 Task: Search one way flight ticket for 4 adults, 1 infant in seat and 1 infant on lap in premium economy from Mobile: Mobile Regional Airport to Springfield: Abraham Lincoln Capital Airport on 5-2-2023. Choice of flights is Delta. Number of bags: 3 checked bags. Price is upto 40000. Outbound departure time preference is 6:30. Look for best flights.
Action: Mouse moved to (228, 395)
Screenshot: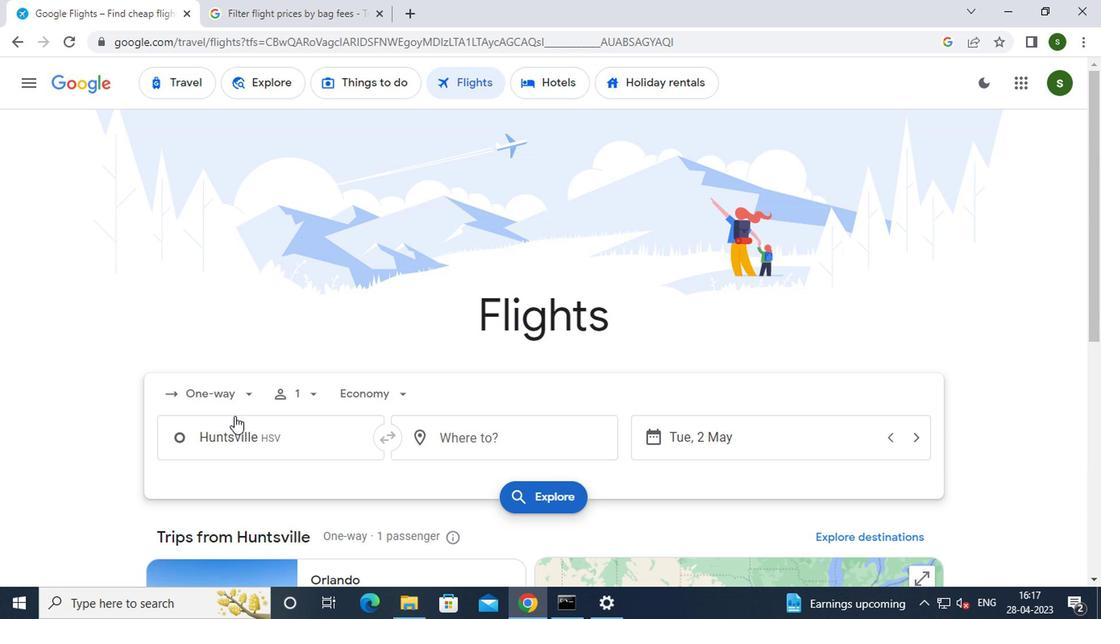 
Action: Mouse pressed left at (228, 395)
Screenshot: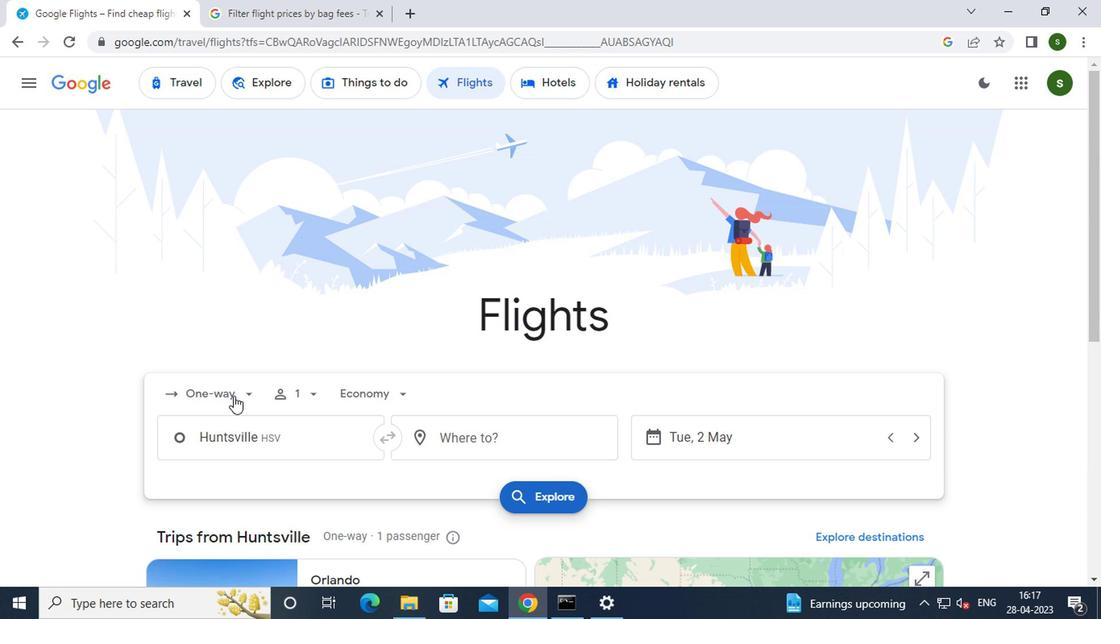 
Action: Mouse moved to (238, 467)
Screenshot: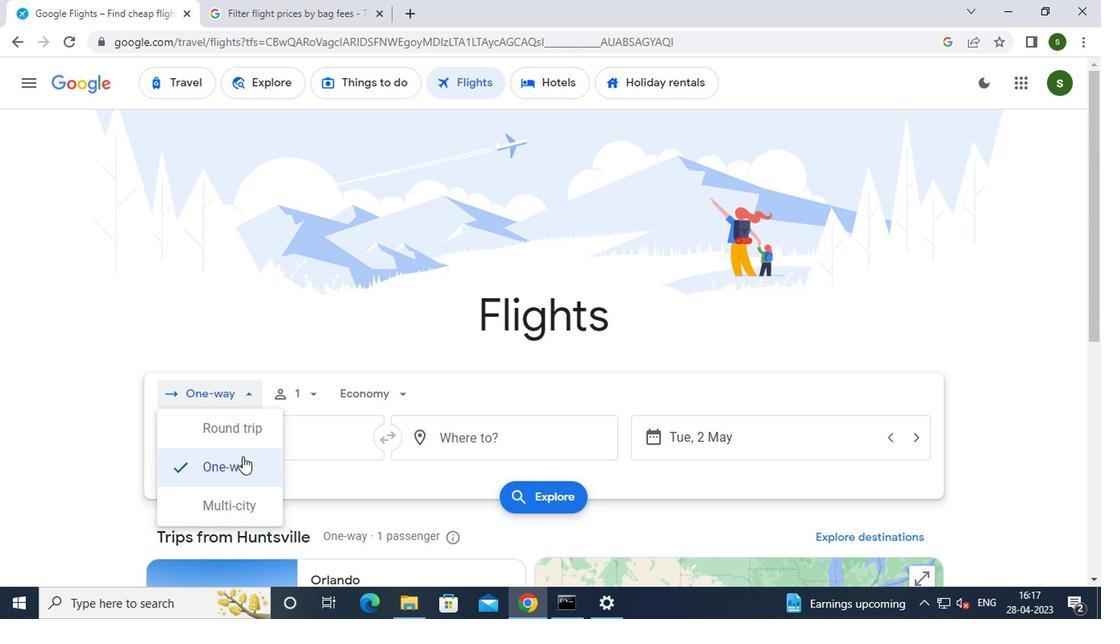 
Action: Mouse pressed left at (238, 467)
Screenshot: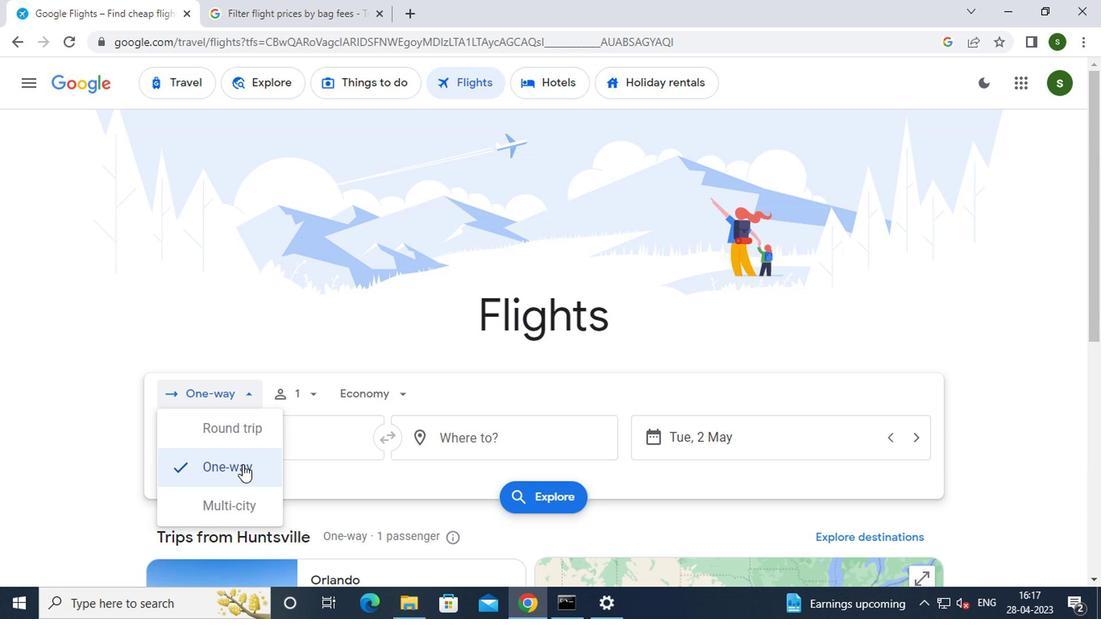 
Action: Mouse moved to (318, 398)
Screenshot: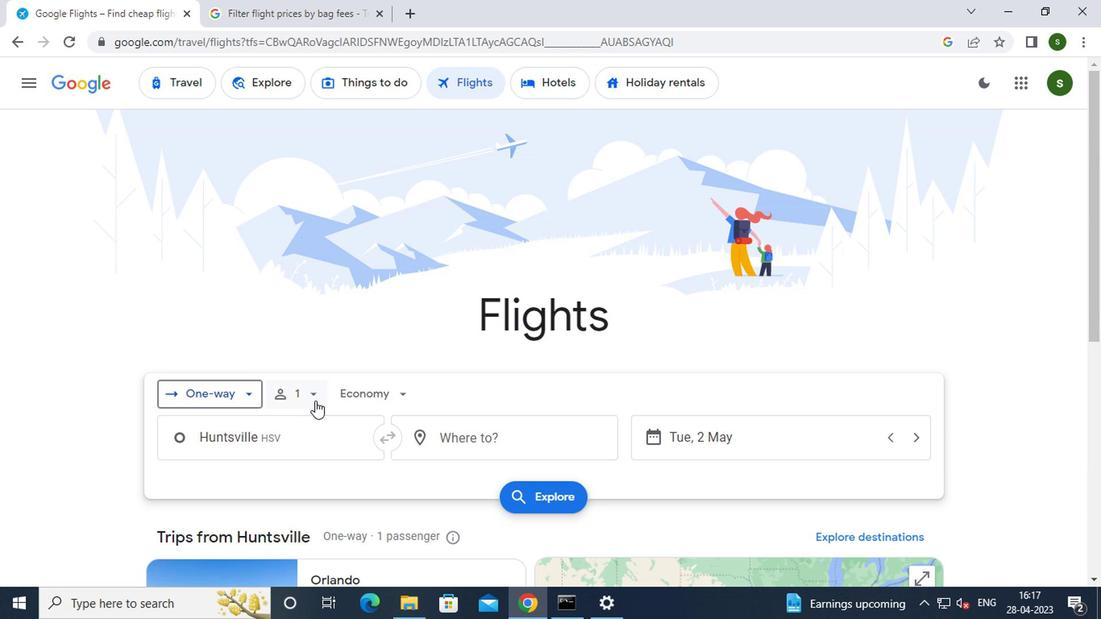 
Action: Mouse pressed left at (318, 398)
Screenshot: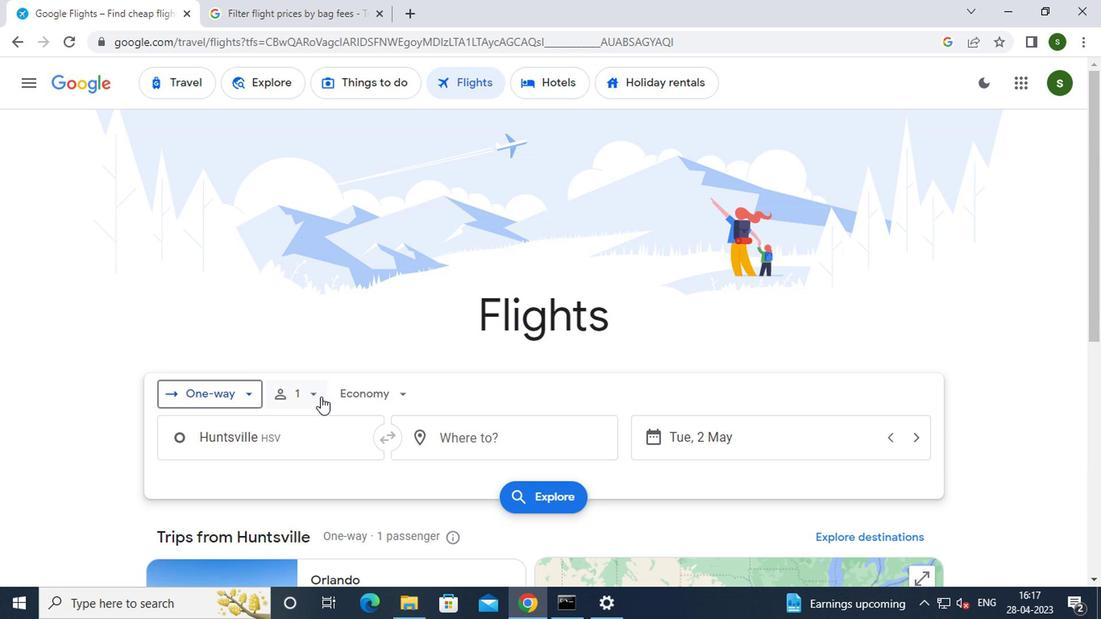 
Action: Mouse moved to (419, 425)
Screenshot: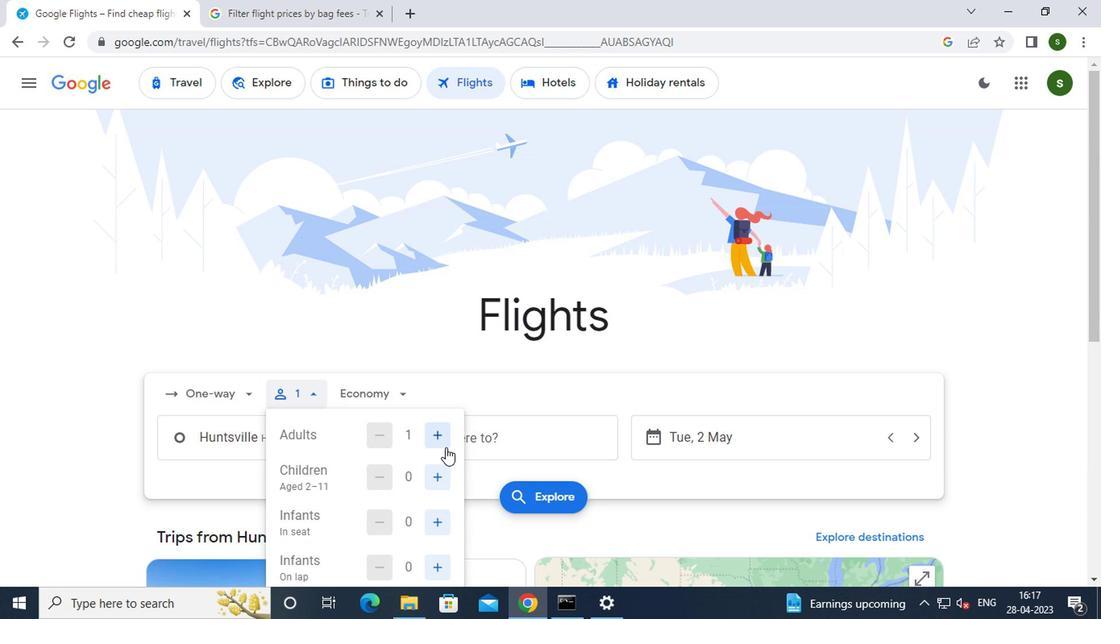 
Action: Mouse pressed left at (419, 425)
Screenshot: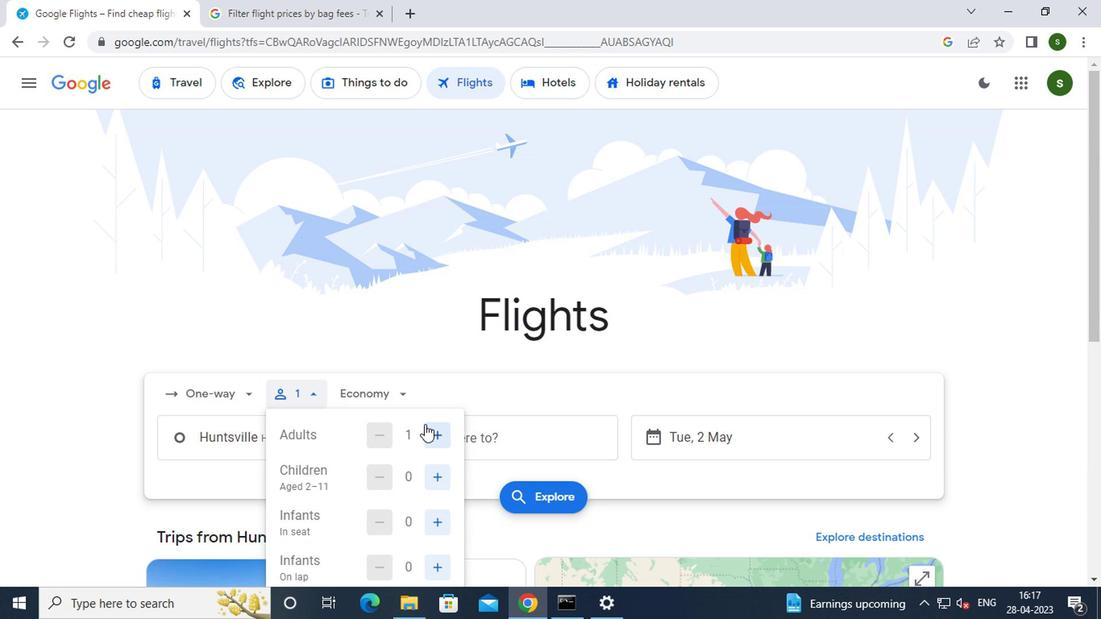 
Action: Mouse moved to (428, 428)
Screenshot: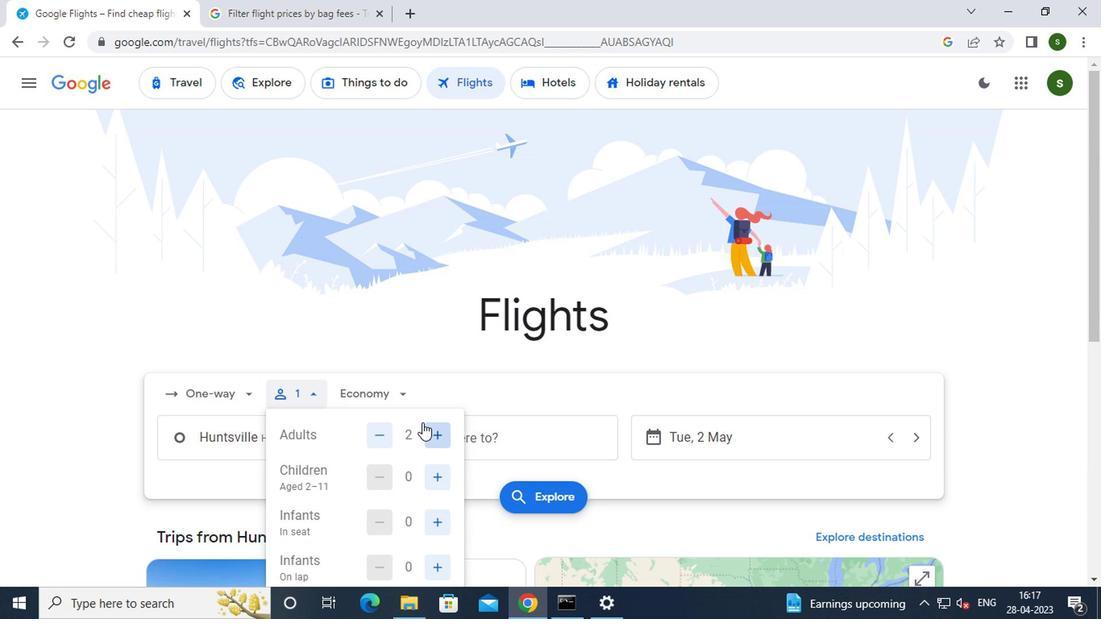 
Action: Mouse pressed left at (428, 428)
Screenshot: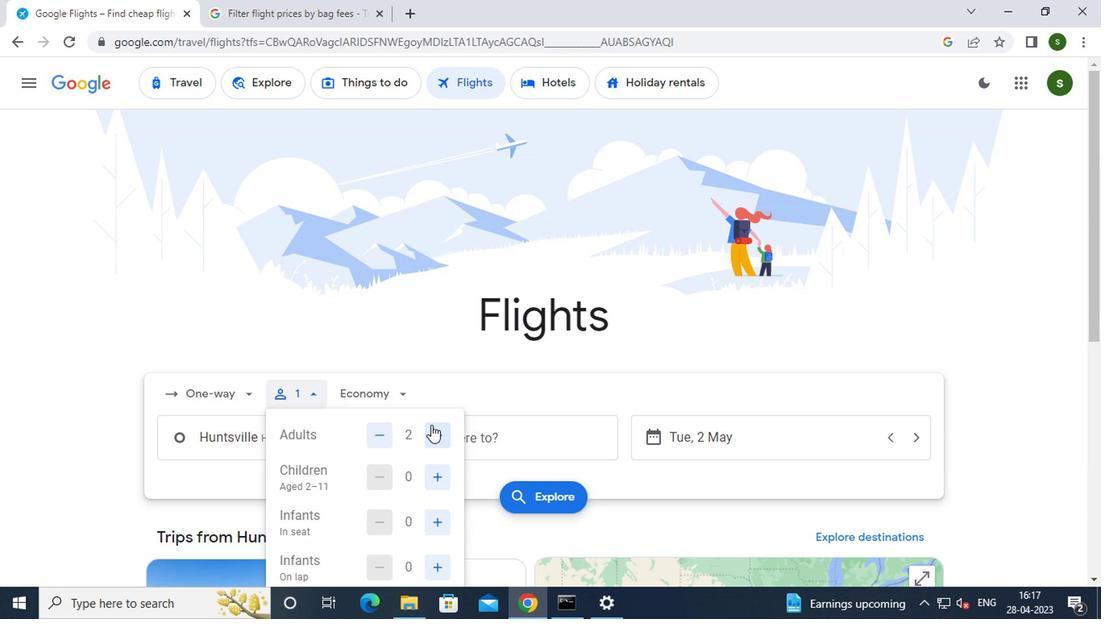 
Action: Mouse pressed left at (428, 428)
Screenshot: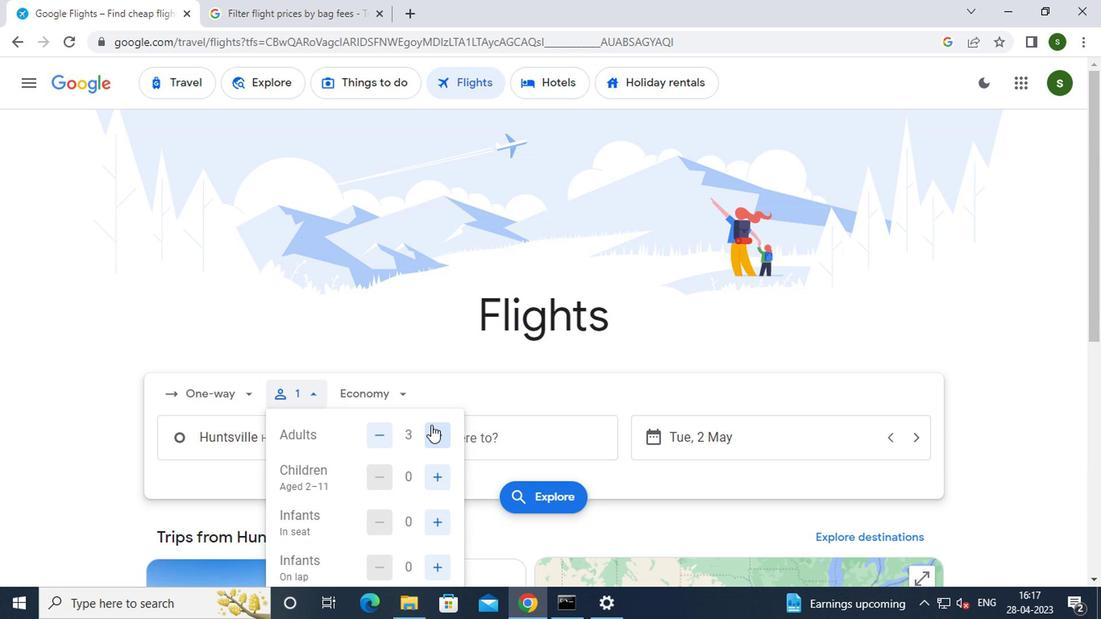 
Action: Mouse moved to (432, 517)
Screenshot: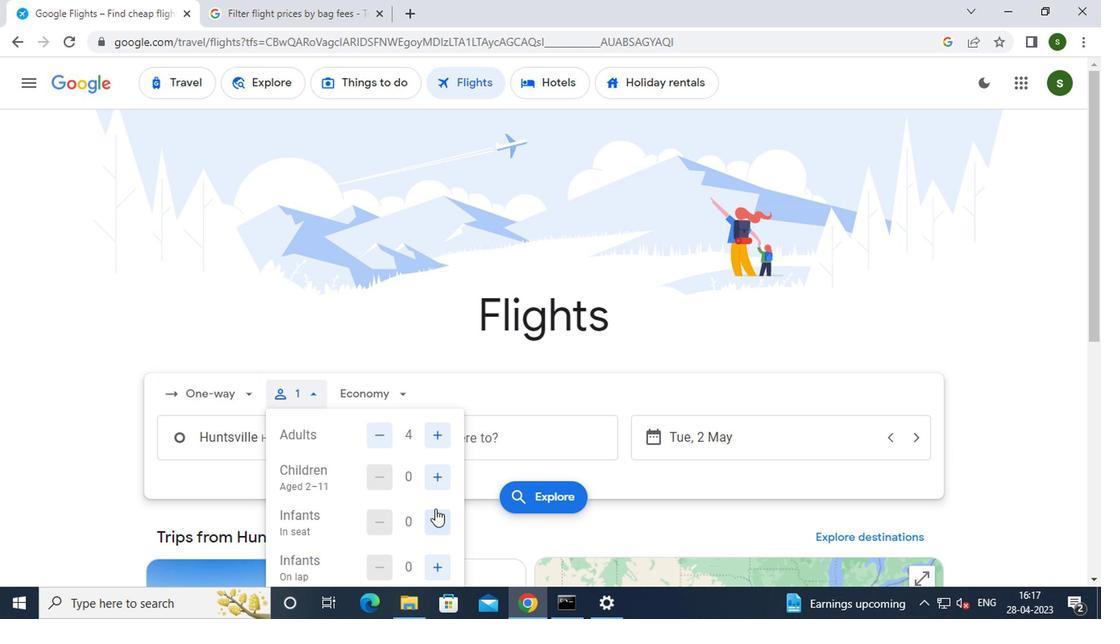 
Action: Mouse pressed left at (432, 517)
Screenshot: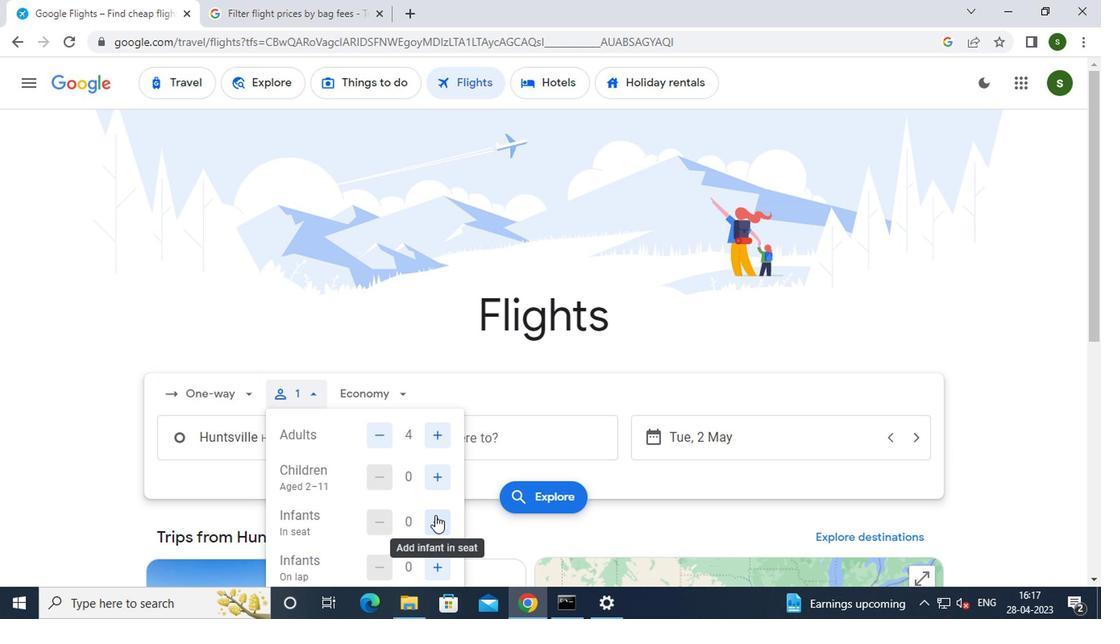 
Action: Mouse moved to (436, 567)
Screenshot: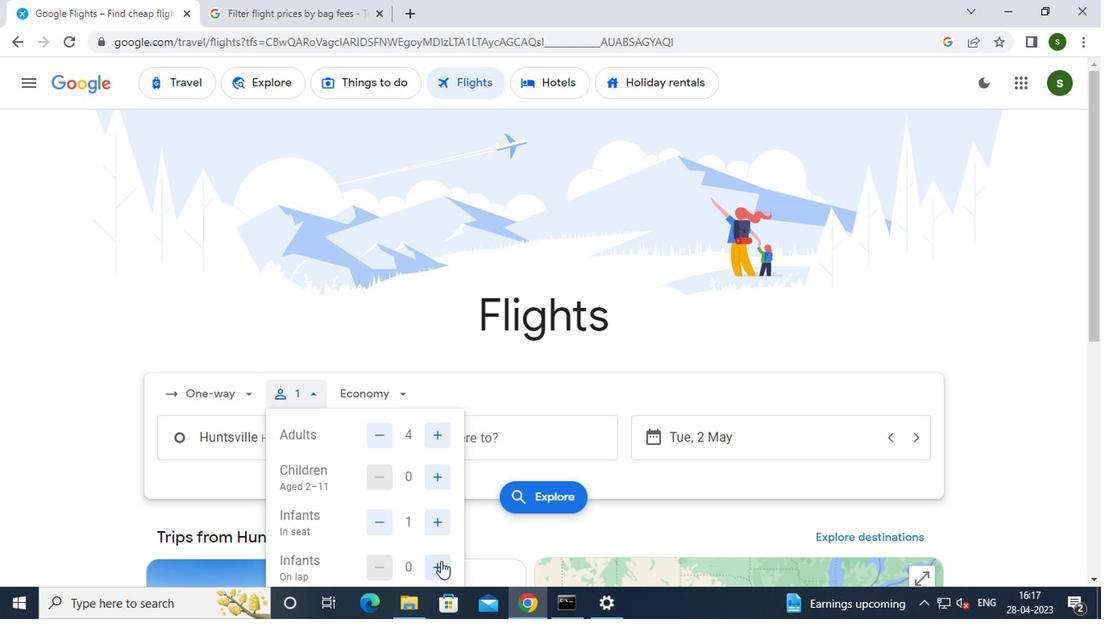 
Action: Mouse pressed left at (436, 567)
Screenshot: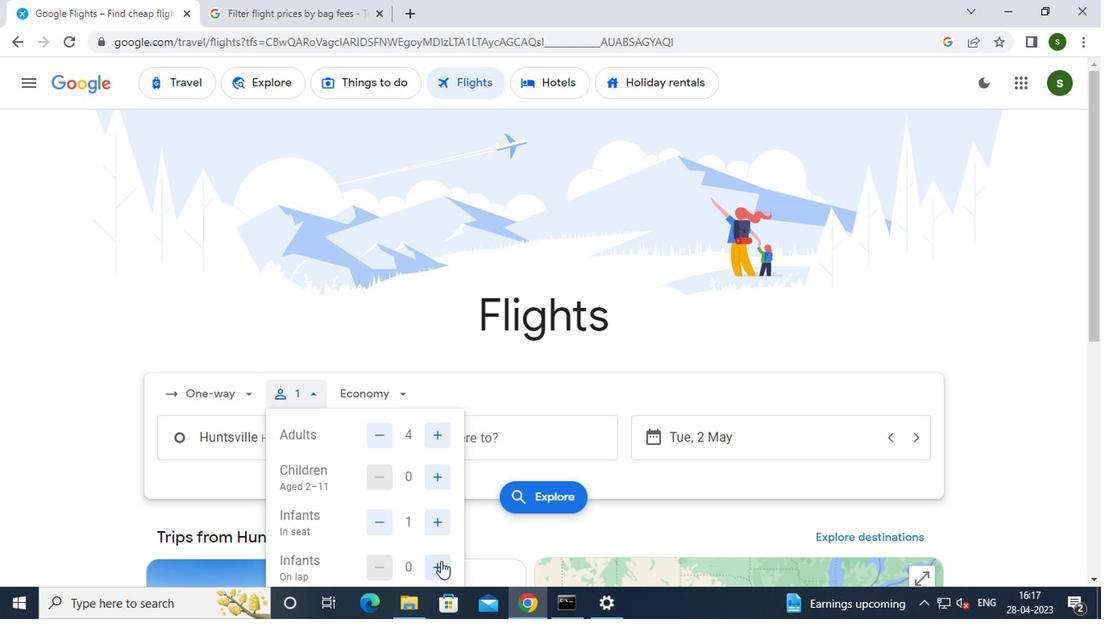 
Action: Mouse moved to (396, 398)
Screenshot: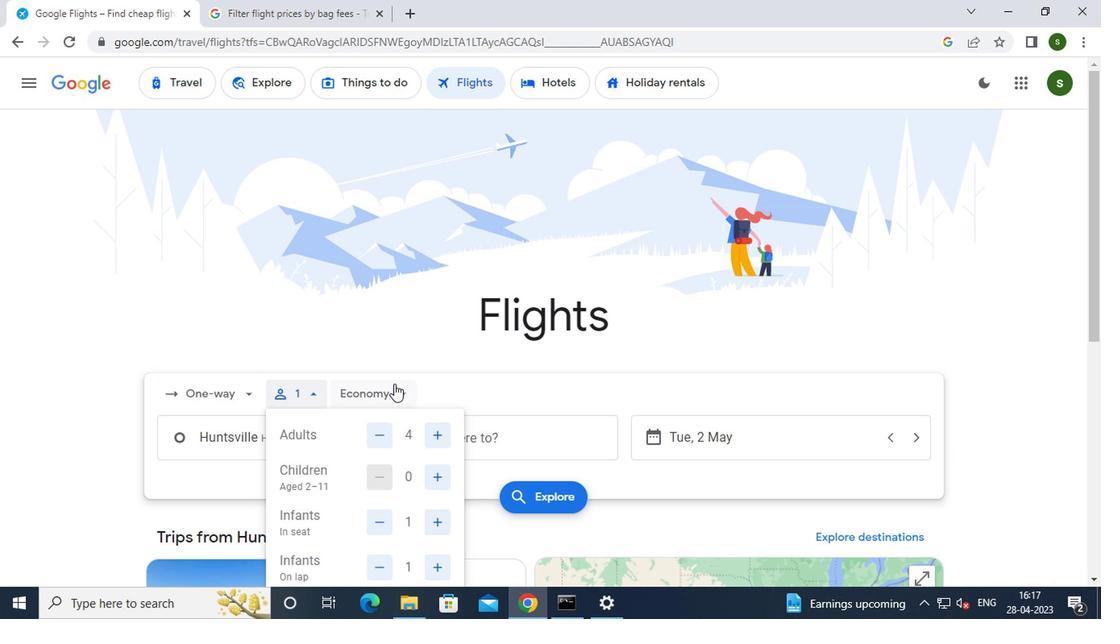 
Action: Mouse pressed left at (396, 398)
Screenshot: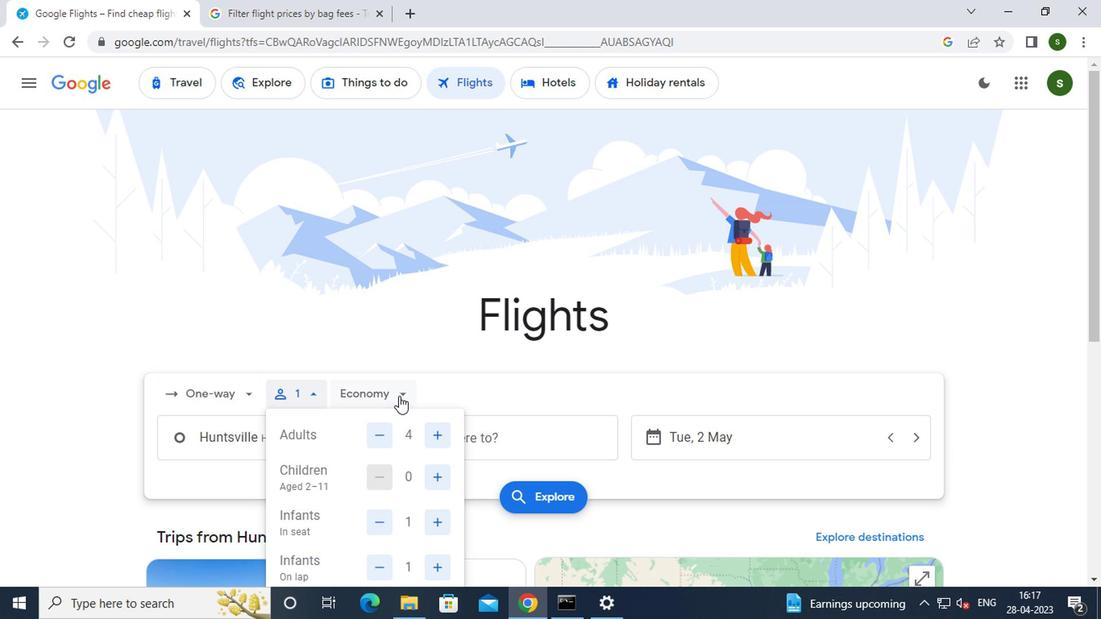 
Action: Mouse moved to (422, 473)
Screenshot: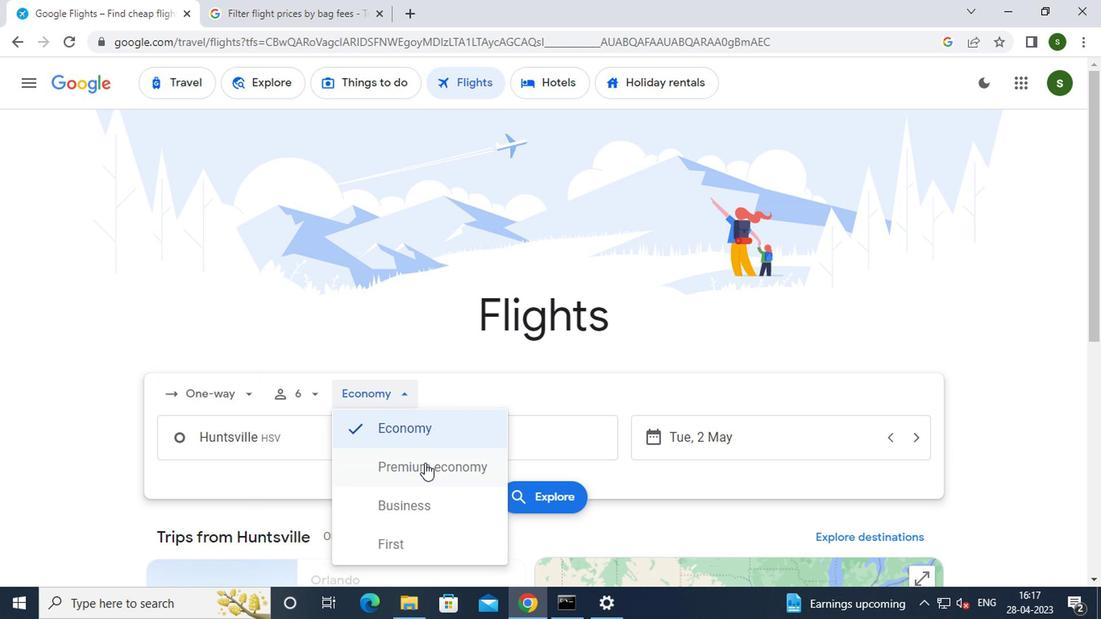 
Action: Mouse pressed left at (422, 473)
Screenshot: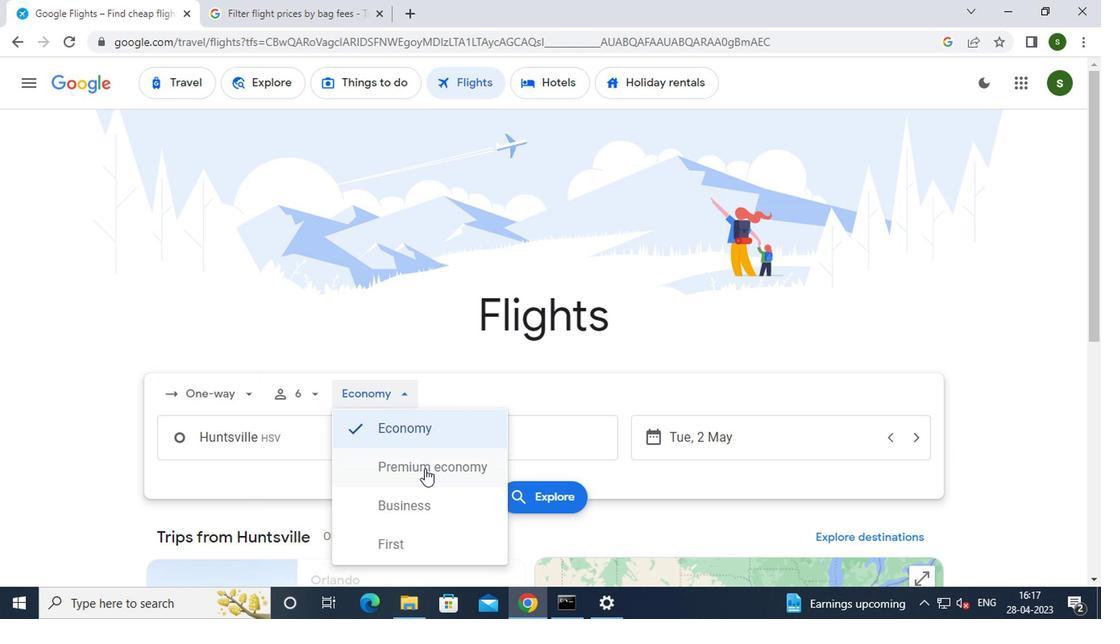 
Action: Mouse moved to (293, 444)
Screenshot: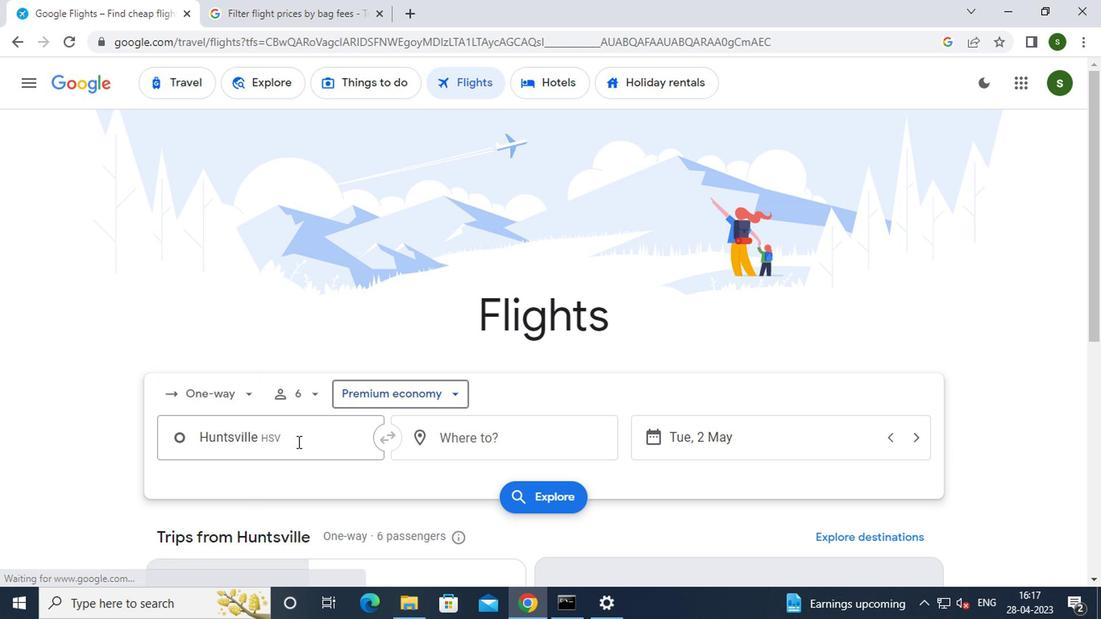 
Action: Mouse pressed left at (293, 444)
Screenshot: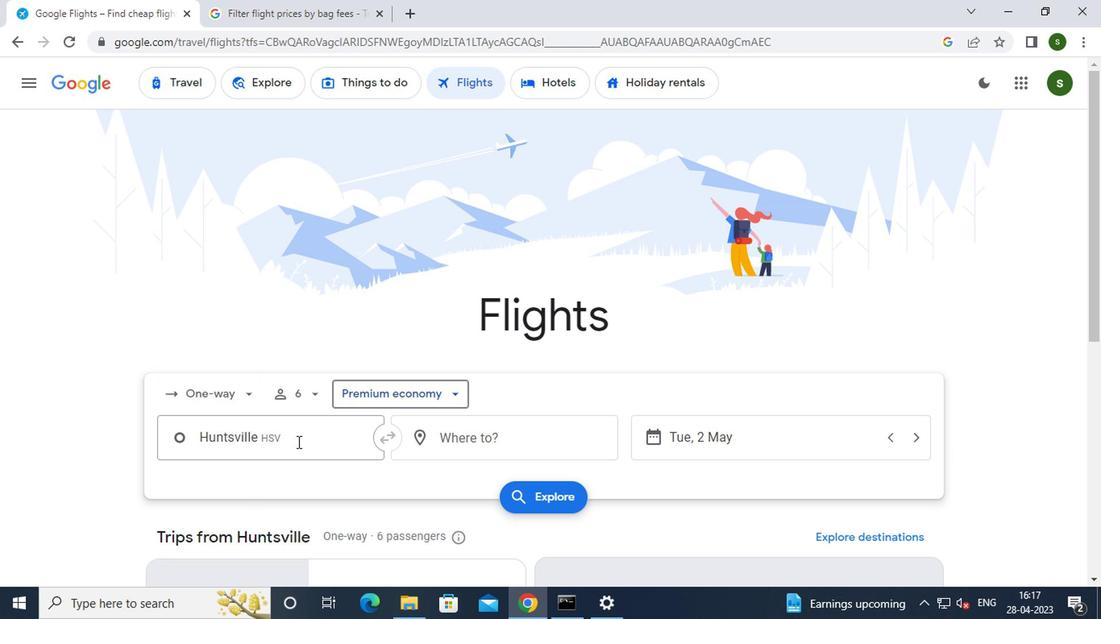 
Action: Key pressed m<Key.caps_lock>obile
Screenshot: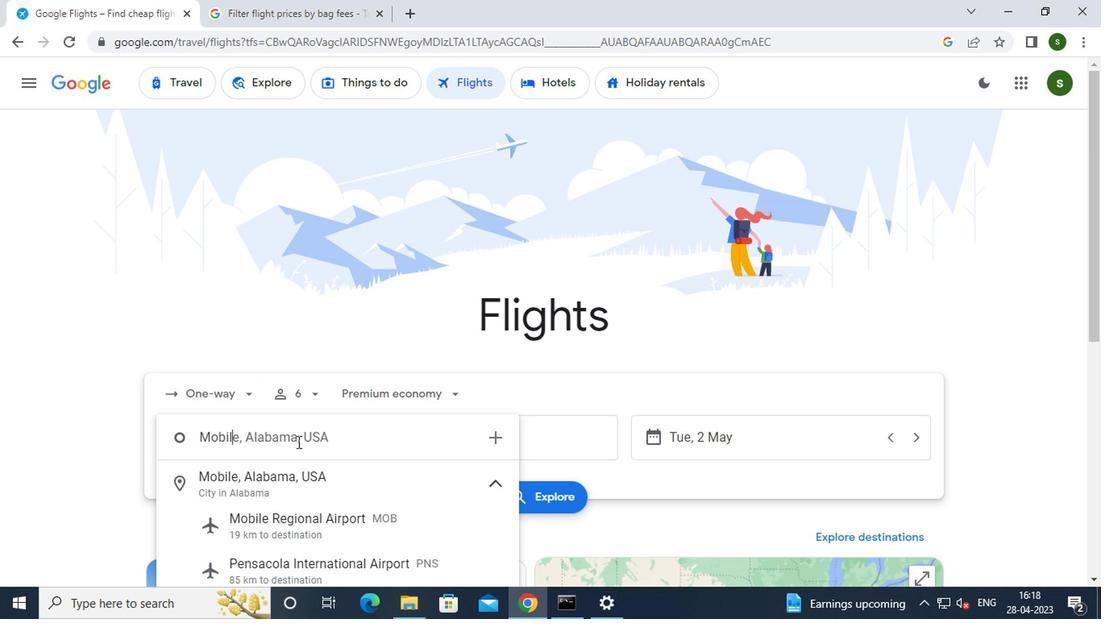 
Action: Mouse moved to (344, 531)
Screenshot: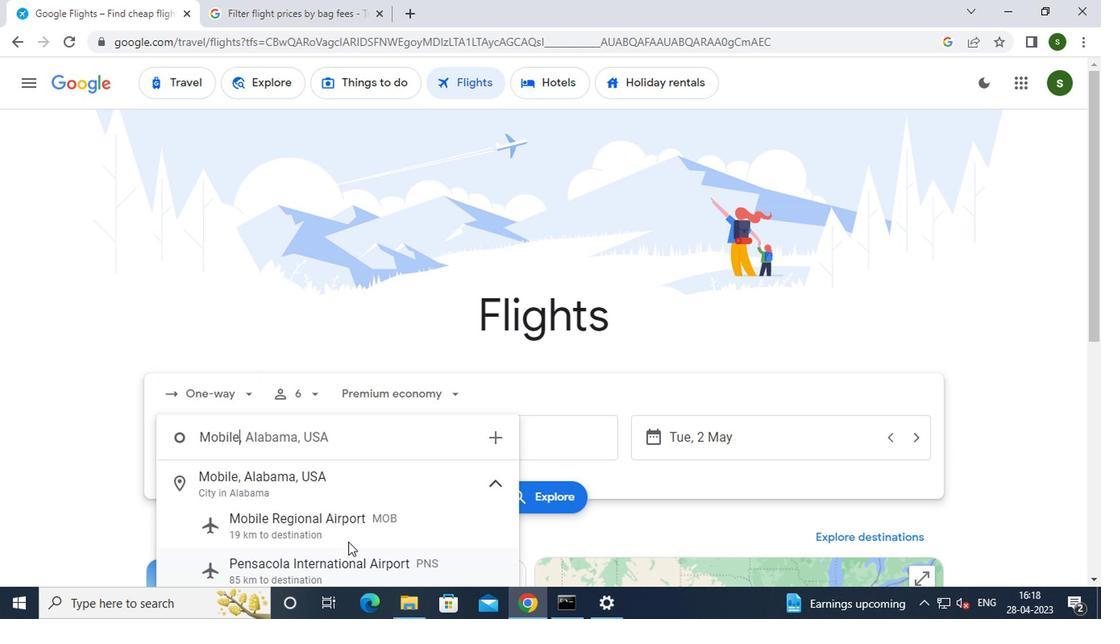 
Action: Mouse pressed left at (344, 531)
Screenshot: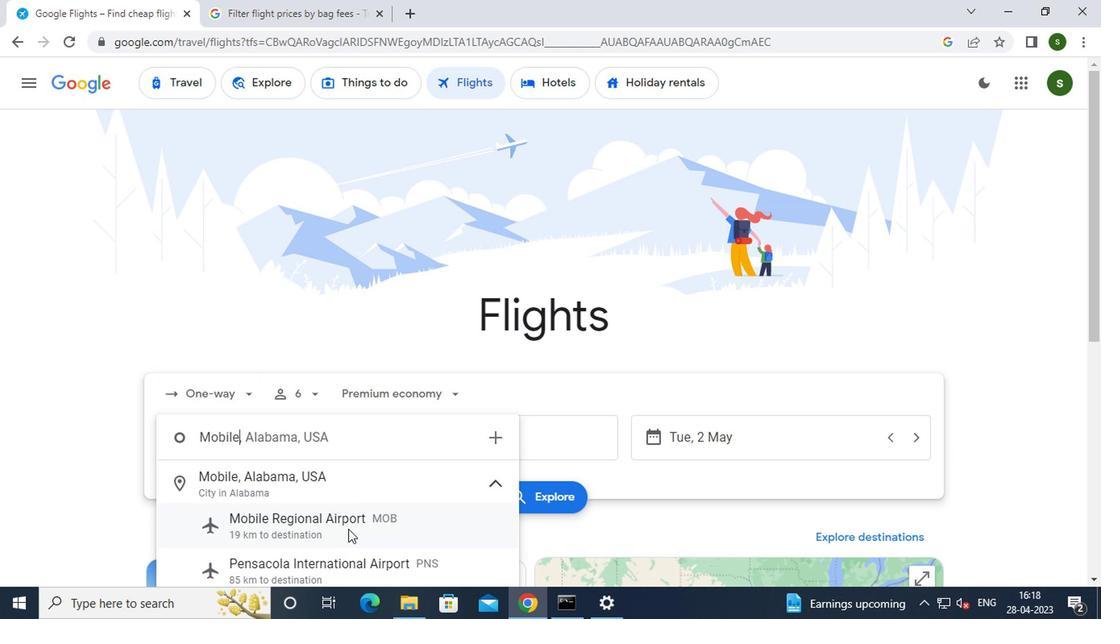 
Action: Mouse moved to (491, 444)
Screenshot: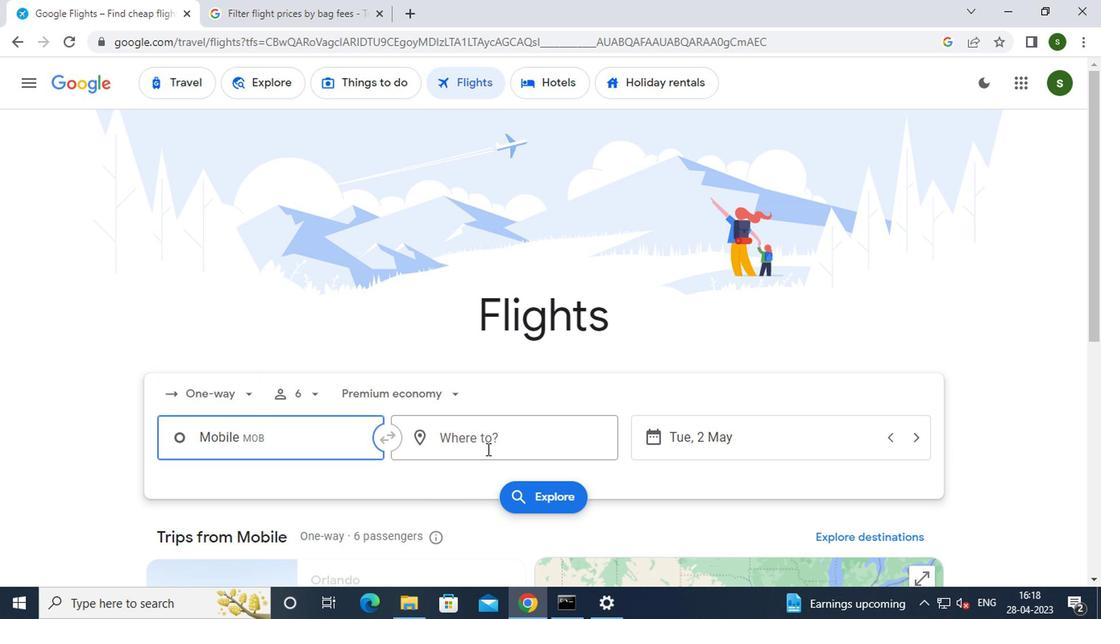 
Action: Mouse pressed left at (491, 444)
Screenshot: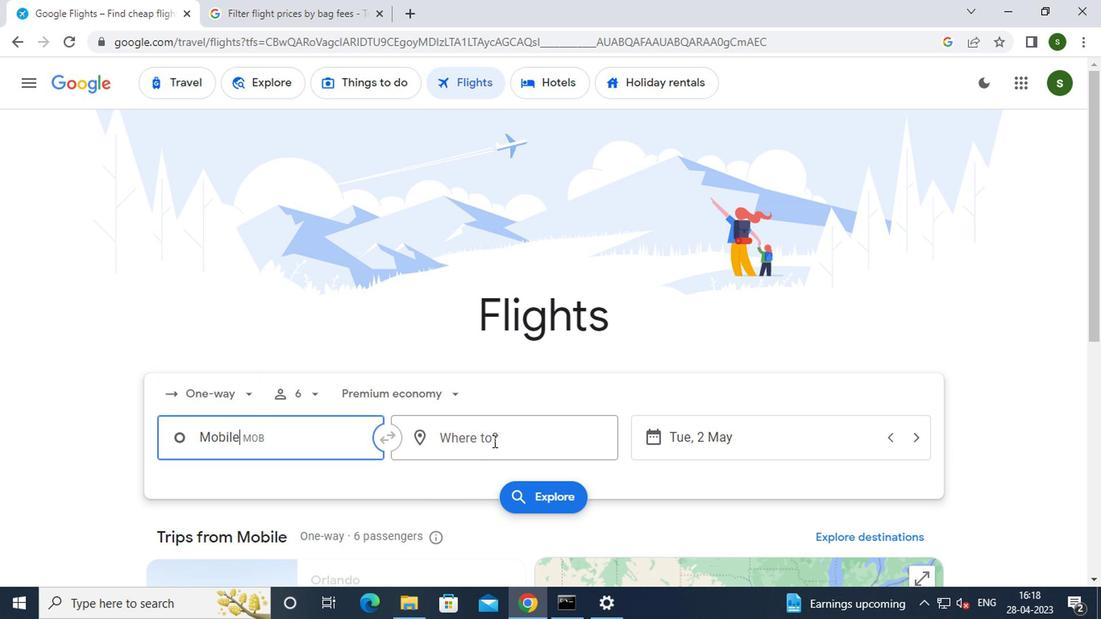 
Action: Key pressed <Key.caps_lock>s<Key.caps_lock>pringfield
Screenshot: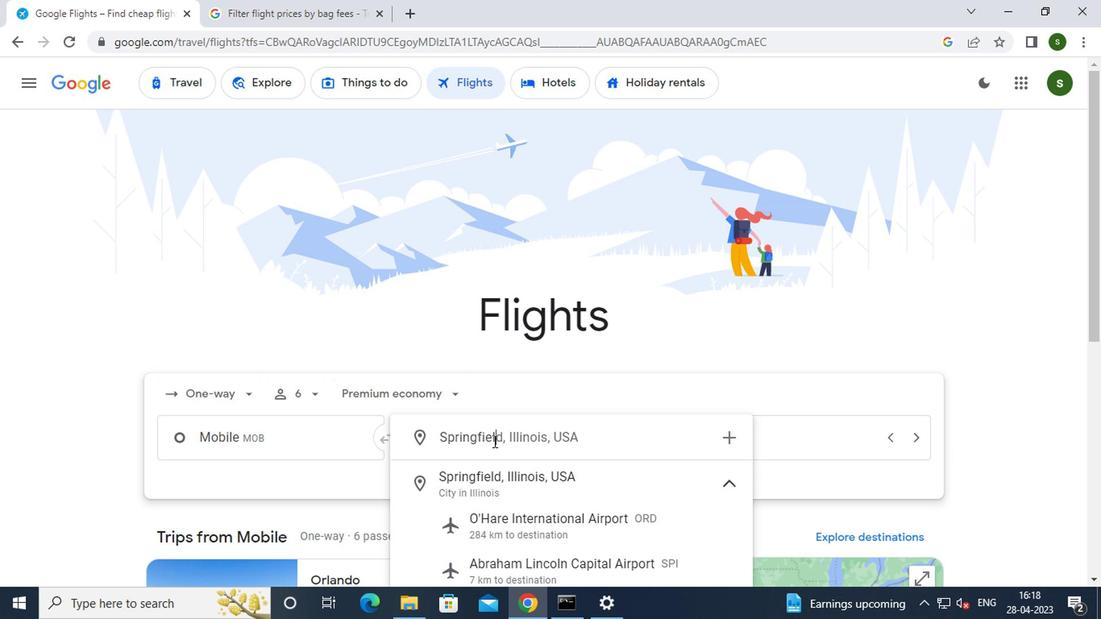 
Action: Mouse moved to (541, 561)
Screenshot: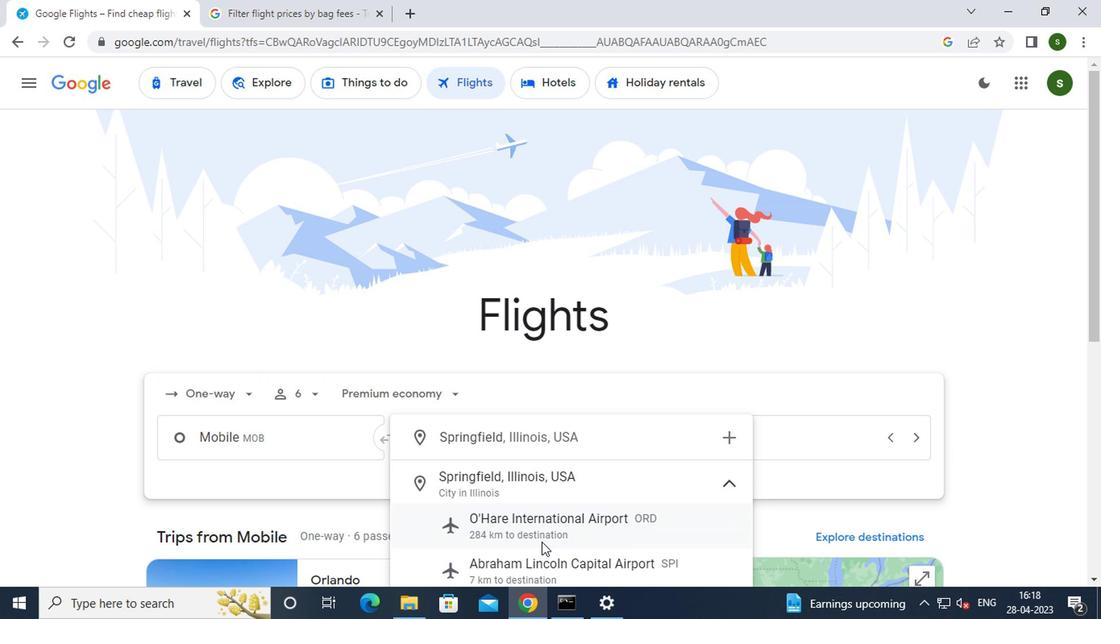 
Action: Mouse pressed left at (541, 561)
Screenshot: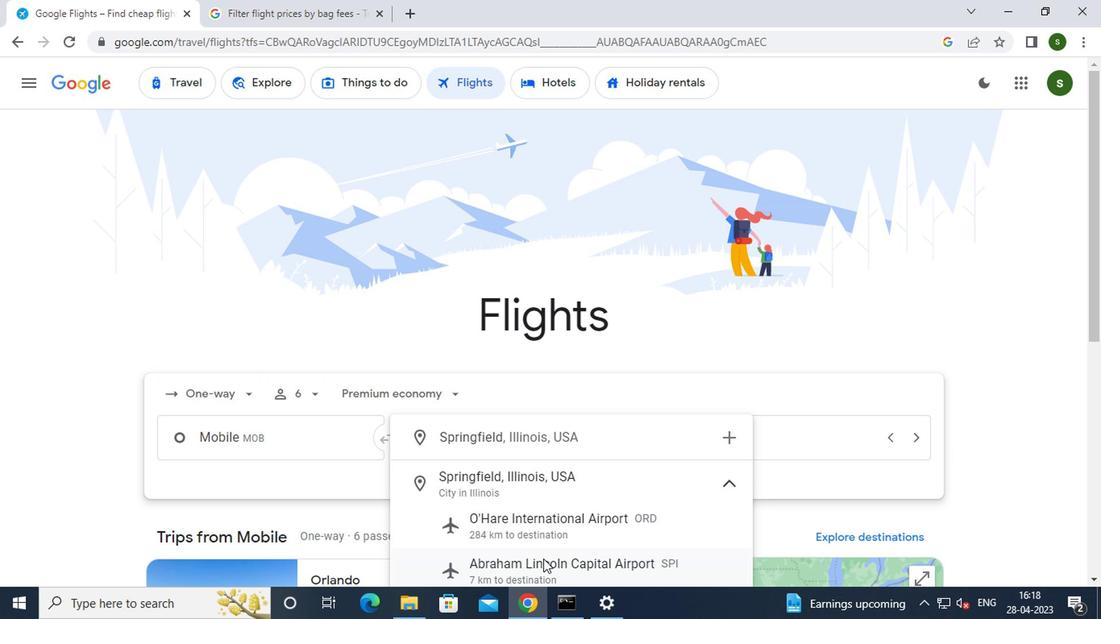 
Action: Mouse moved to (751, 444)
Screenshot: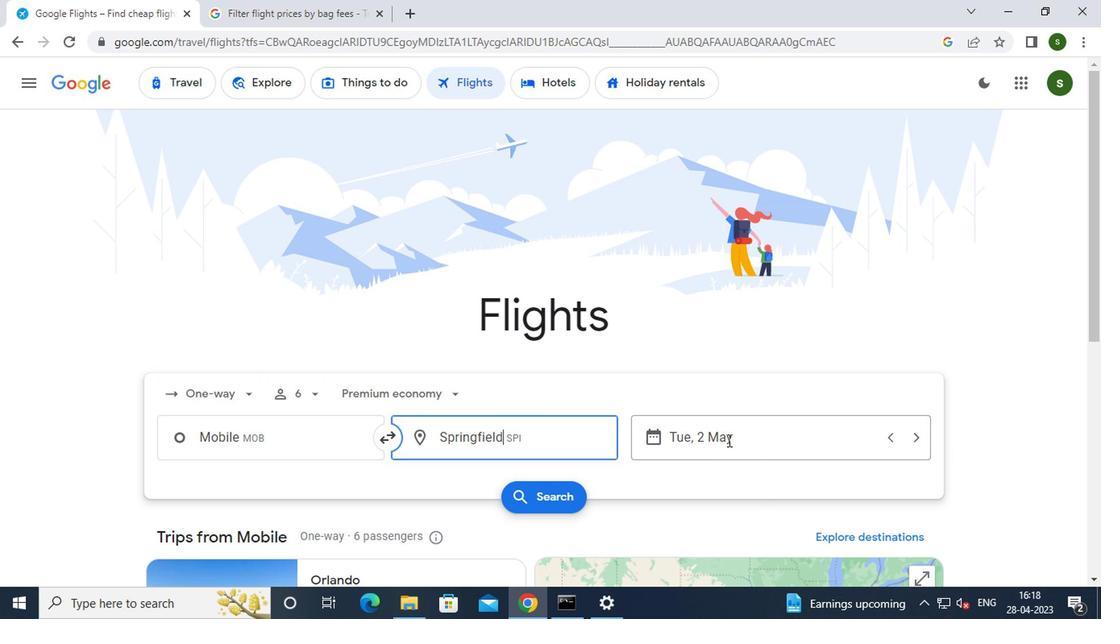 
Action: Mouse pressed left at (751, 444)
Screenshot: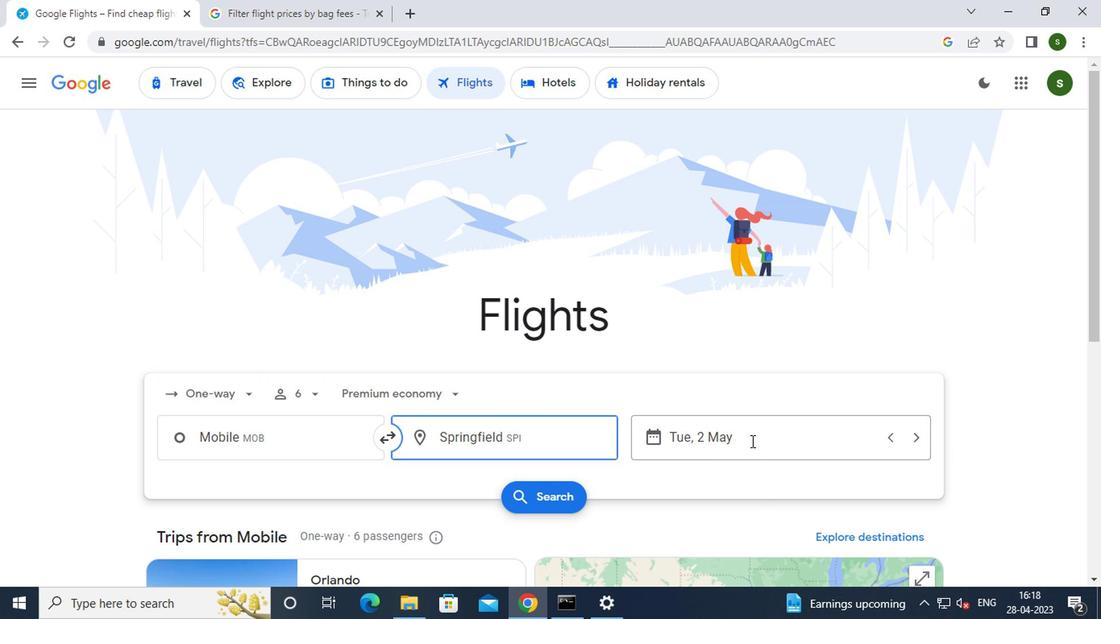 
Action: Mouse moved to (753, 301)
Screenshot: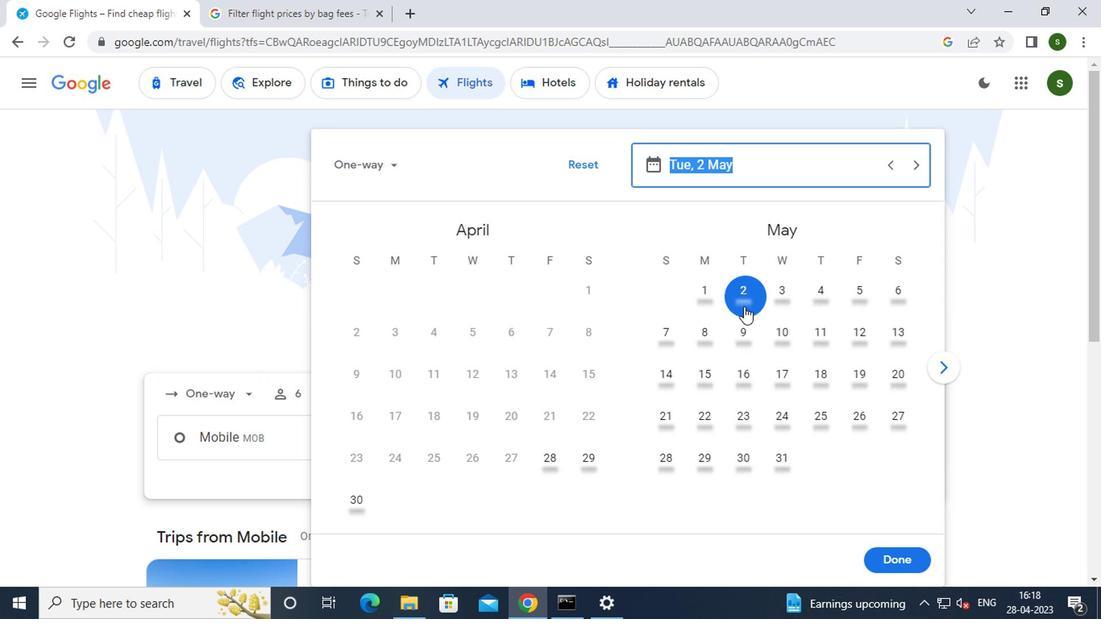 
Action: Mouse pressed left at (753, 301)
Screenshot: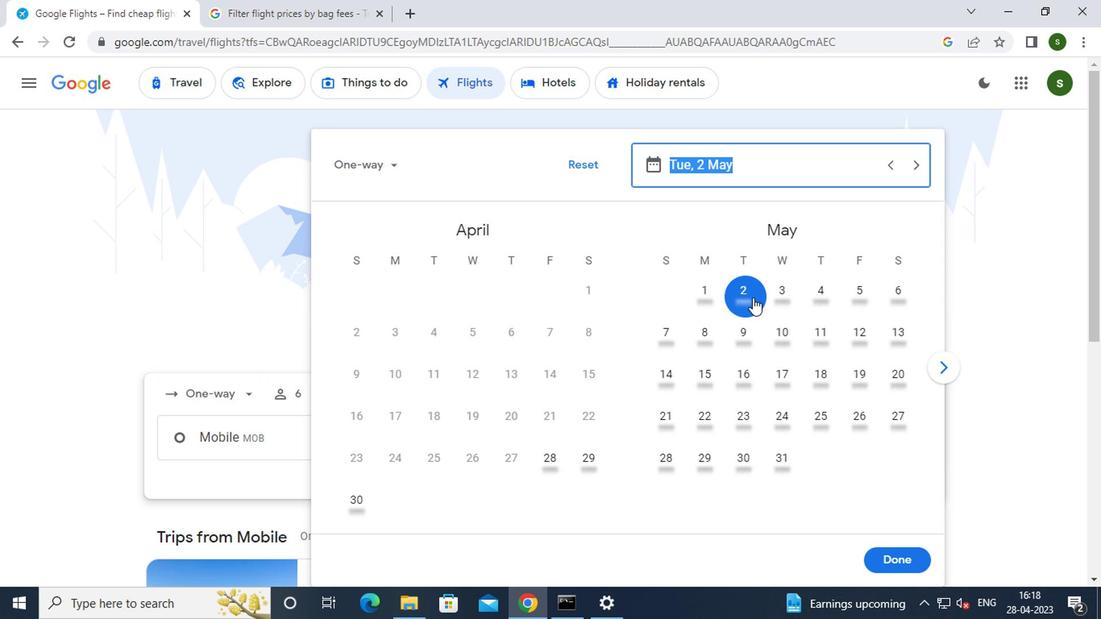 
Action: Mouse moved to (899, 565)
Screenshot: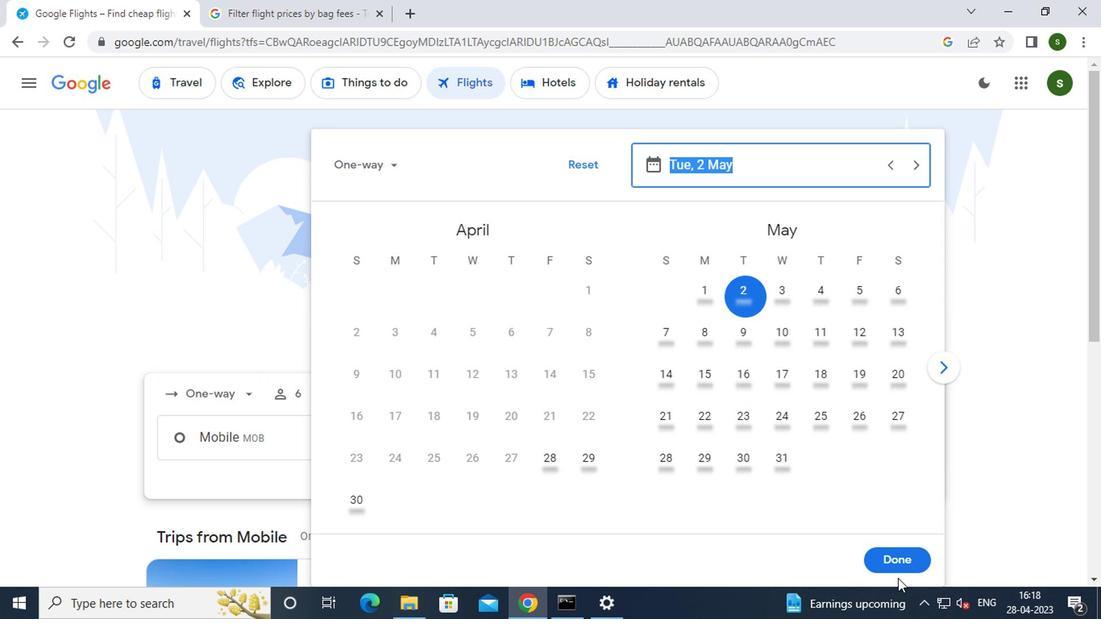
Action: Mouse pressed left at (899, 565)
Screenshot: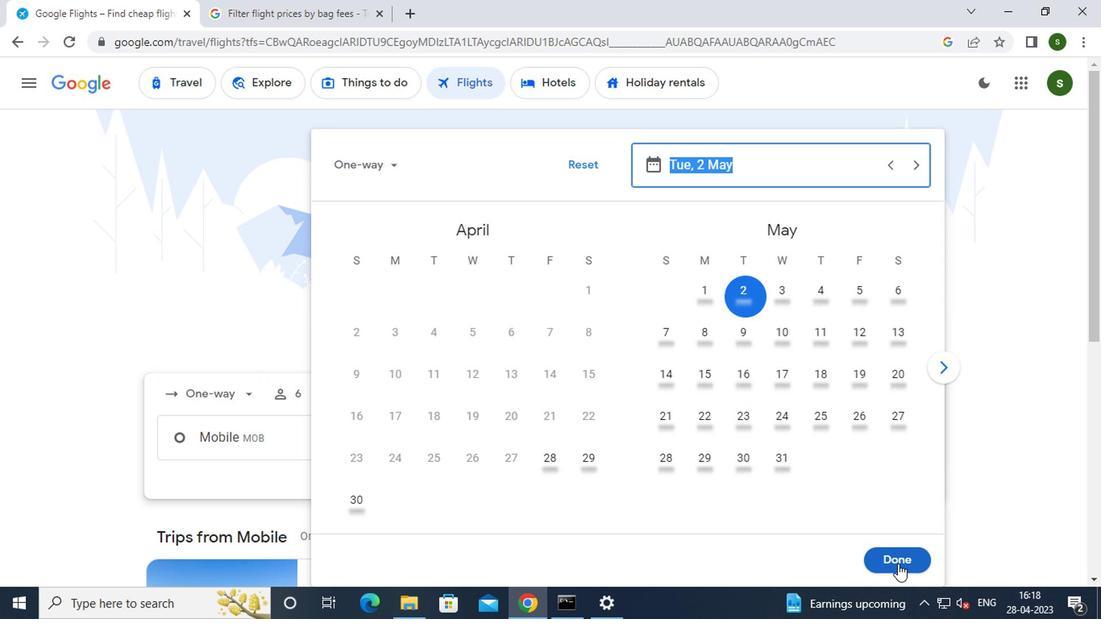 
Action: Mouse moved to (560, 506)
Screenshot: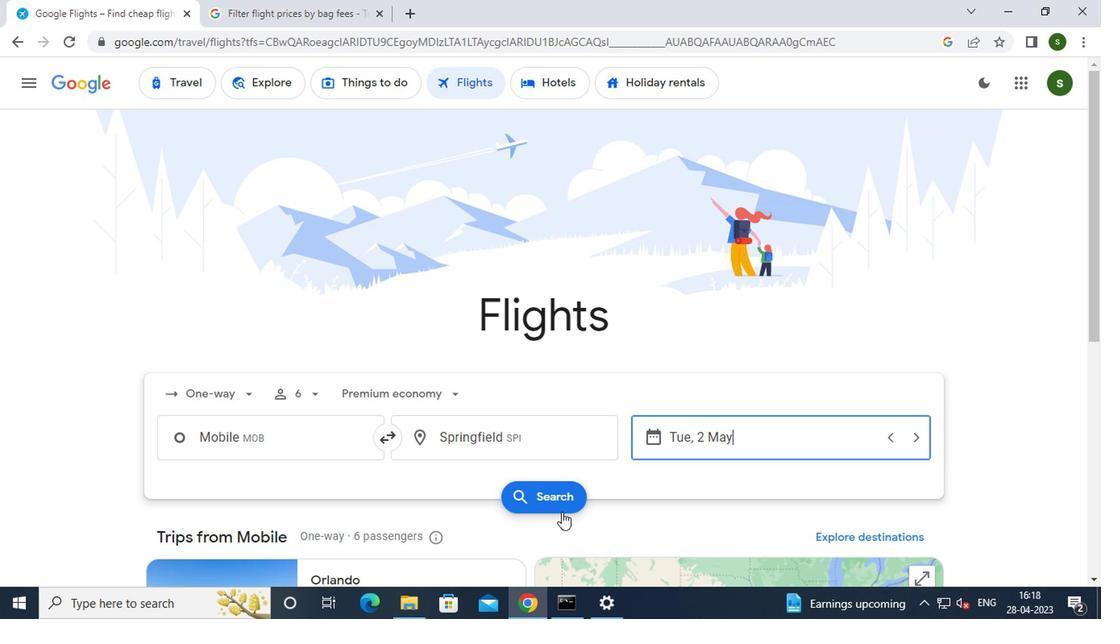 
Action: Mouse pressed left at (560, 506)
Screenshot: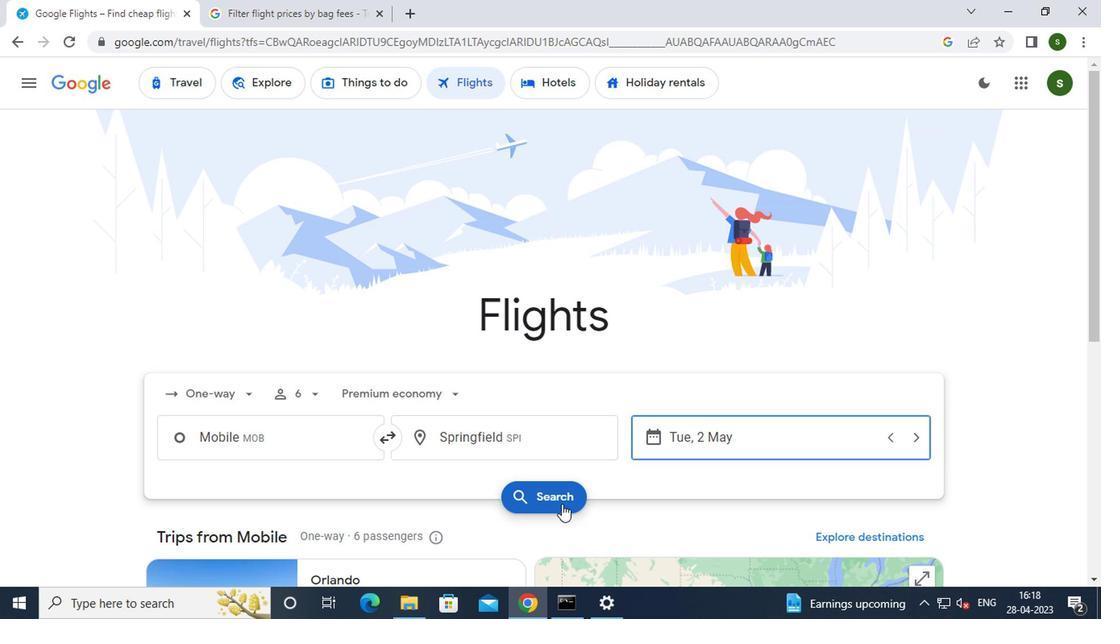 
Action: Mouse moved to (161, 235)
Screenshot: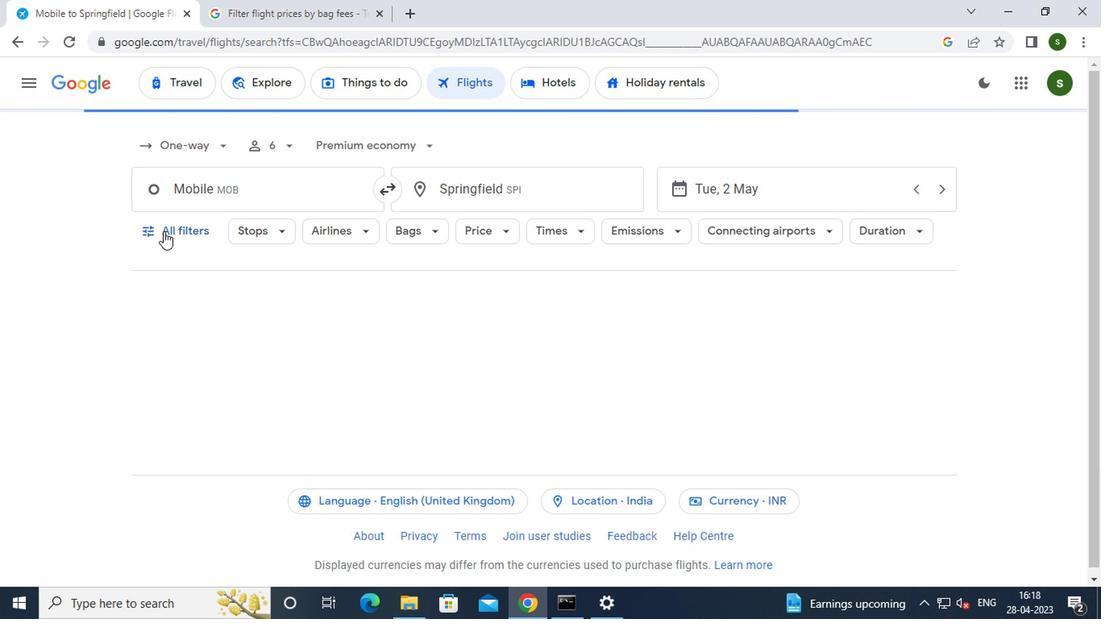 
Action: Mouse pressed left at (161, 235)
Screenshot: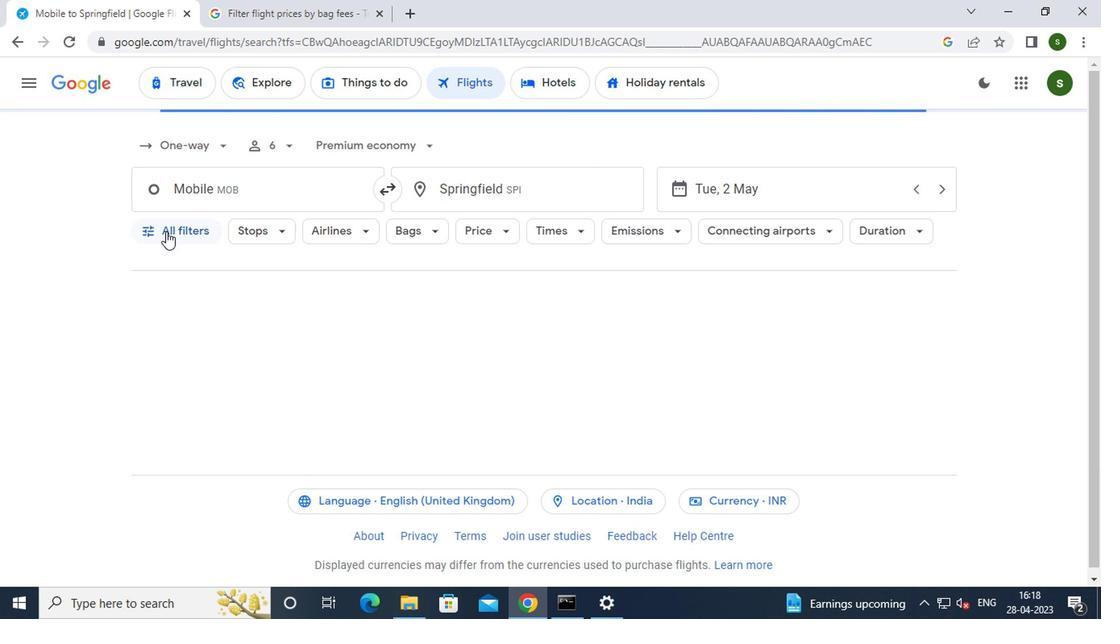 
Action: Mouse moved to (295, 384)
Screenshot: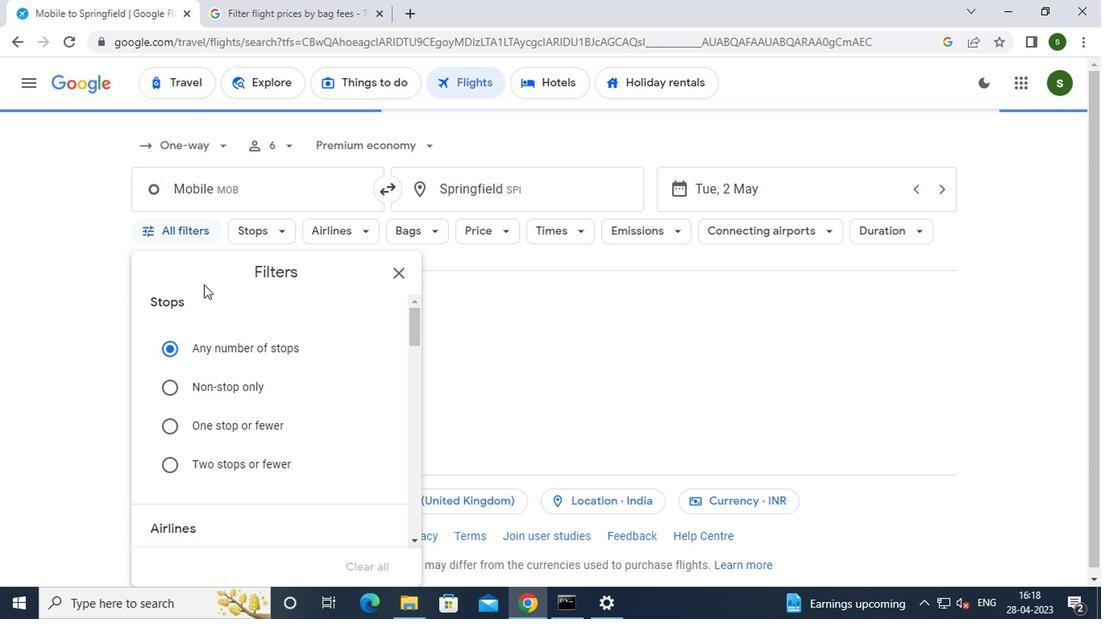 
Action: Mouse scrolled (295, 383) with delta (0, 0)
Screenshot: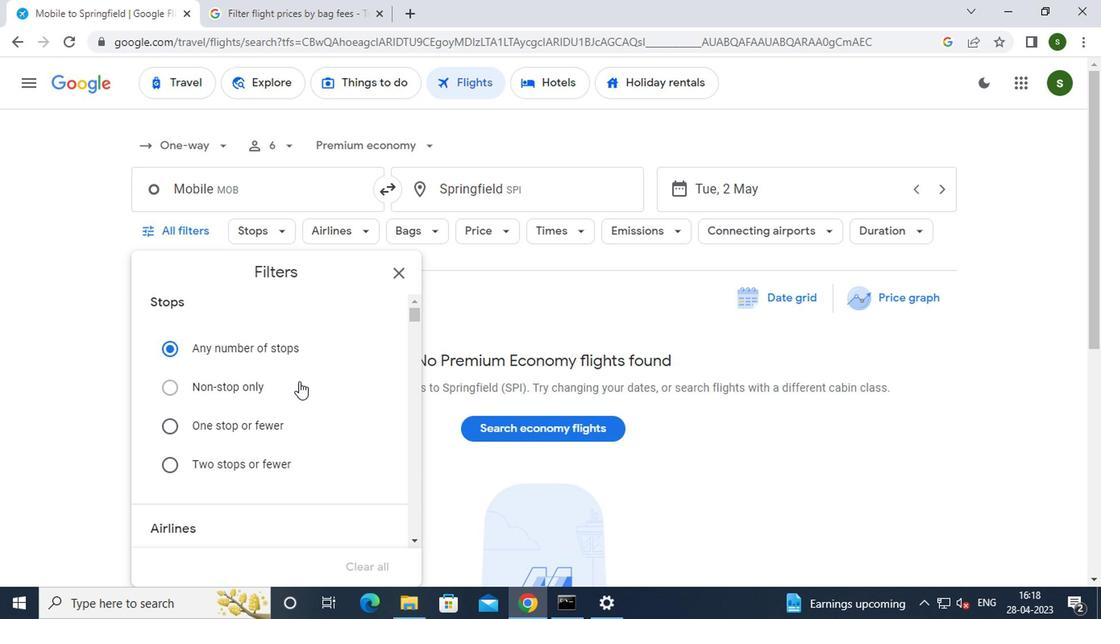 
Action: Mouse scrolled (295, 383) with delta (0, 0)
Screenshot: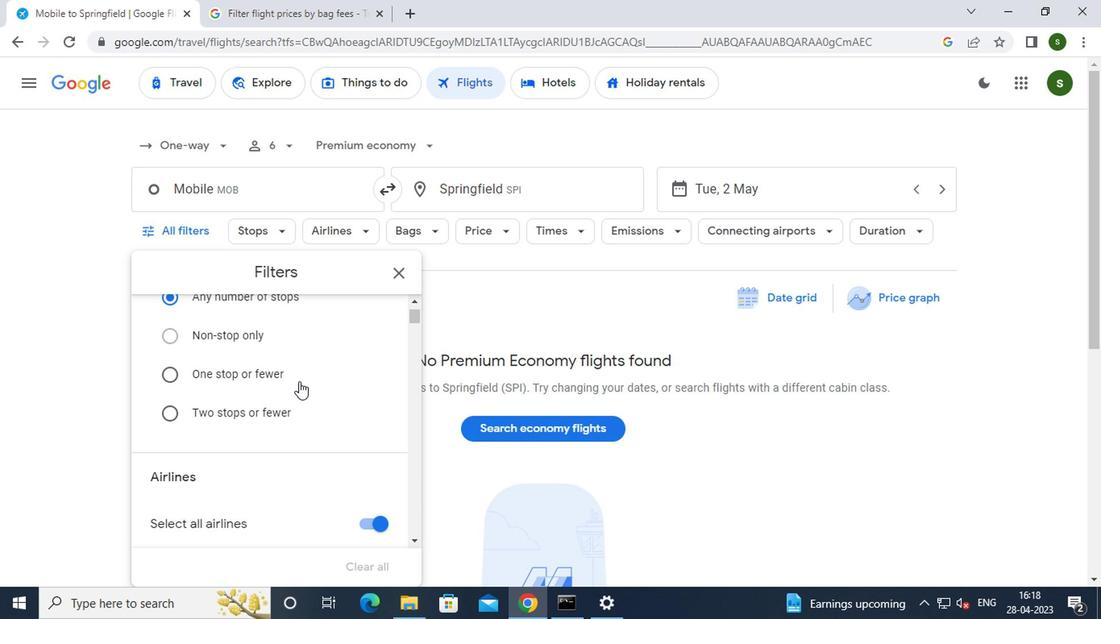 
Action: Mouse moved to (377, 412)
Screenshot: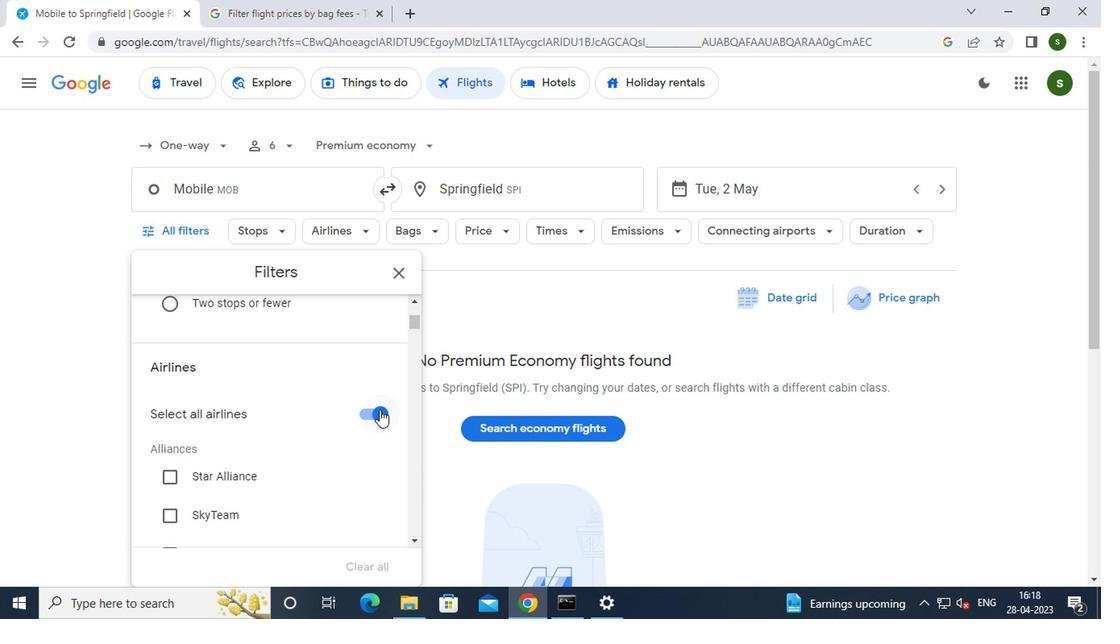 
Action: Mouse pressed left at (377, 412)
Screenshot: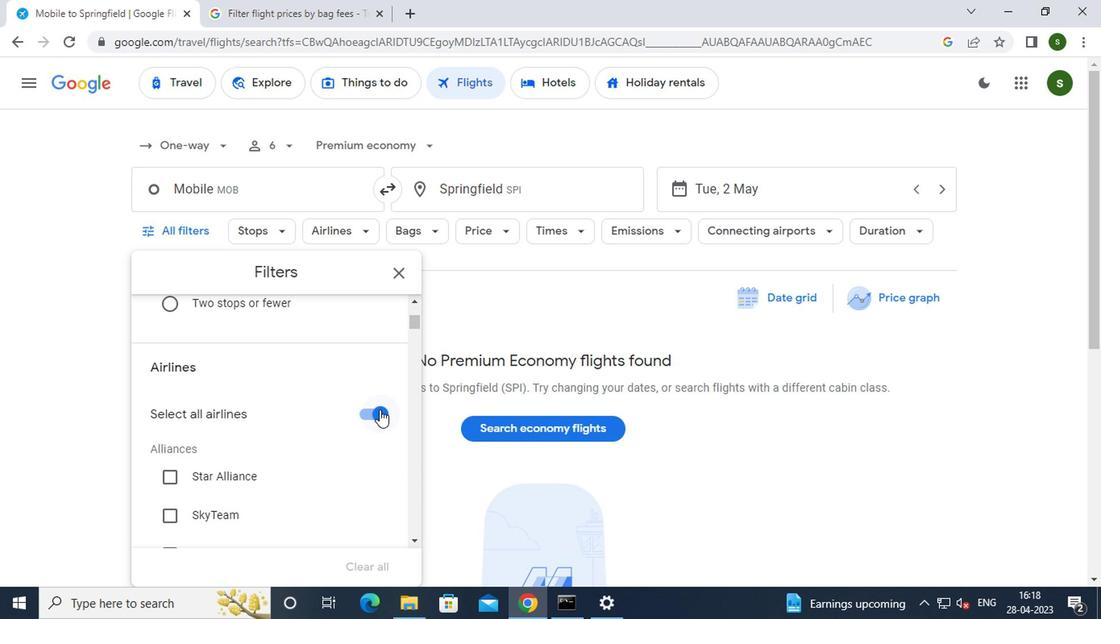 
Action: Mouse moved to (295, 412)
Screenshot: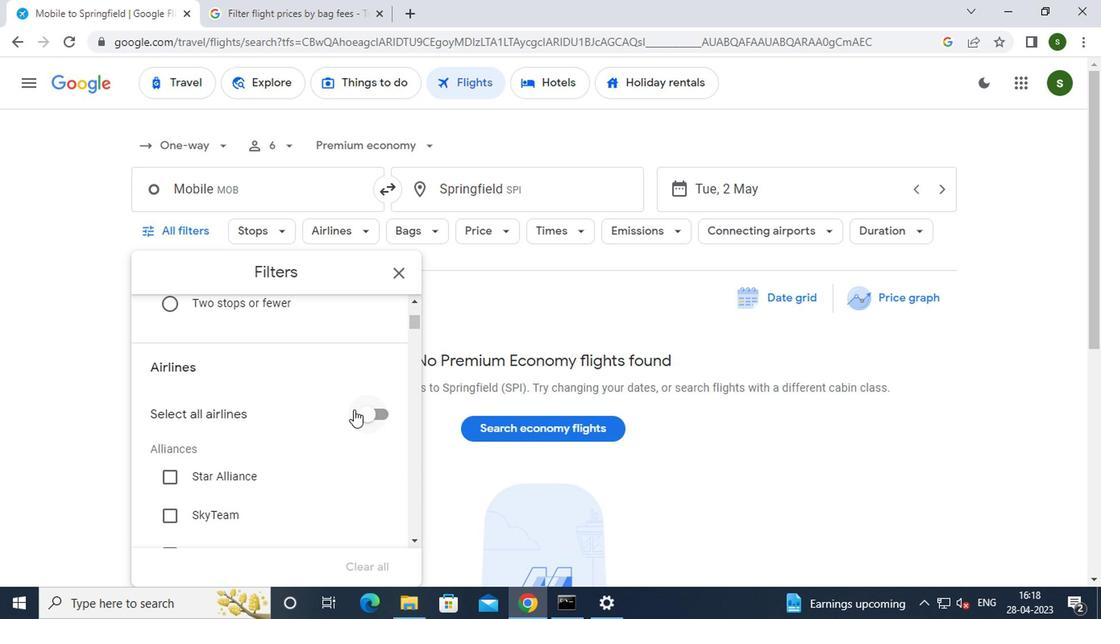 
Action: Mouse scrolled (295, 411) with delta (0, 0)
Screenshot: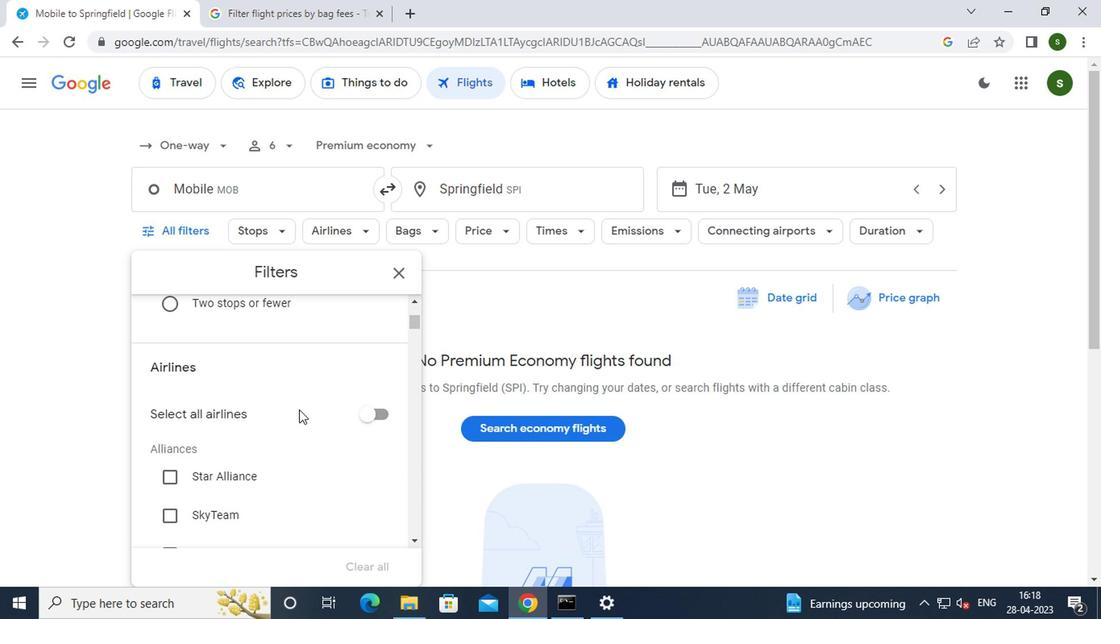 
Action: Mouse scrolled (295, 411) with delta (0, 0)
Screenshot: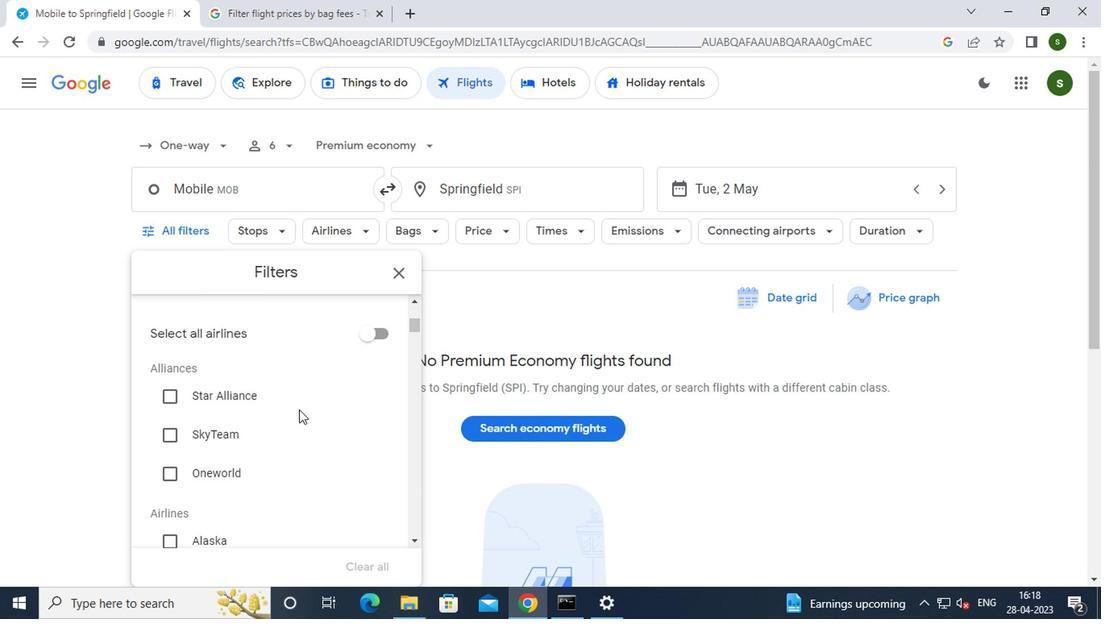 
Action: Mouse scrolled (295, 411) with delta (0, 0)
Screenshot: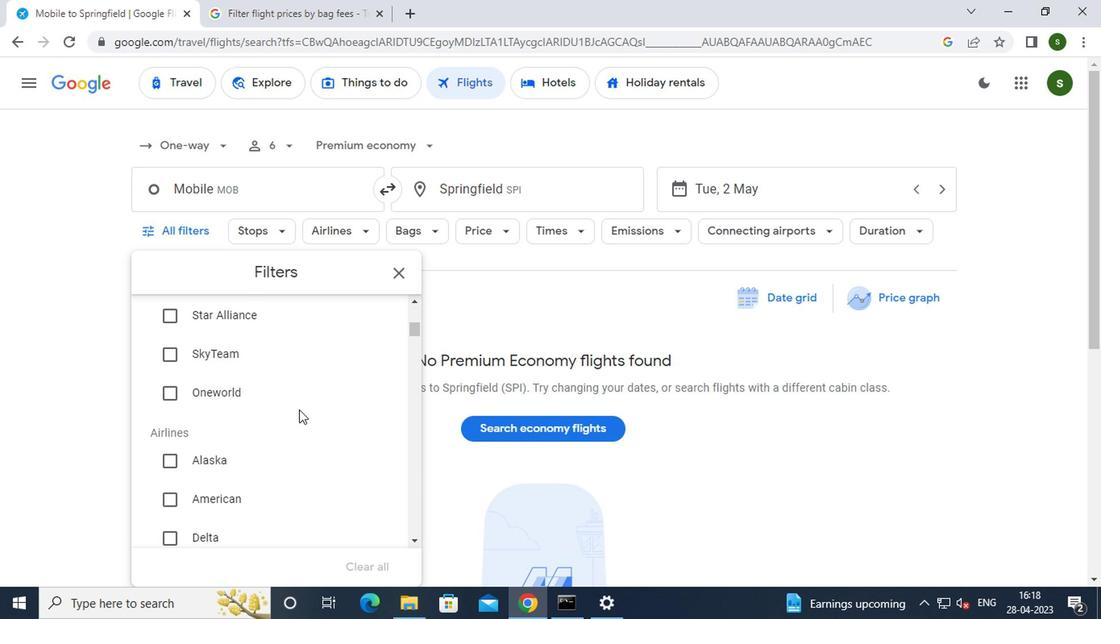 
Action: Mouse moved to (197, 461)
Screenshot: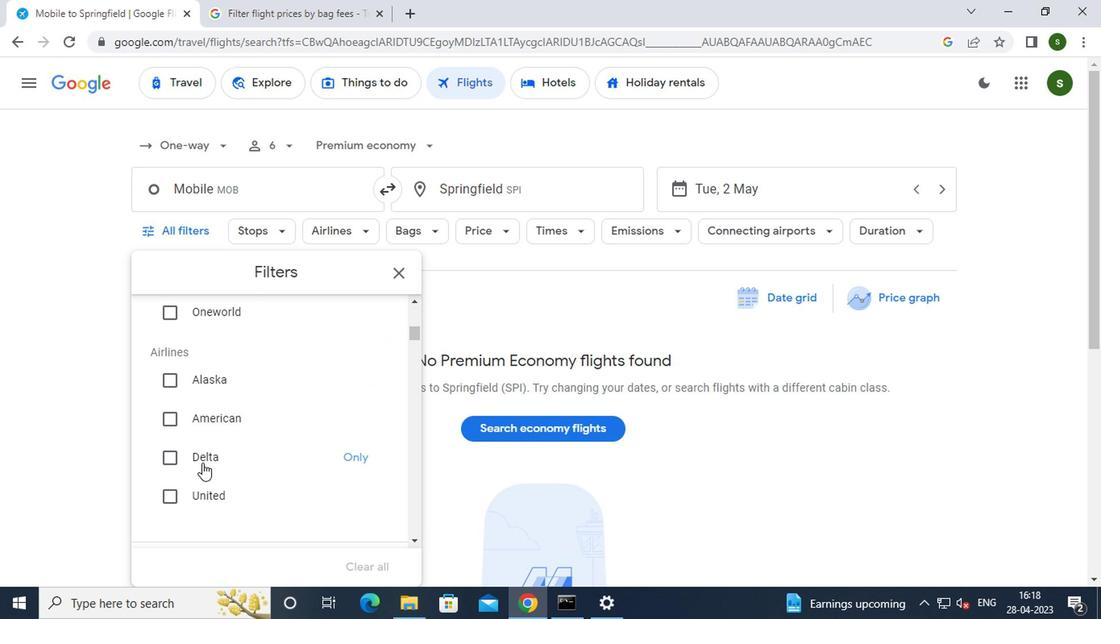 
Action: Mouse pressed left at (197, 461)
Screenshot: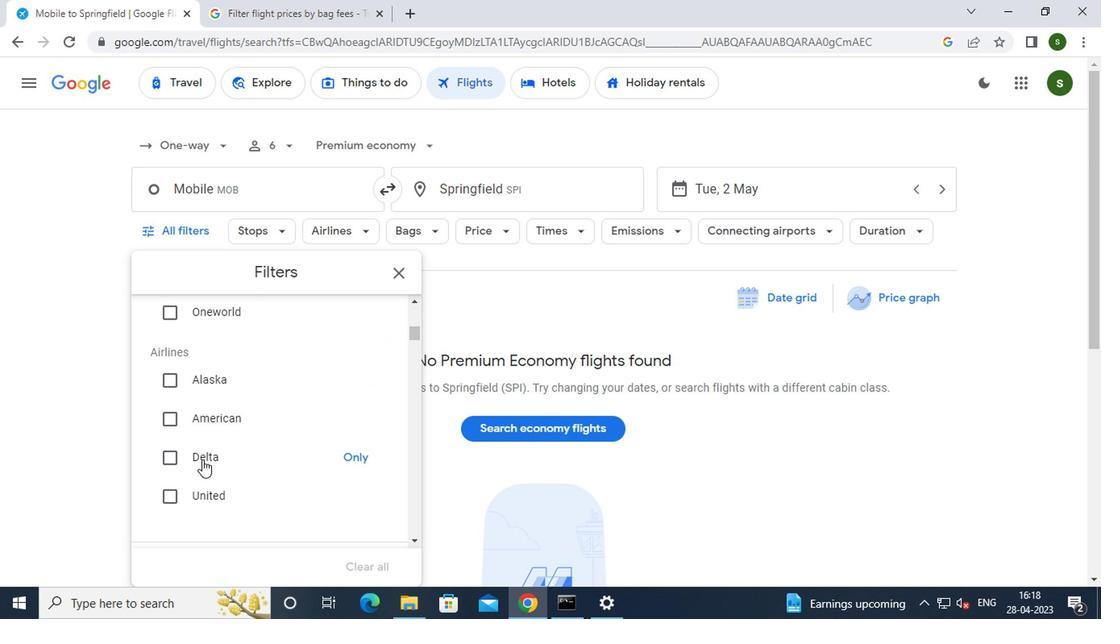 
Action: Mouse moved to (296, 461)
Screenshot: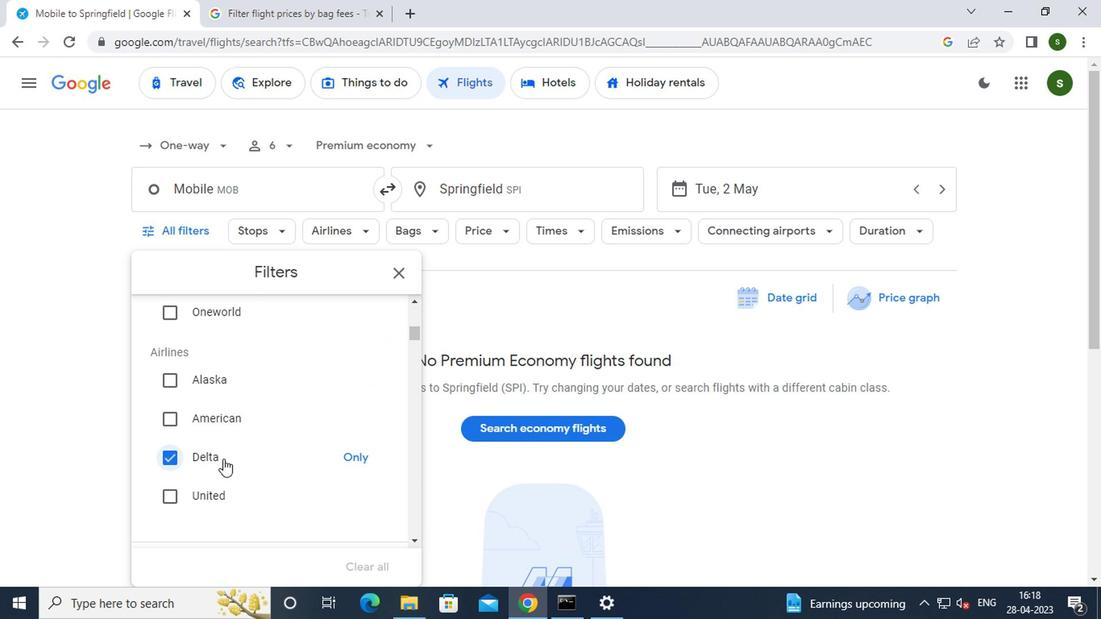 
Action: Mouse scrolled (296, 460) with delta (0, -1)
Screenshot: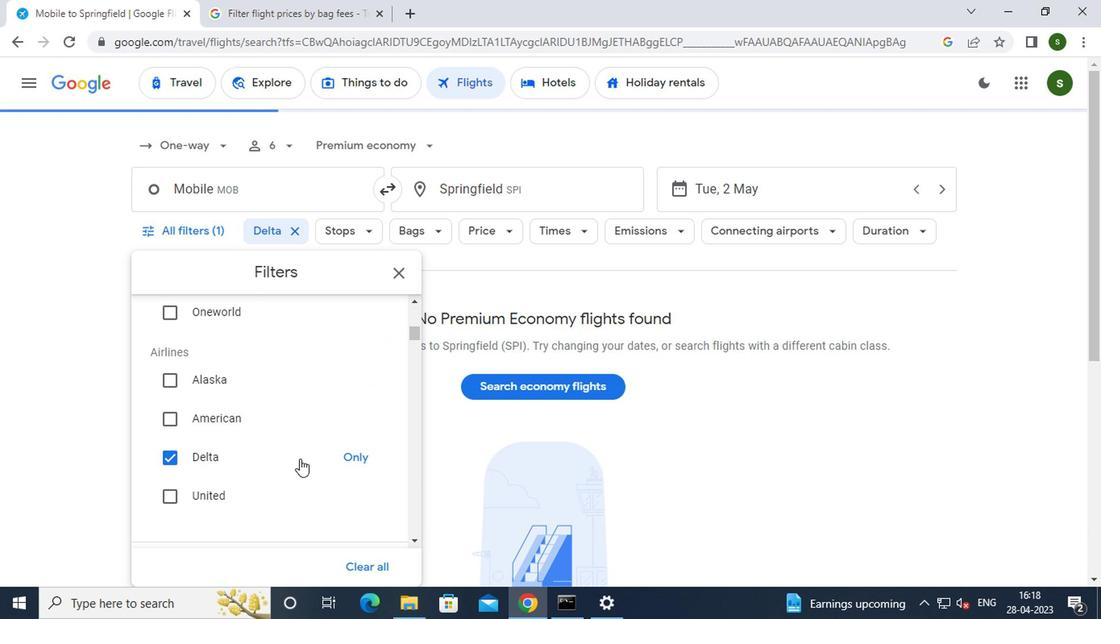 
Action: Mouse scrolled (296, 460) with delta (0, -1)
Screenshot: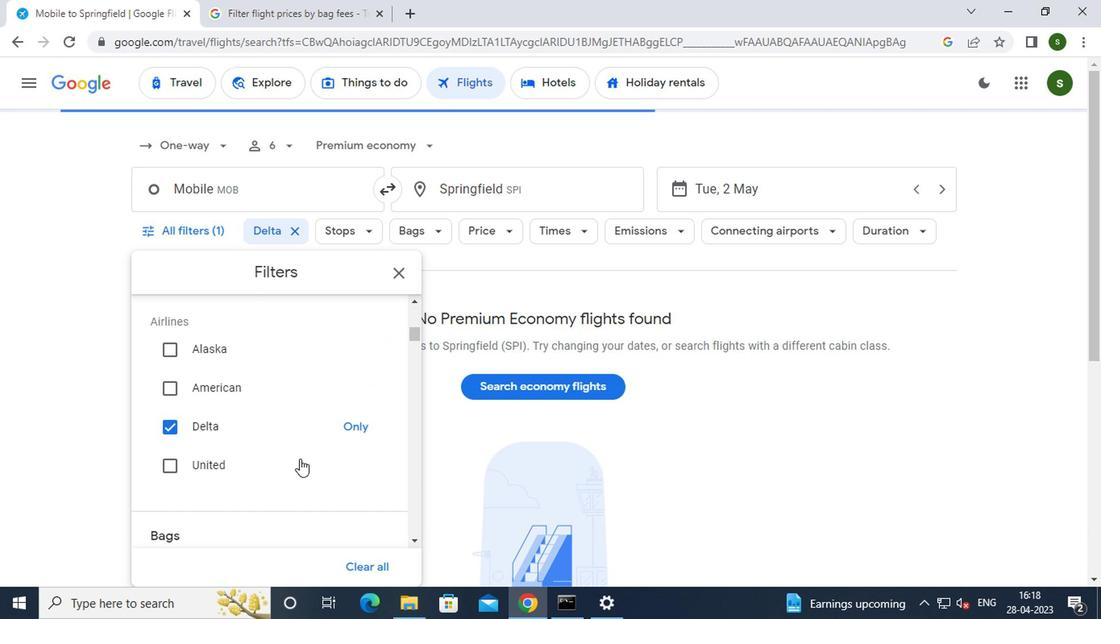 
Action: Mouse scrolled (296, 460) with delta (0, -1)
Screenshot: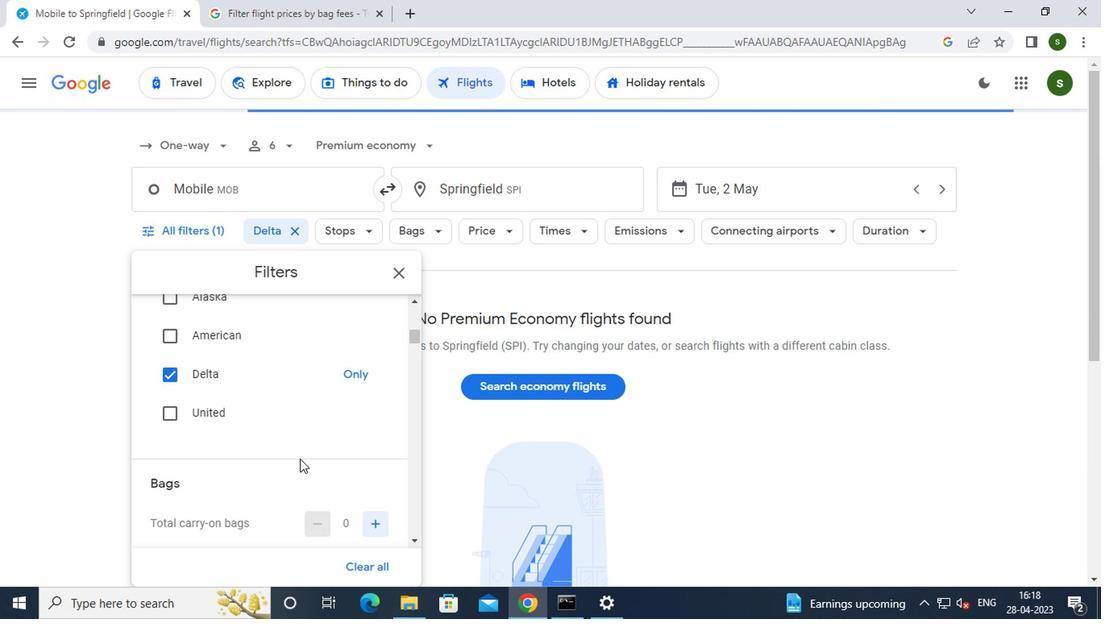 
Action: Mouse moved to (370, 402)
Screenshot: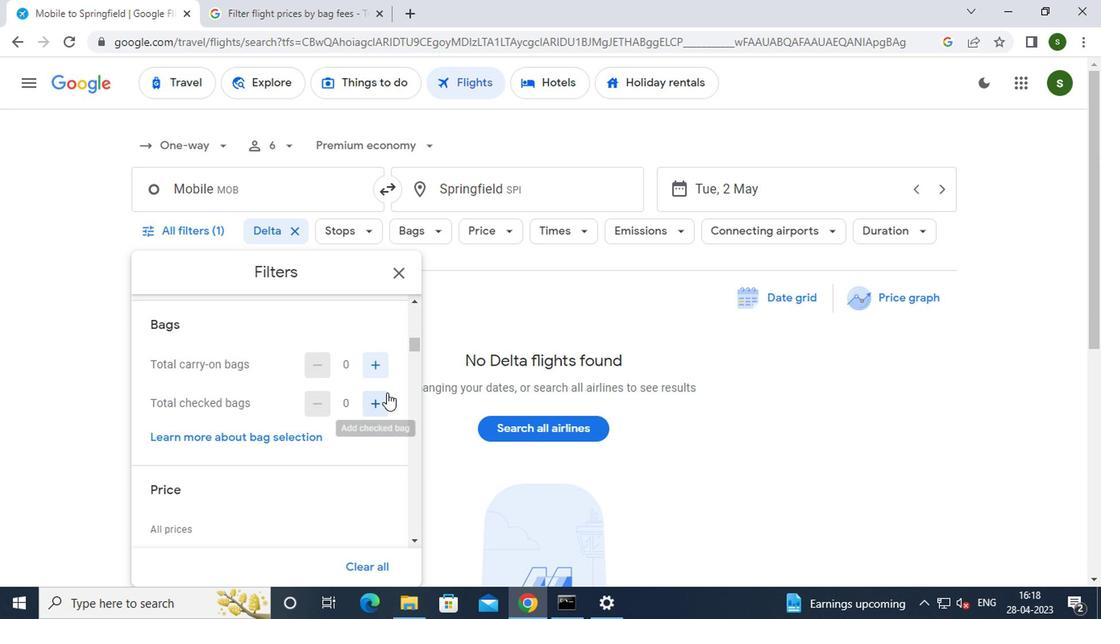 
Action: Mouse pressed left at (370, 402)
Screenshot: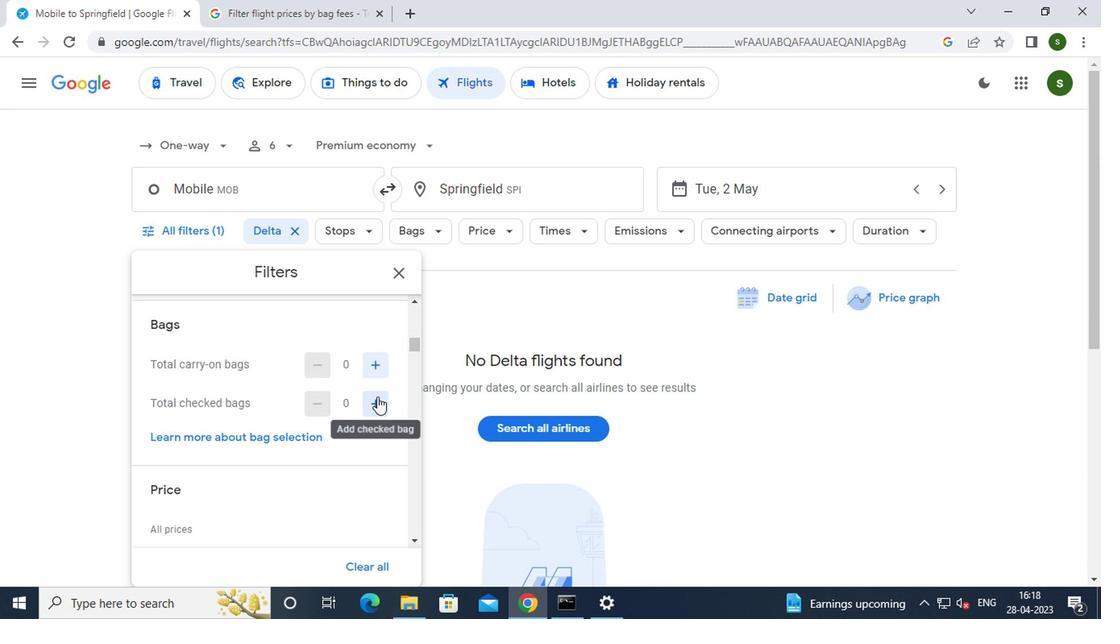 
Action: Mouse moved to (370, 402)
Screenshot: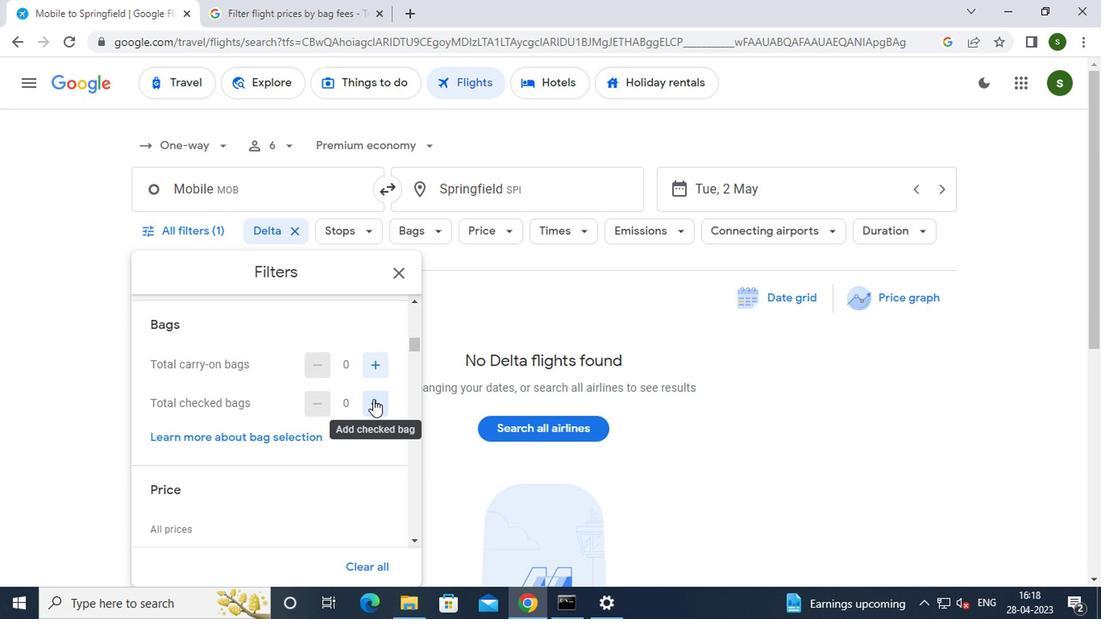 
Action: Mouse pressed left at (370, 402)
Screenshot: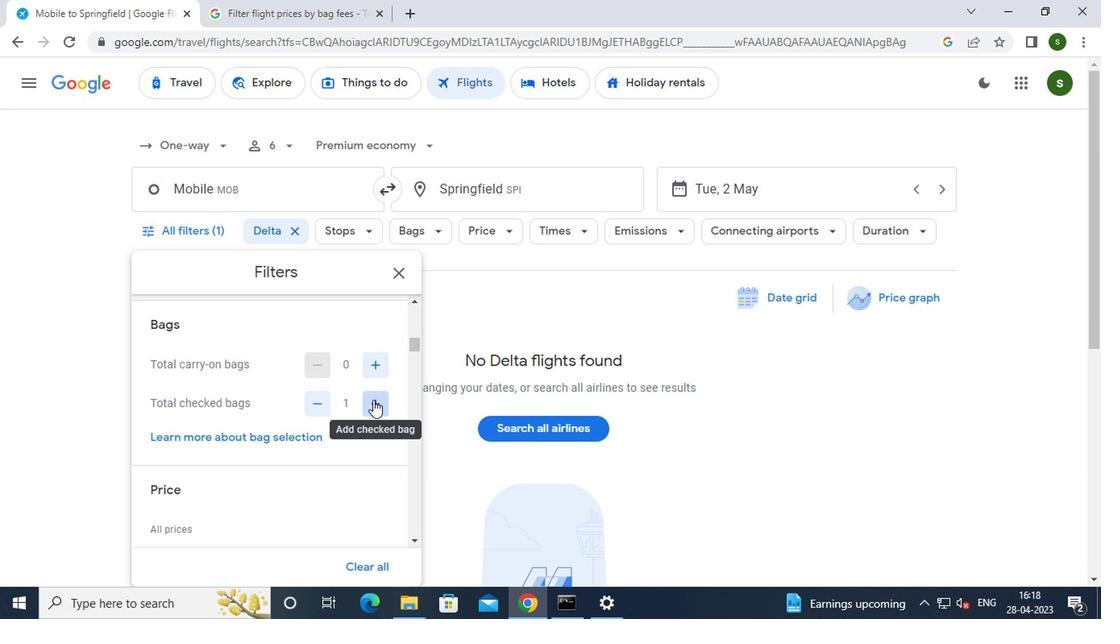 
Action: Mouse pressed left at (370, 402)
Screenshot: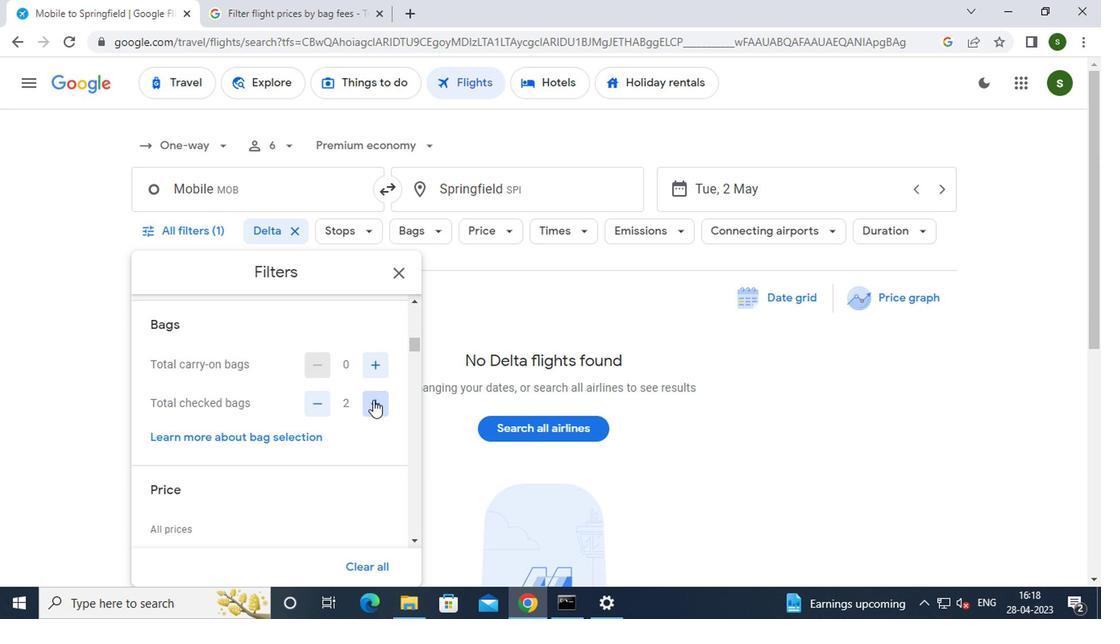 
Action: Mouse moved to (348, 440)
Screenshot: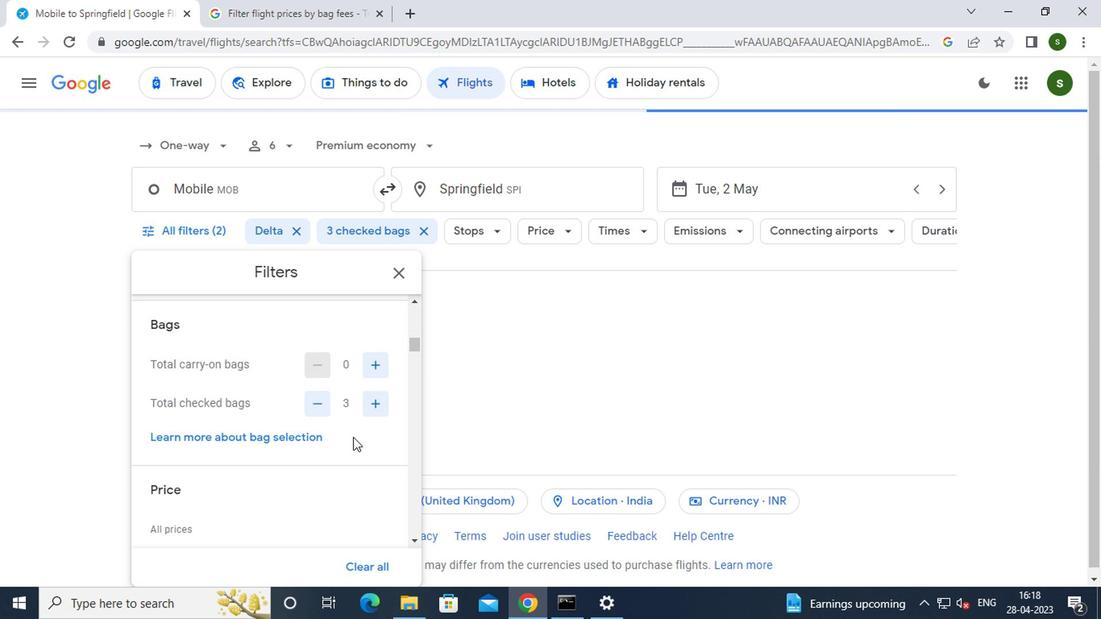 
Action: Mouse scrolled (348, 438) with delta (0, -1)
Screenshot: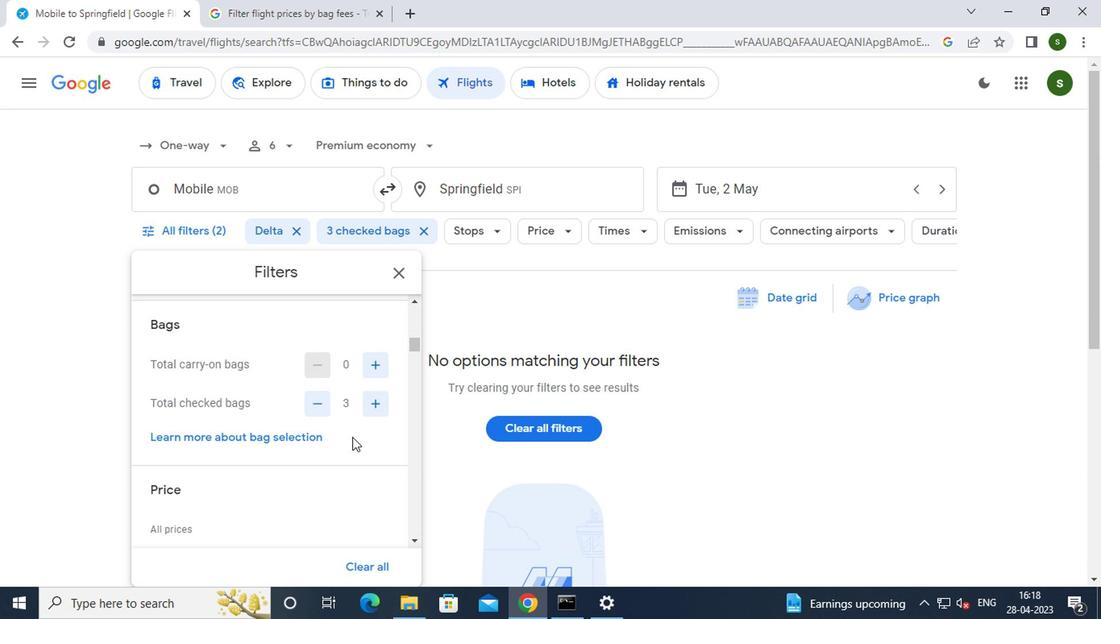 
Action: Mouse moved to (383, 474)
Screenshot: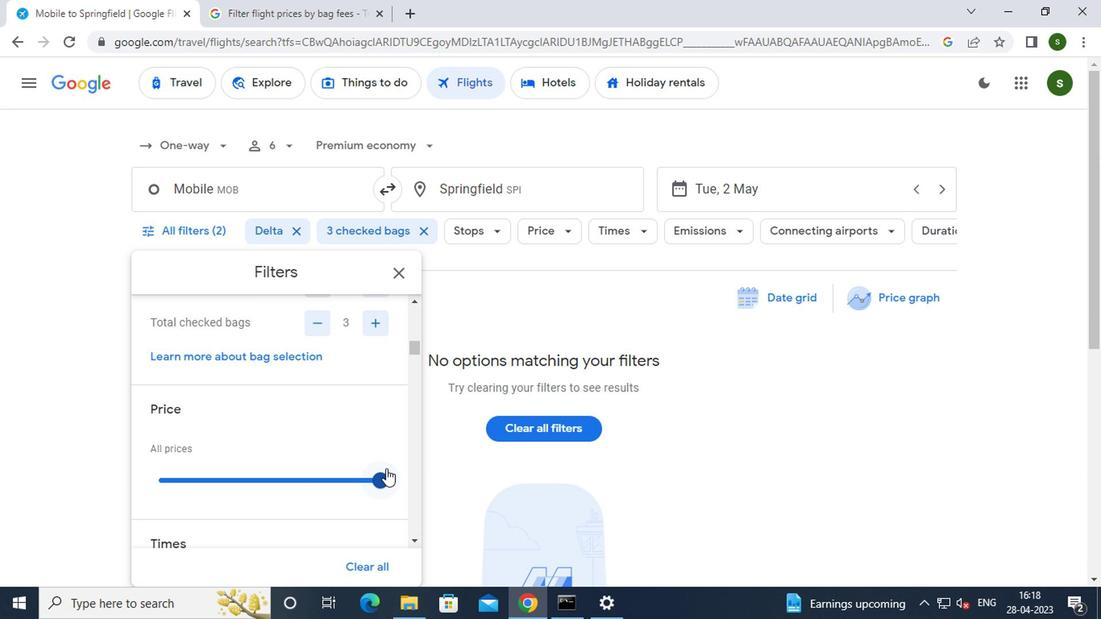 
Action: Mouse pressed left at (383, 474)
Screenshot: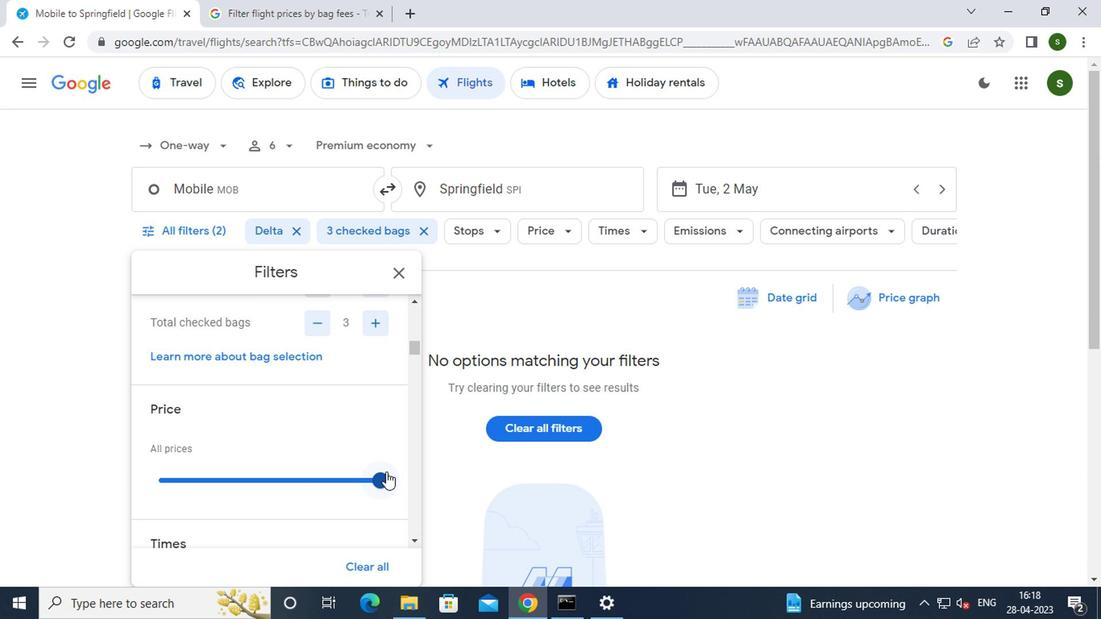 
Action: Mouse moved to (325, 438)
Screenshot: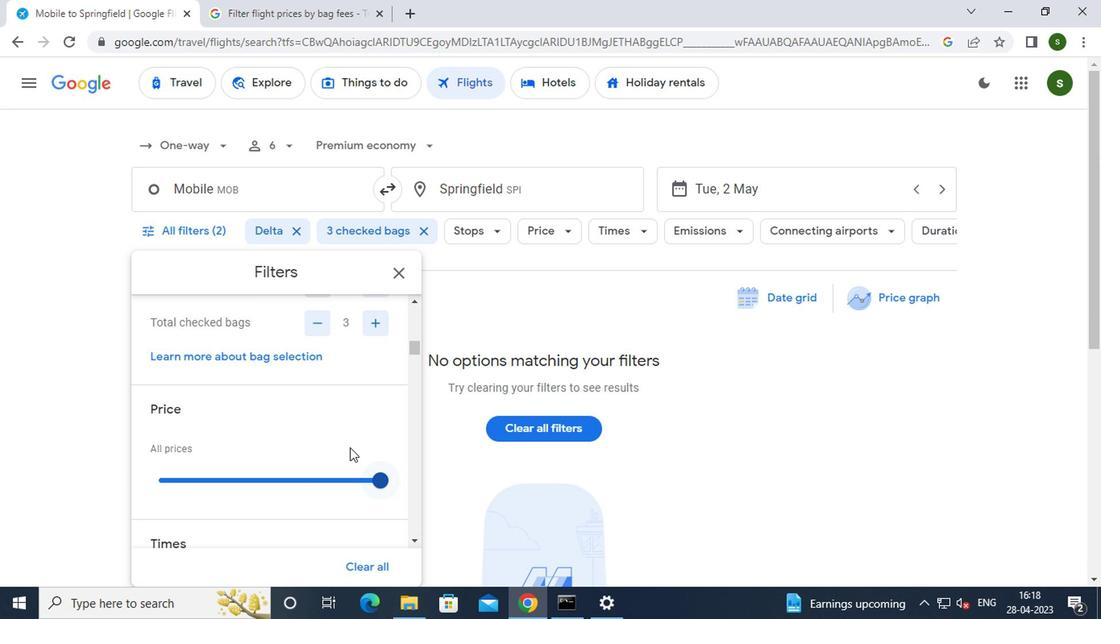 
Action: Mouse scrolled (325, 437) with delta (0, 0)
Screenshot: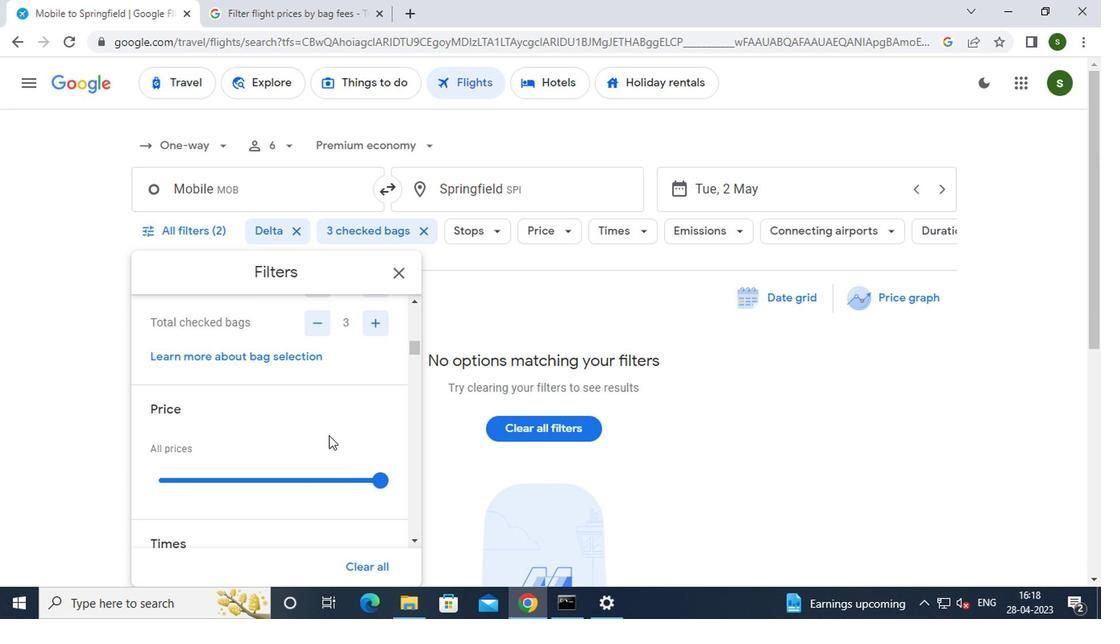 
Action: Mouse scrolled (325, 437) with delta (0, 0)
Screenshot: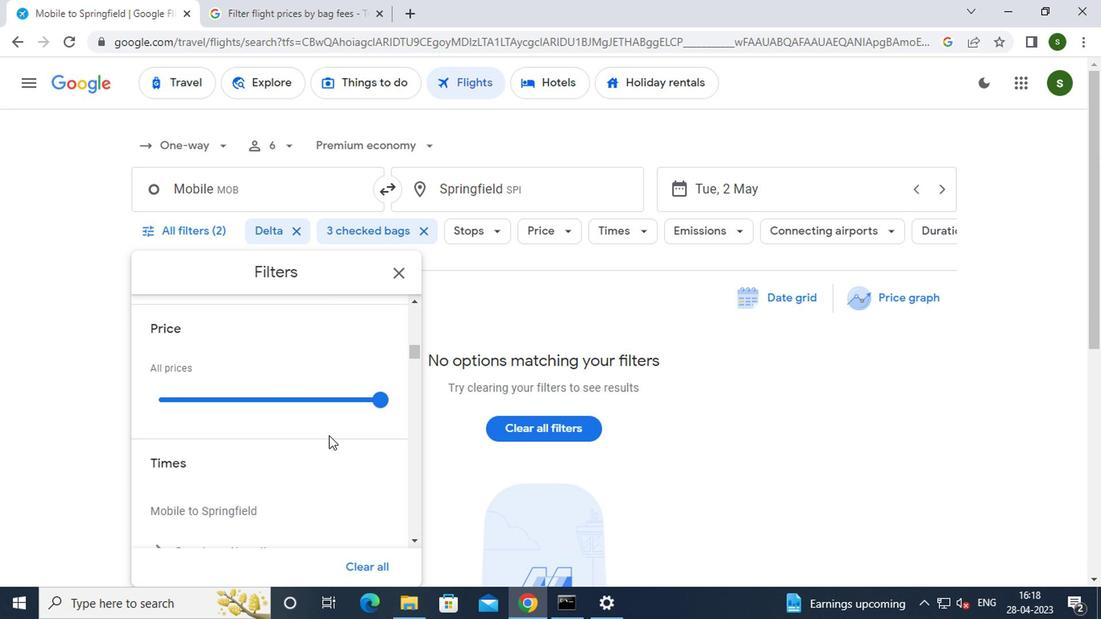 
Action: Mouse moved to (161, 500)
Screenshot: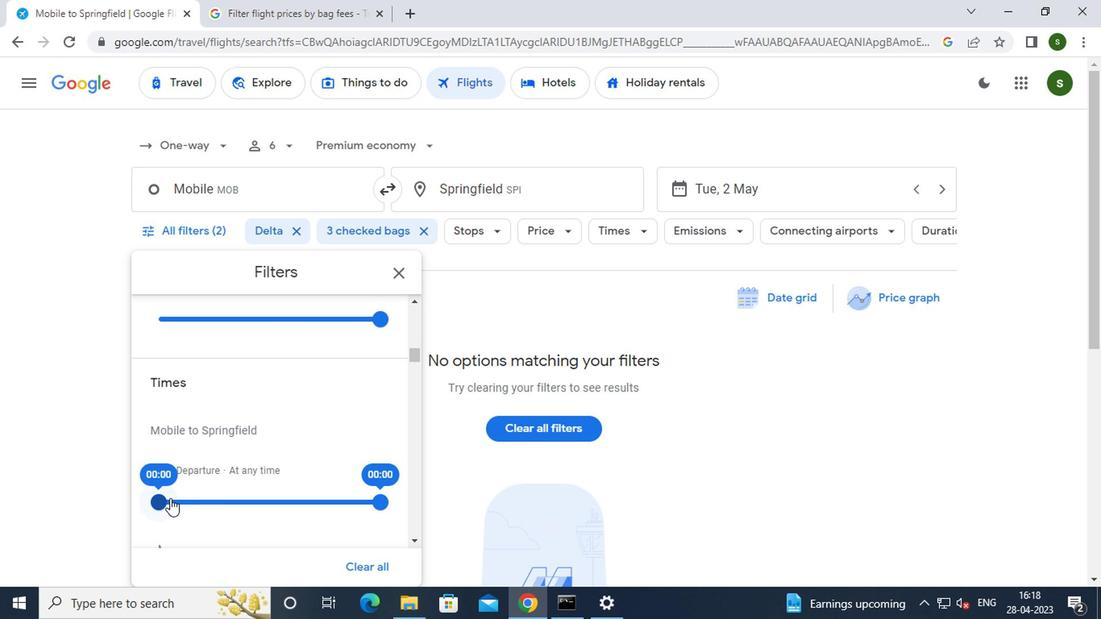 
Action: Mouse pressed left at (161, 500)
Screenshot: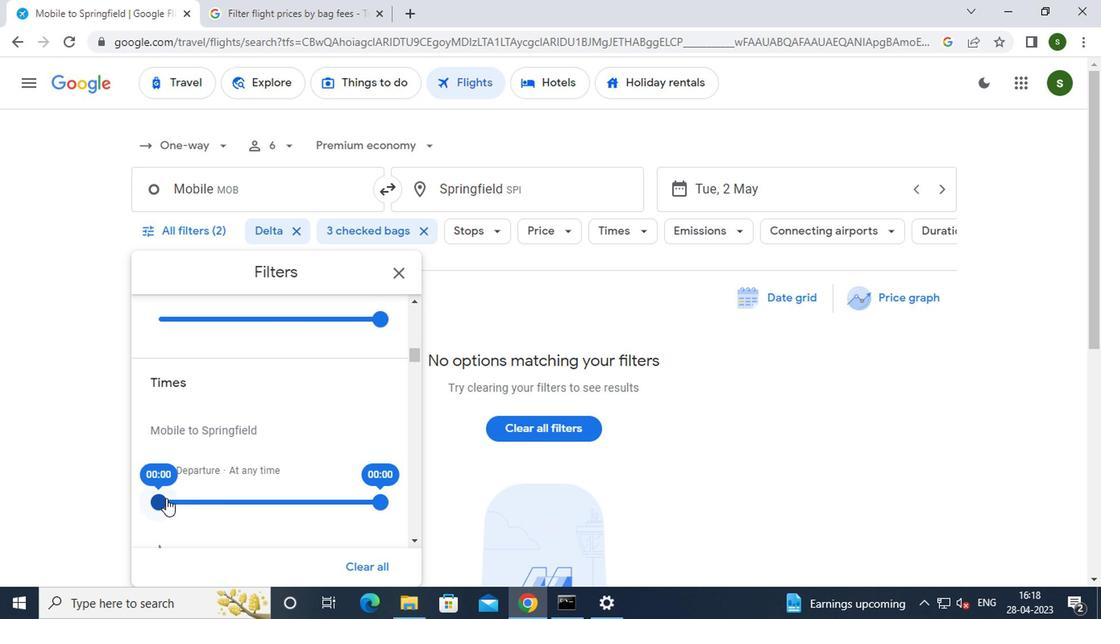 
Action: Mouse moved to (216, 508)
Screenshot: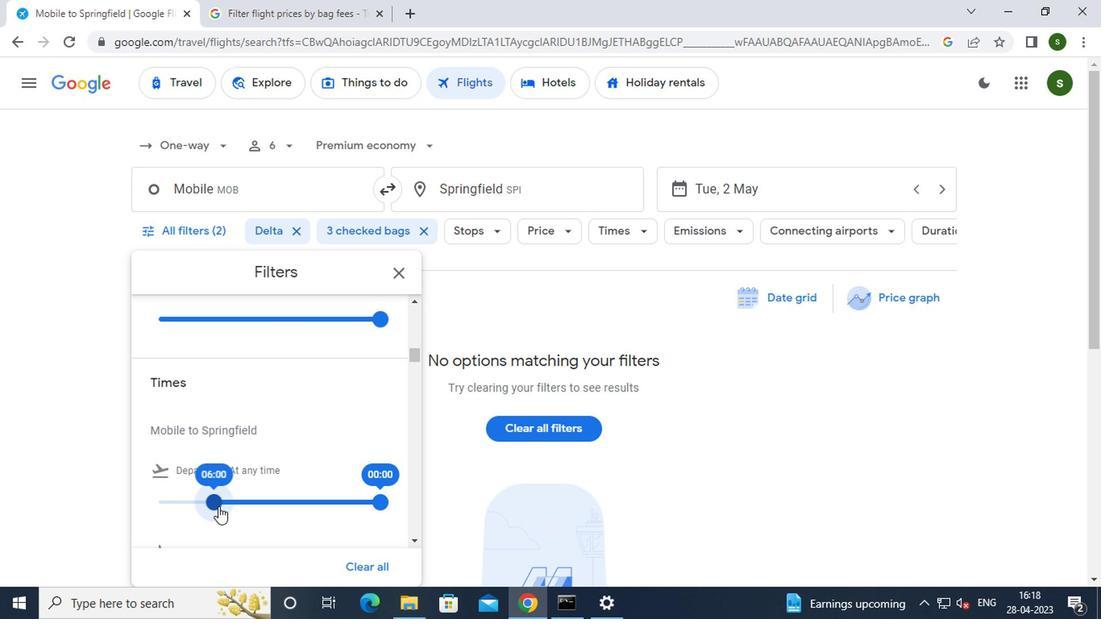 
Action: Mouse pressed left at (216, 508)
Screenshot: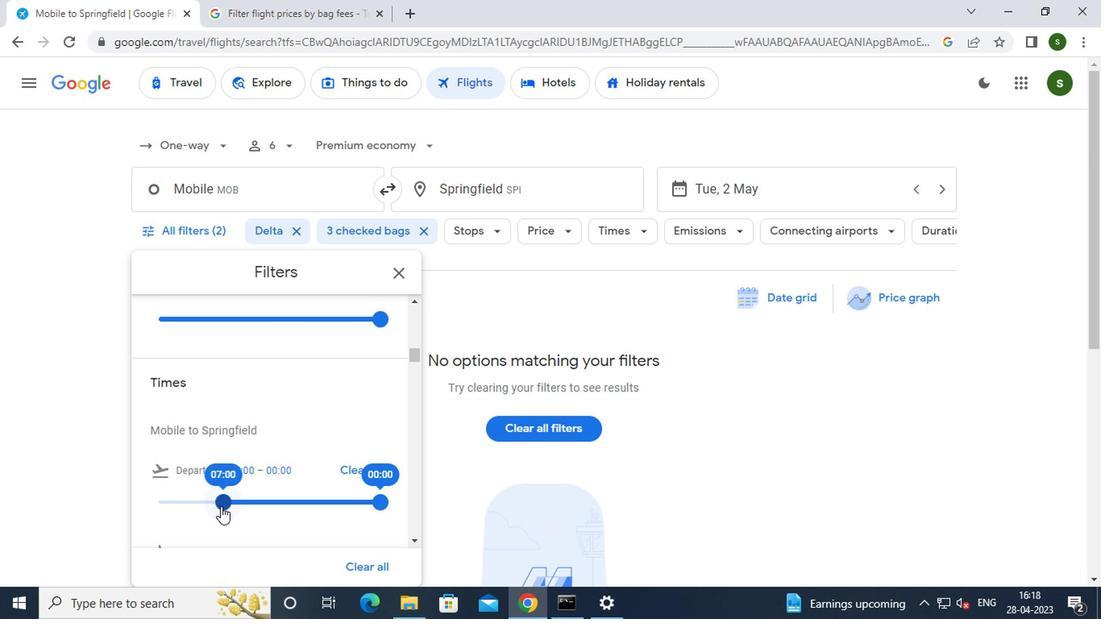 
Action: Mouse moved to (334, 416)
Screenshot: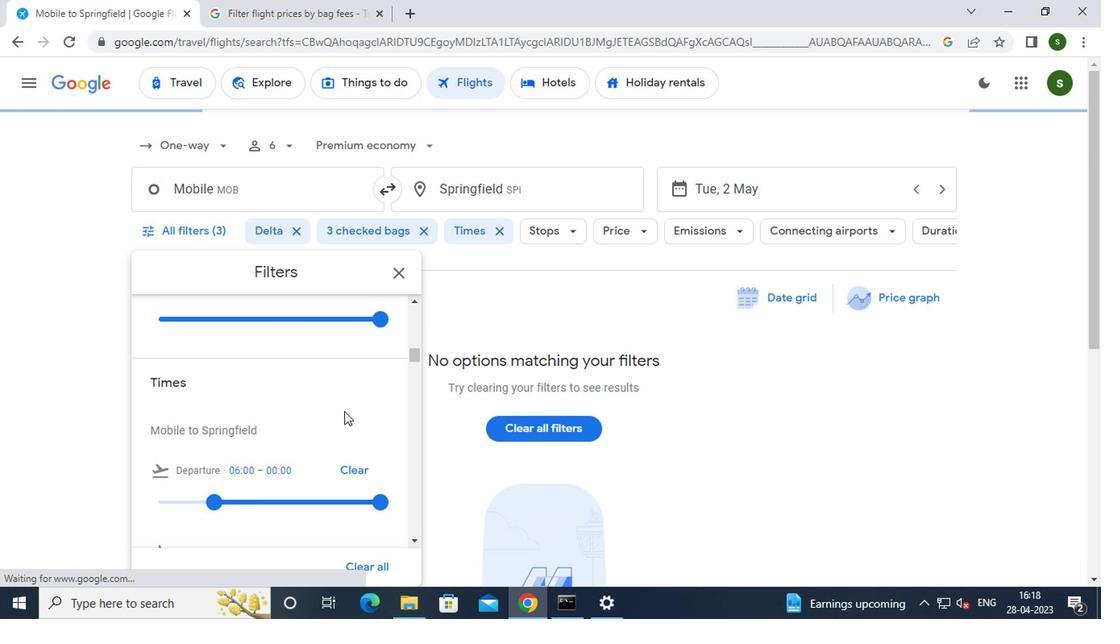 
Action: Mouse scrolled (334, 415) with delta (0, 0)
Screenshot: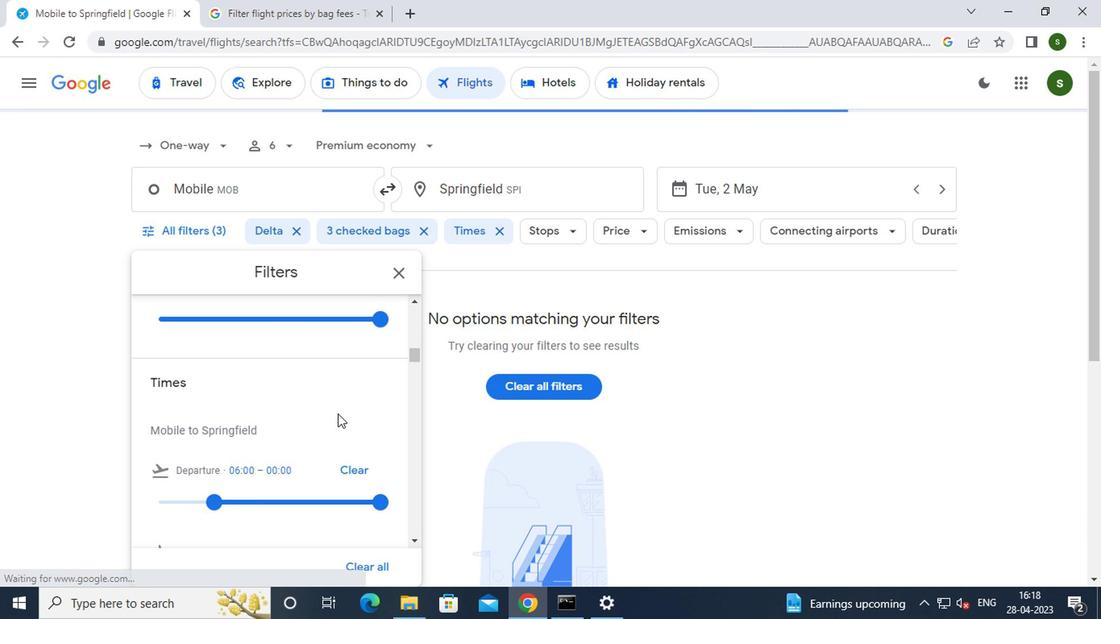 
Action: Mouse scrolled (334, 415) with delta (0, 0)
Screenshot: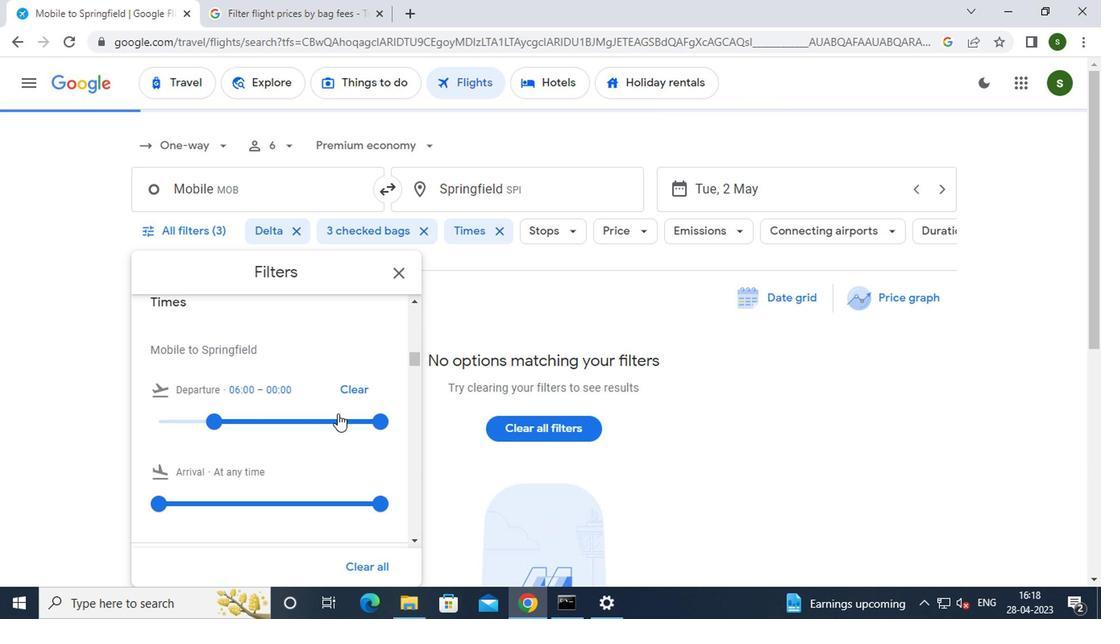 
Action: Mouse scrolled (334, 415) with delta (0, 0)
Screenshot: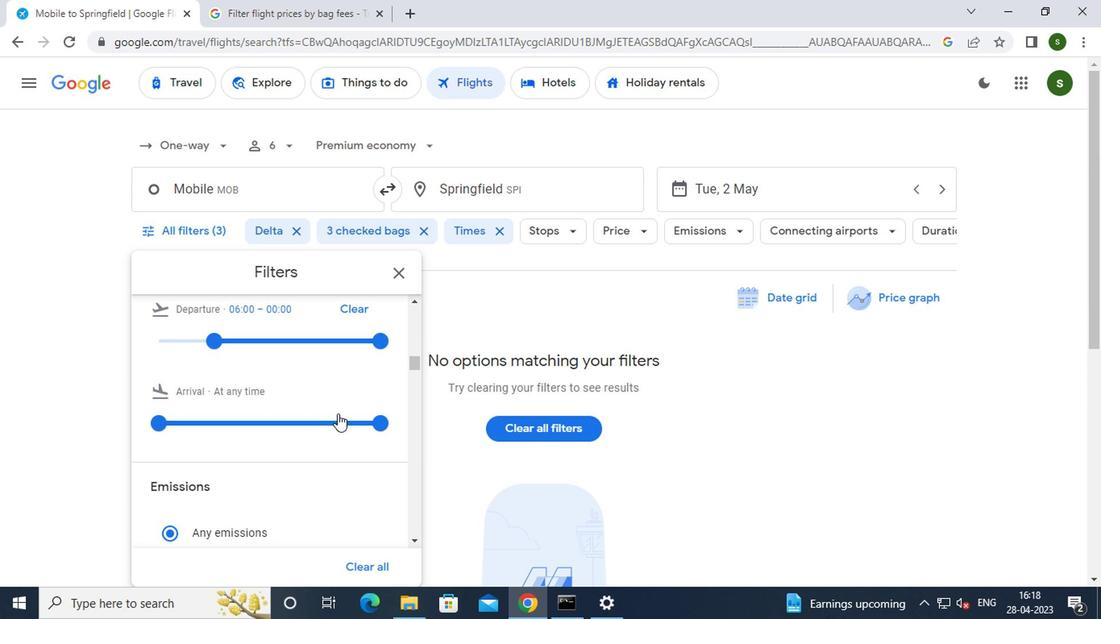 
Action: Mouse scrolled (334, 415) with delta (0, 0)
Screenshot: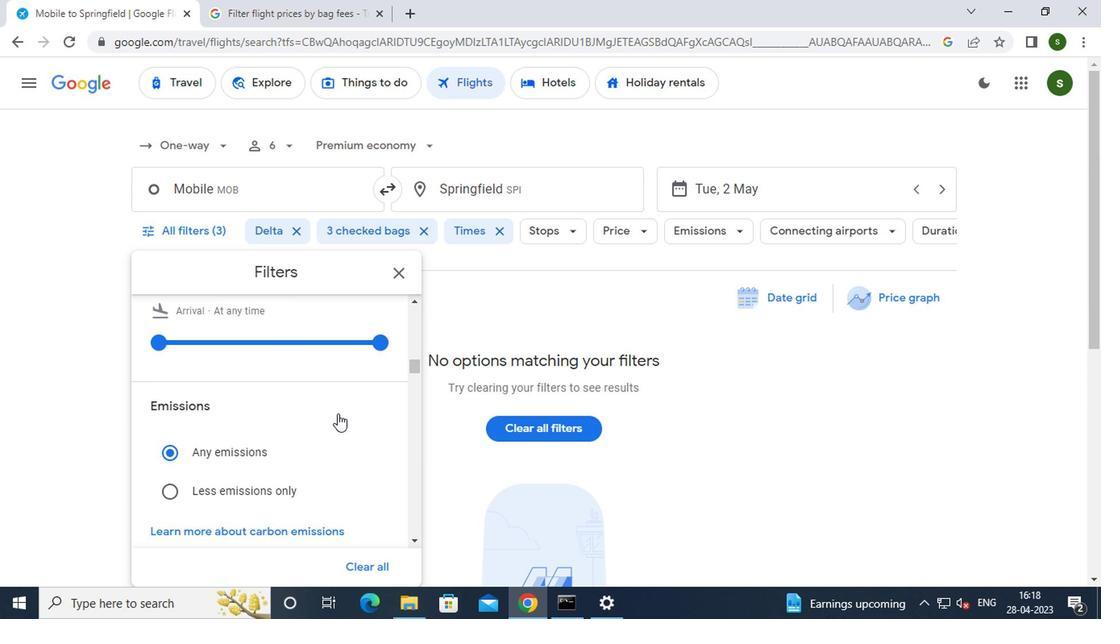 
Action: Mouse scrolled (334, 415) with delta (0, 0)
Screenshot: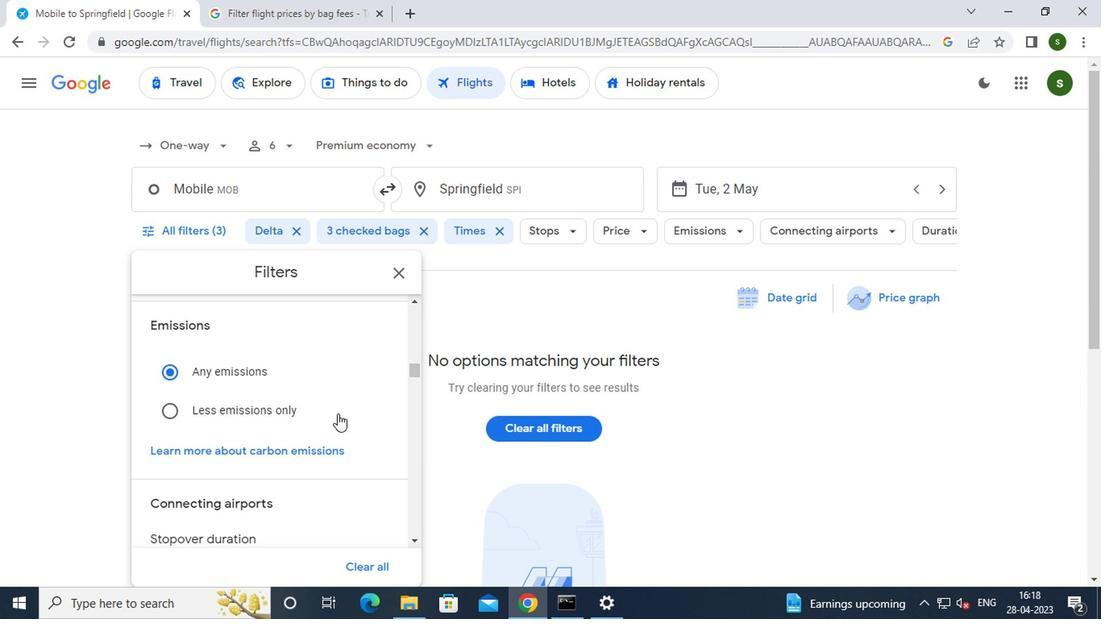 
Action: Mouse scrolled (334, 415) with delta (0, 0)
Screenshot: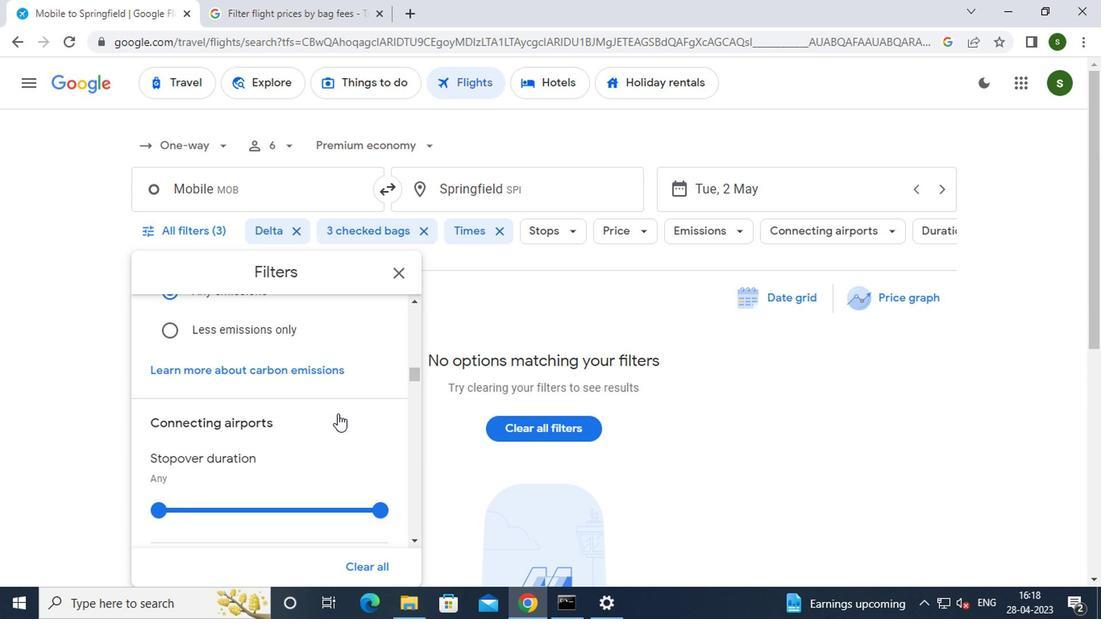 
Action: Mouse scrolled (334, 415) with delta (0, 0)
Screenshot: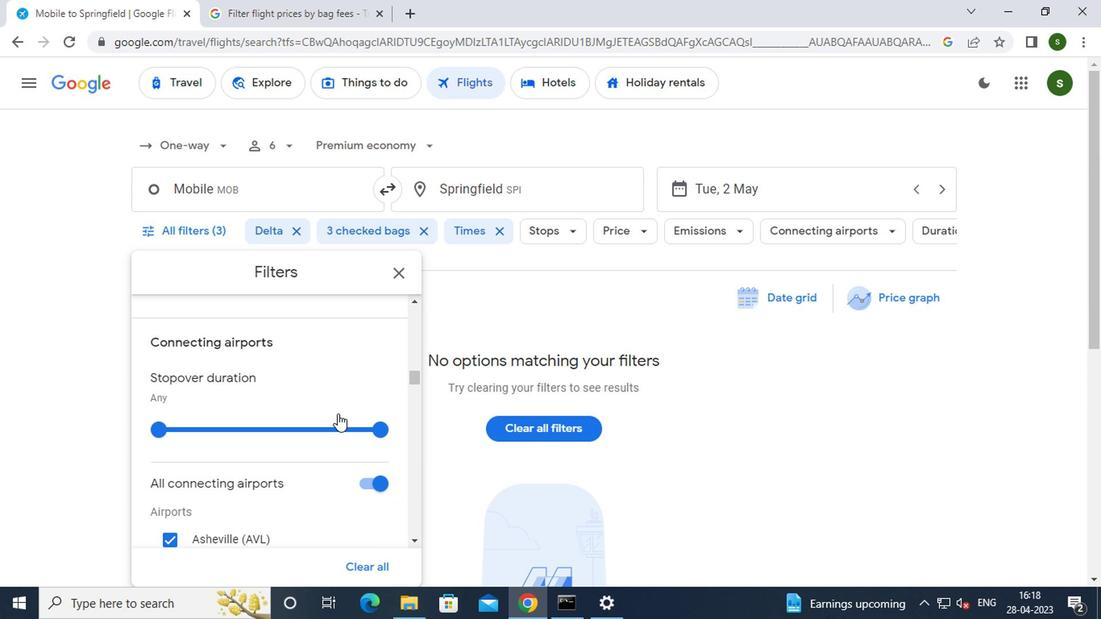 
Action: Mouse scrolled (334, 415) with delta (0, 0)
Screenshot: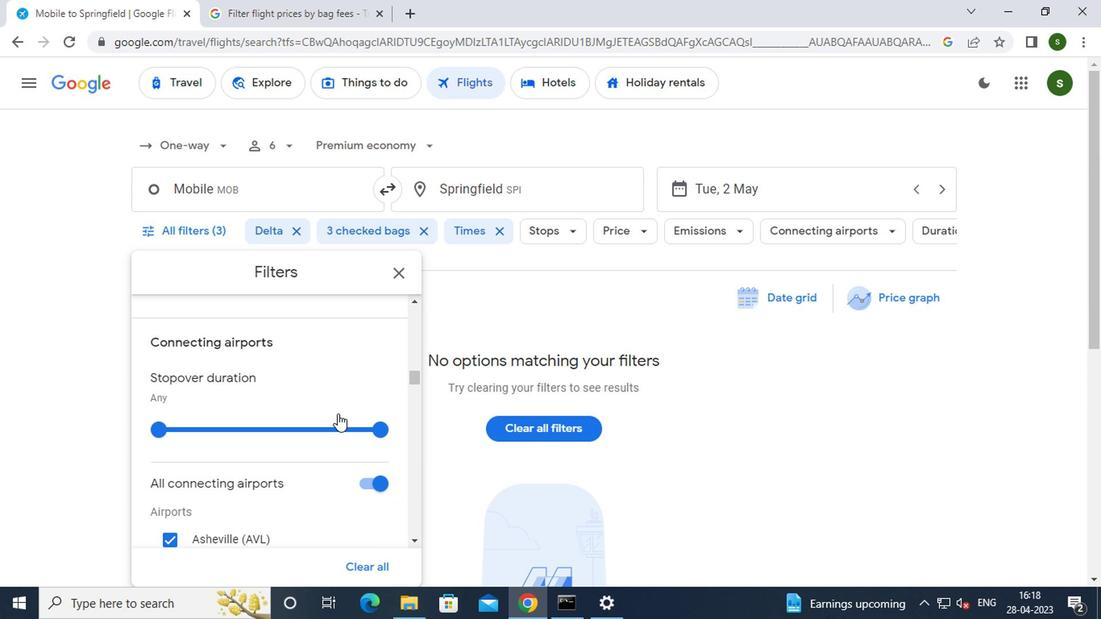 
Action: Mouse scrolled (334, 415) with delta (0, 0)
Screenshot: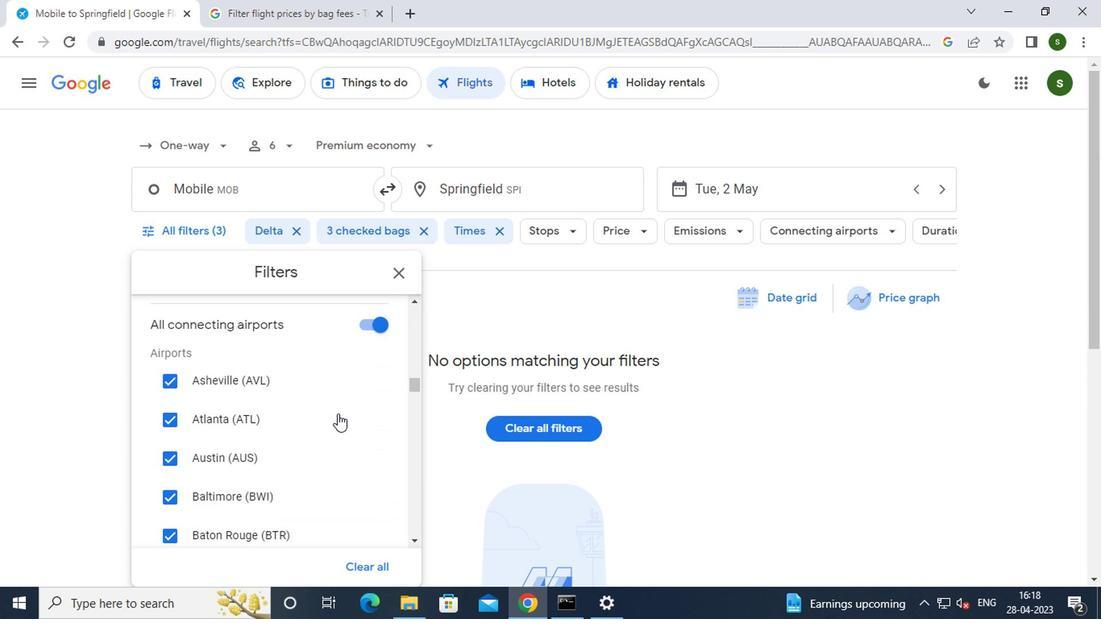 
Action: Mouse scrolled (334, 415) with delta (0, 0)
Screenshot: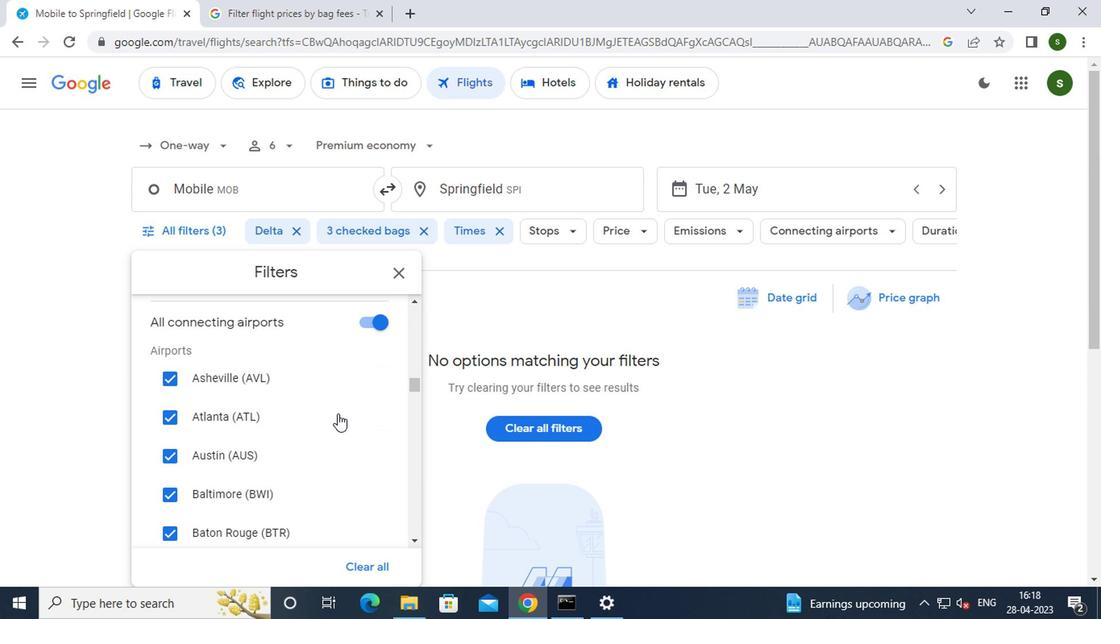 
Action: Mouse scrolled (334, 415) with delta (0, 0)
Screenshot: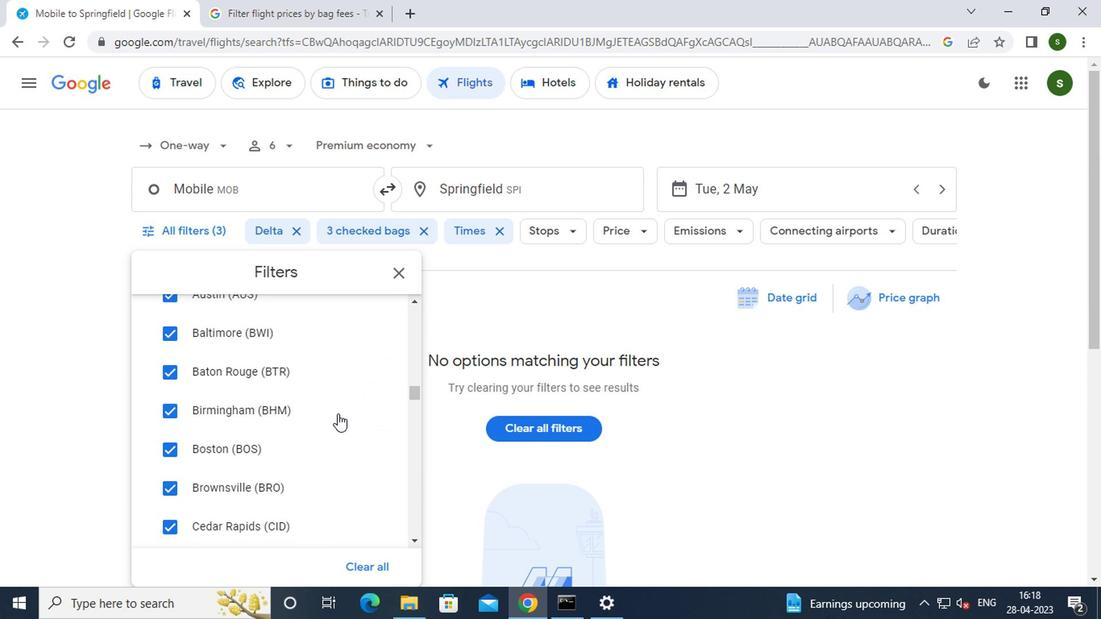 
Action: Mouse scrolled (334, 415) with delta (0, 0)
Screenshot: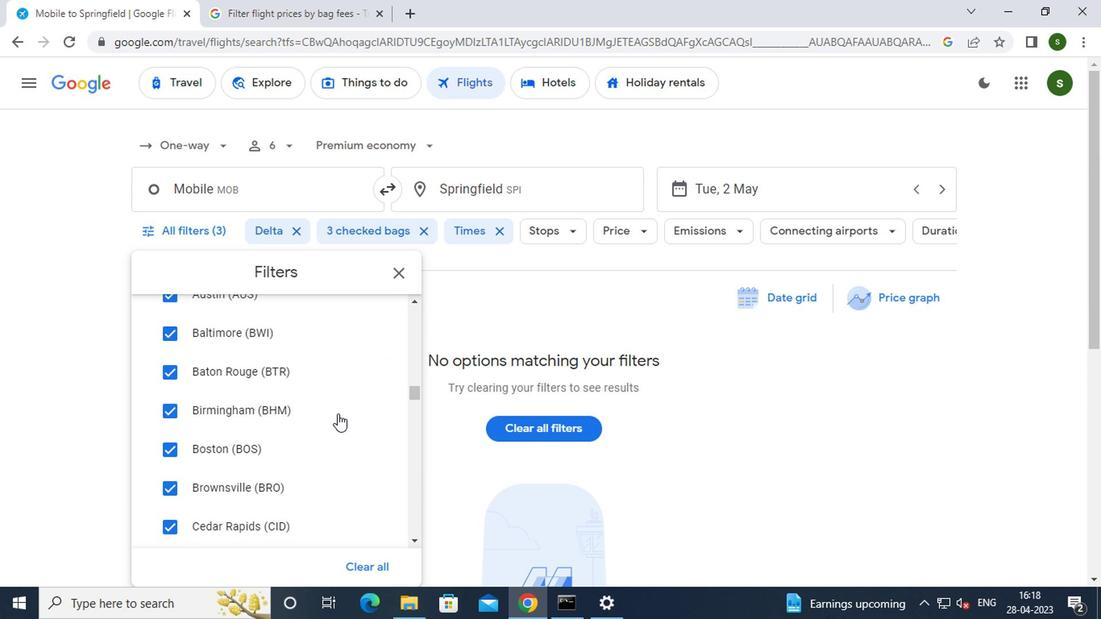 
Action: Mouse scrolled (334, 415) with delta (0, 0)
Screenshot: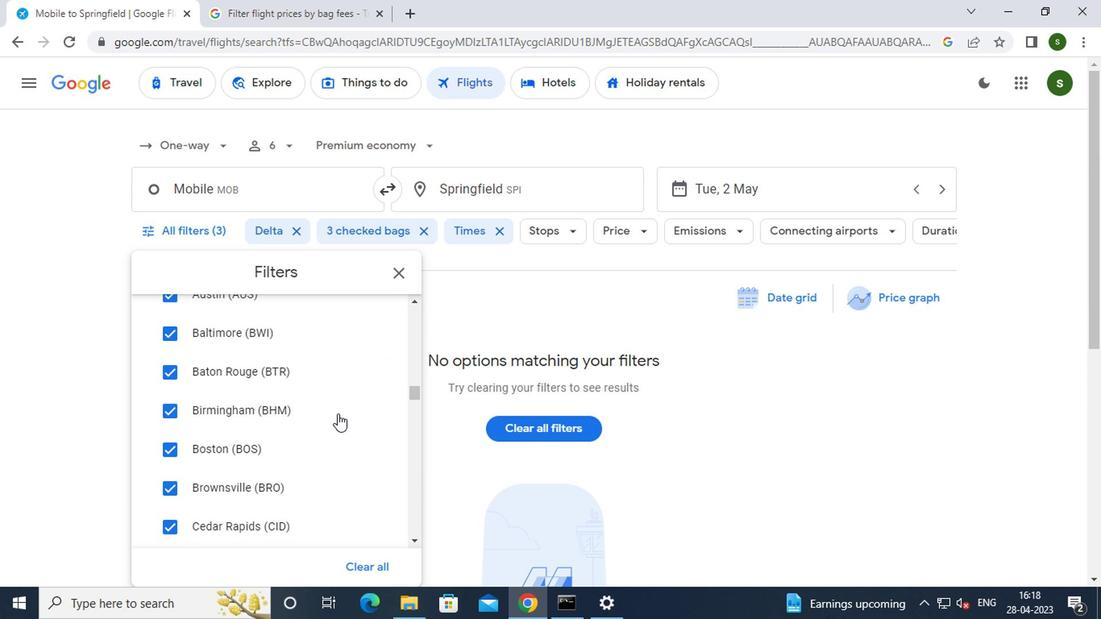 
Action: Mouse scrolled (334, 415) with delta (0, 0)
Screenshot: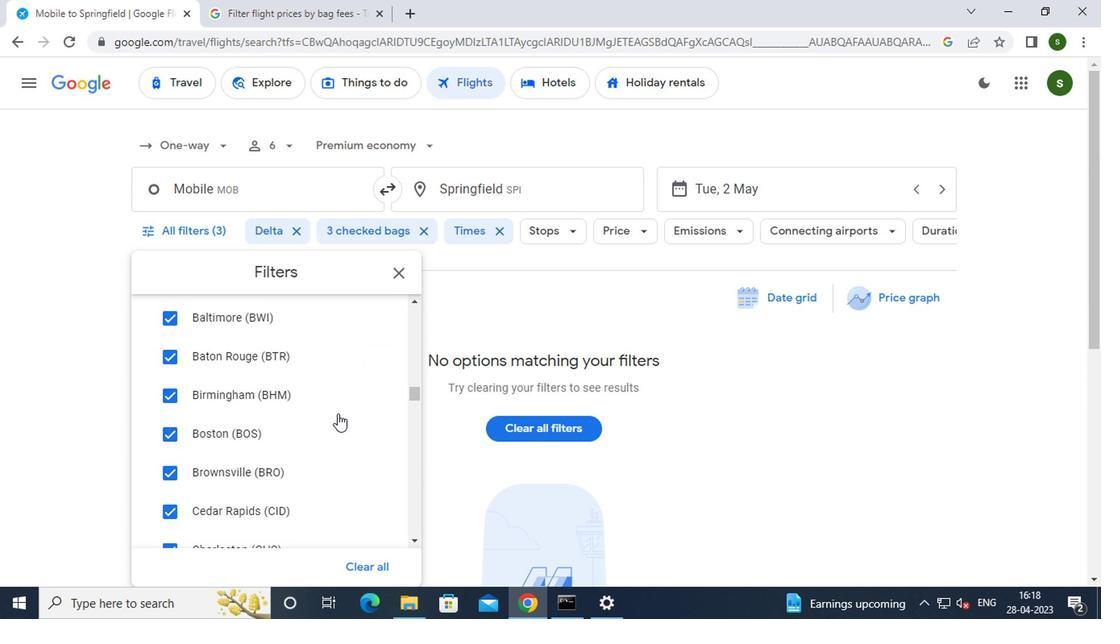 
Action: Mouse scrolled (334, 415) with delta (0, 0)
Screenshot: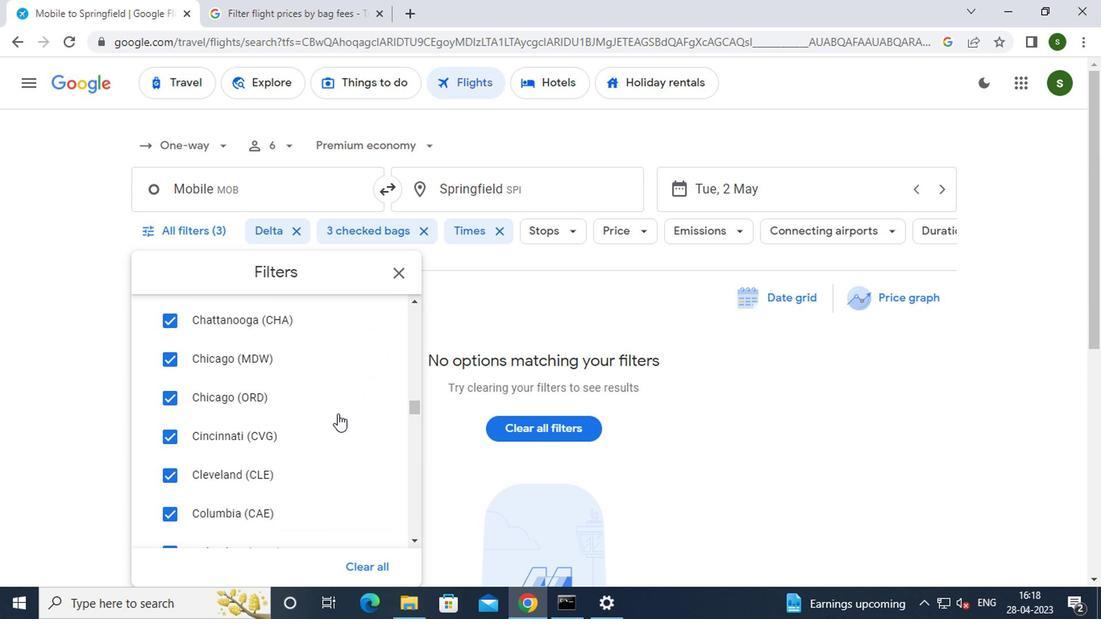 
Action: Mouse scrolled (334, 415) with delta (0, 0)
Screenshot: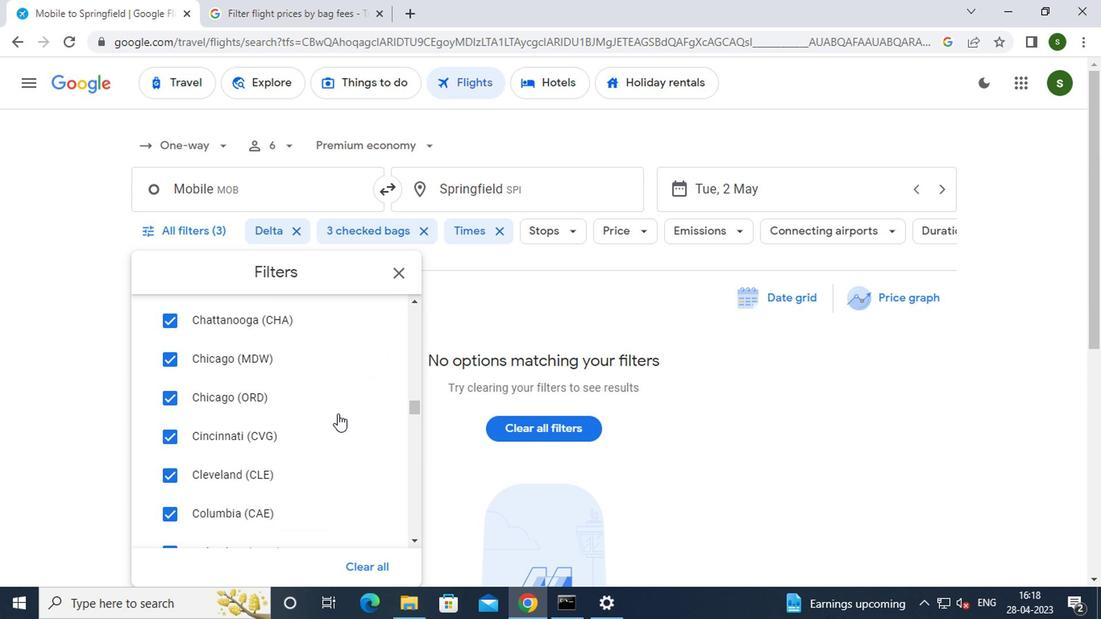 
Action: Mouse scrolled (334, 415) with delta (0, 0)
Screenshot: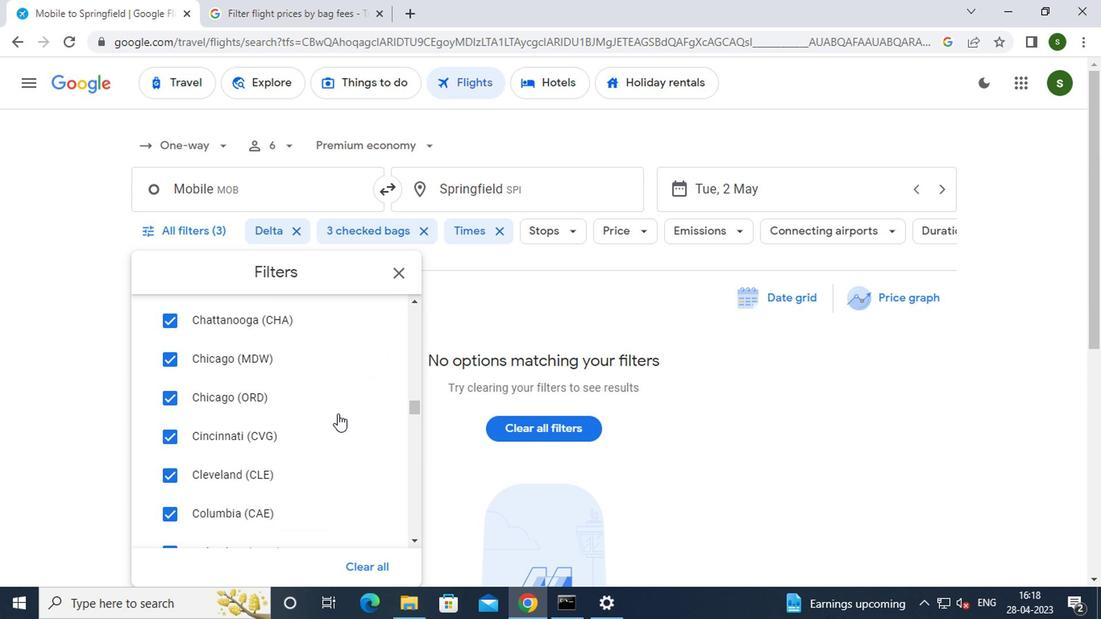 
Action: Mouse scrolled (334, 415) with delta (0, 0)
Screenshot: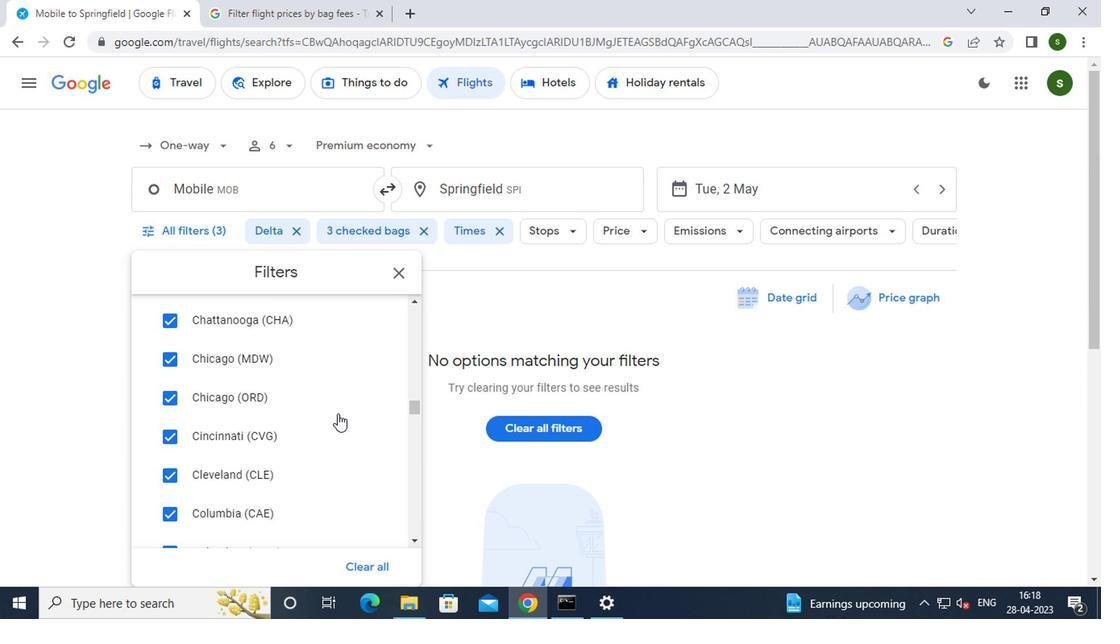 
Action: Mouse scrolled (334, 415) with delta (0, 0)
Screenshot: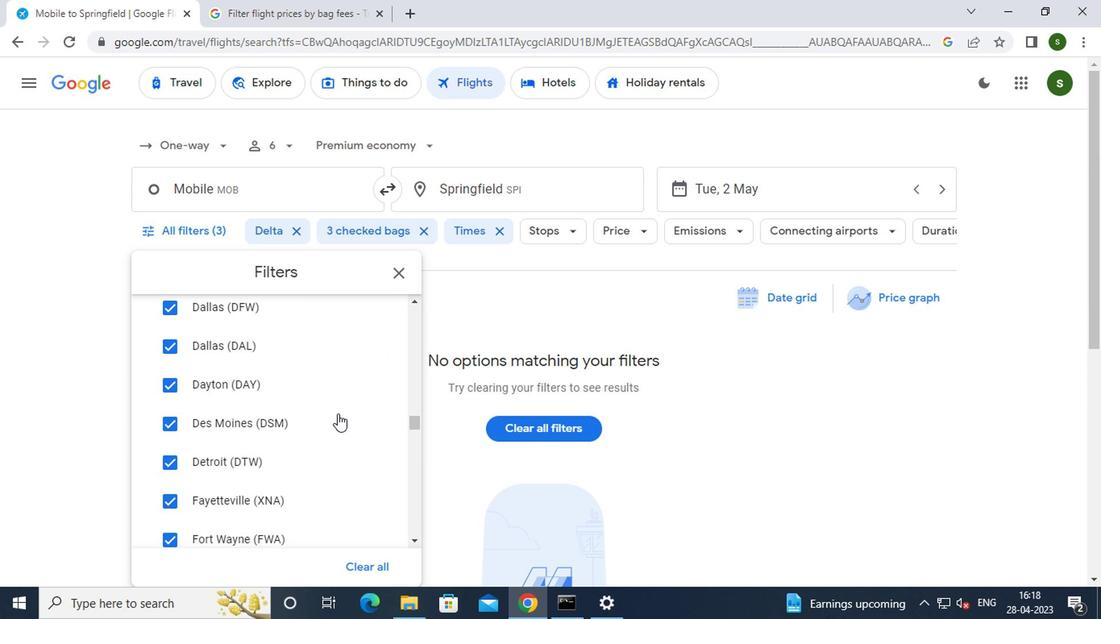 
Action: Mouse scrolled (334, 415) with delta (0, 0)
Screenshot: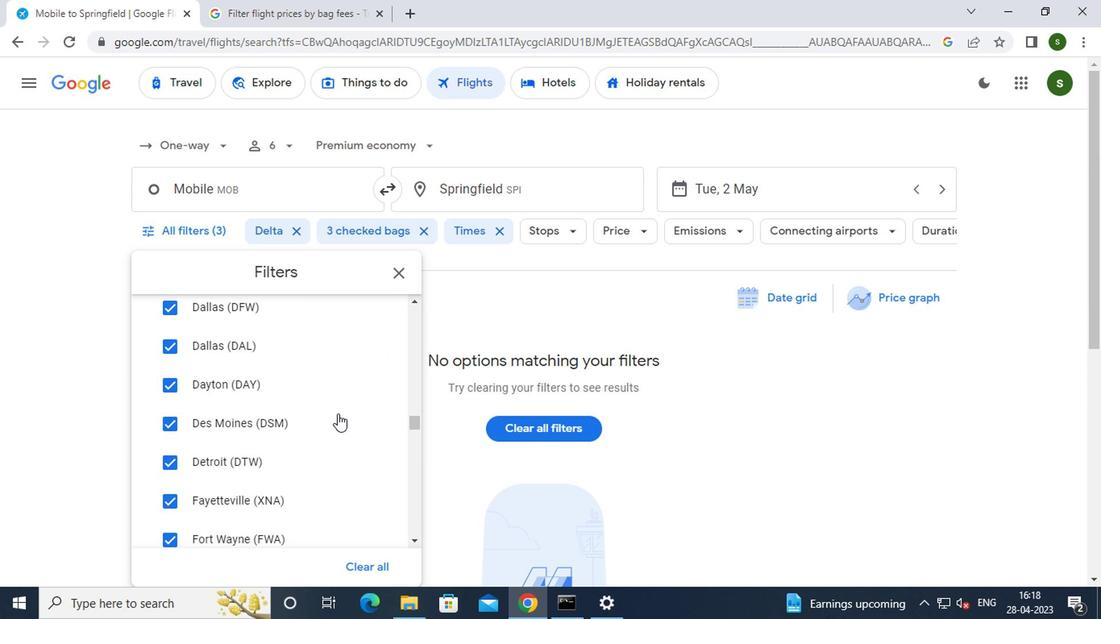 
Action: Mouse scrolled (334, 415) with delta (0, 0)
Screenshot: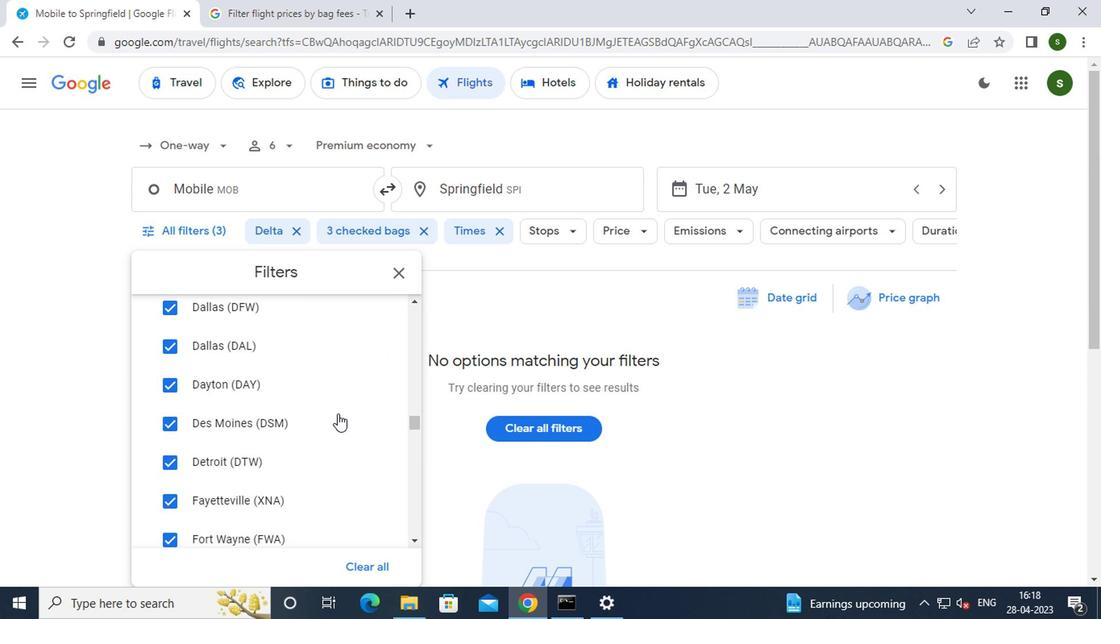 
Action: Mouse scrolled (334, 415) with delta (0, 0)
Screenshot: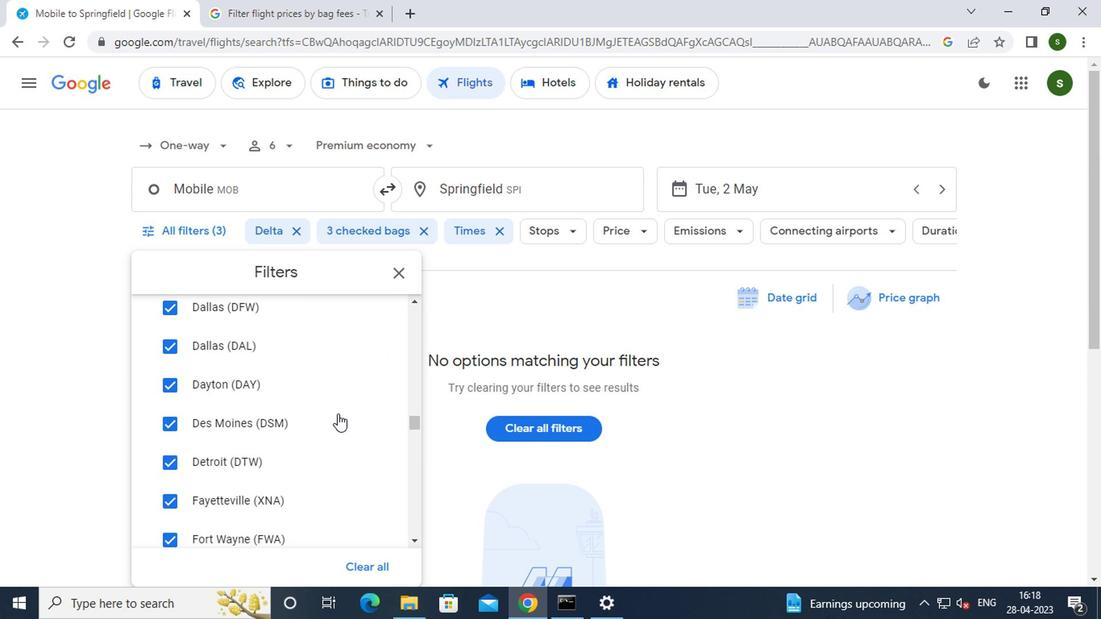 
Action: Mouse scrolled (334, 415) with delta (0, 0)
Screenshot: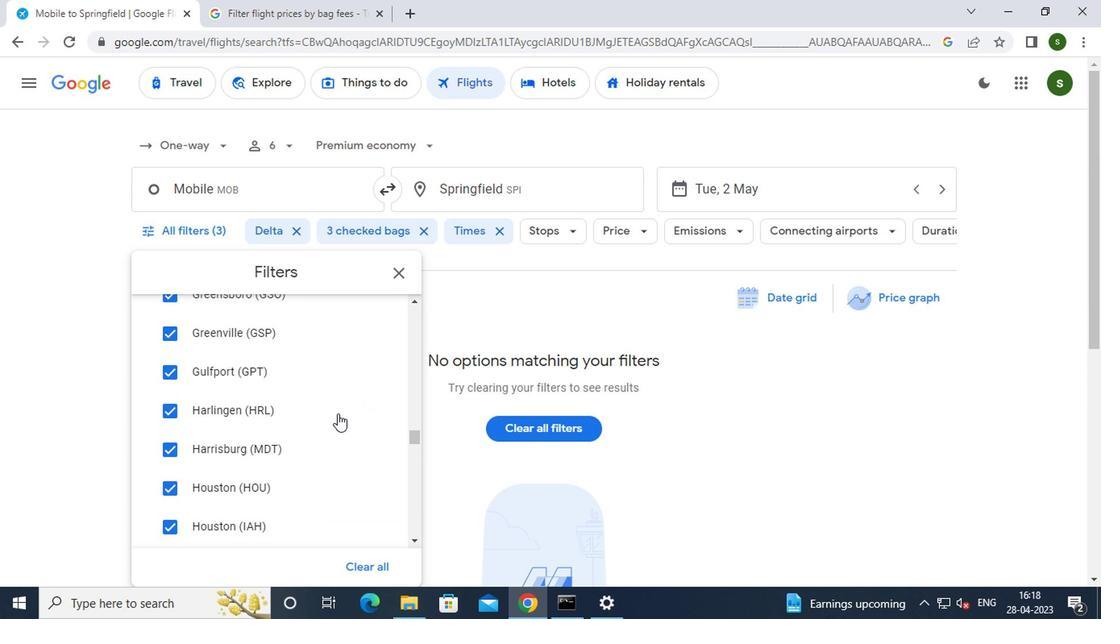 
Action: Mouse scrolled (334, 415) with delta (0, 0)
Screenshot: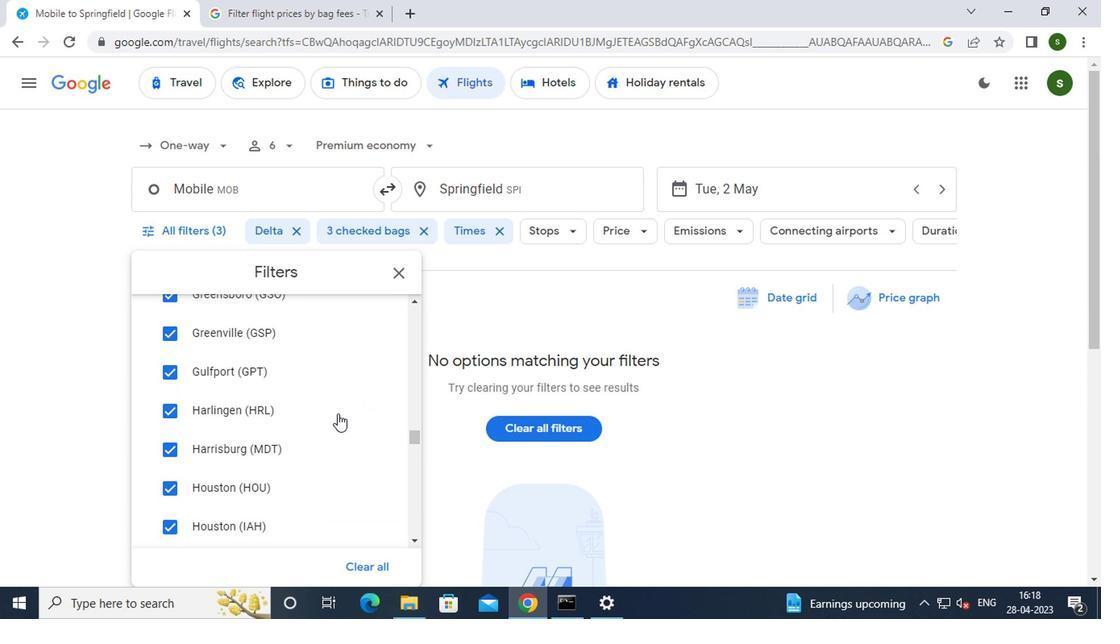 
Action: Mouse scrolled (334, 415) with delta (0, 0)
Screenshot: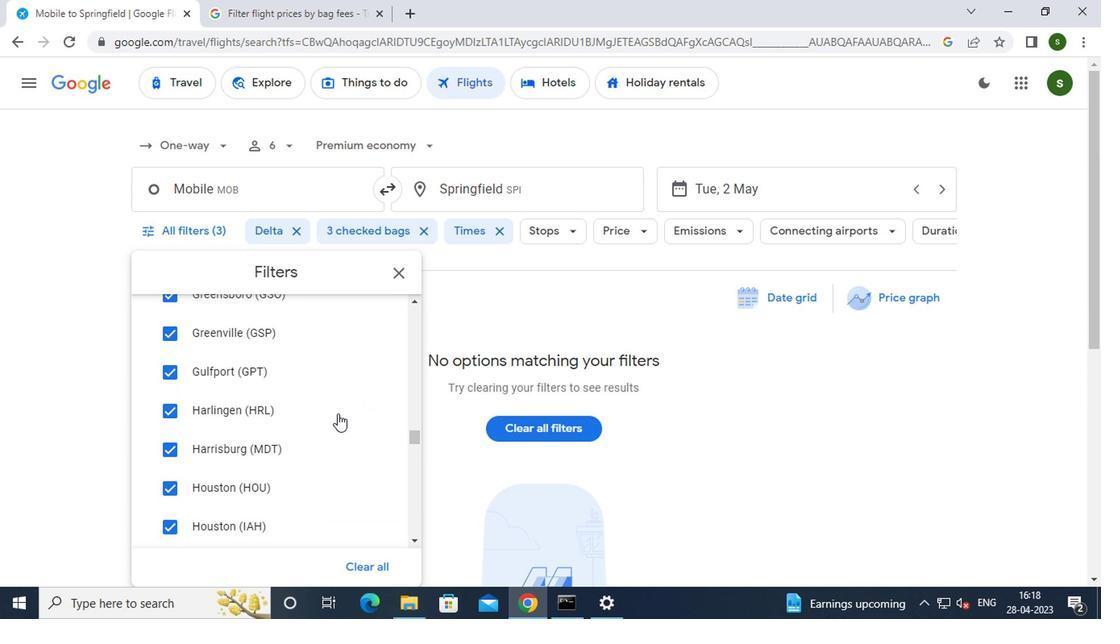 
Action: Mouse scrolled (334, 415) with delta (0, 0)
Screenshot: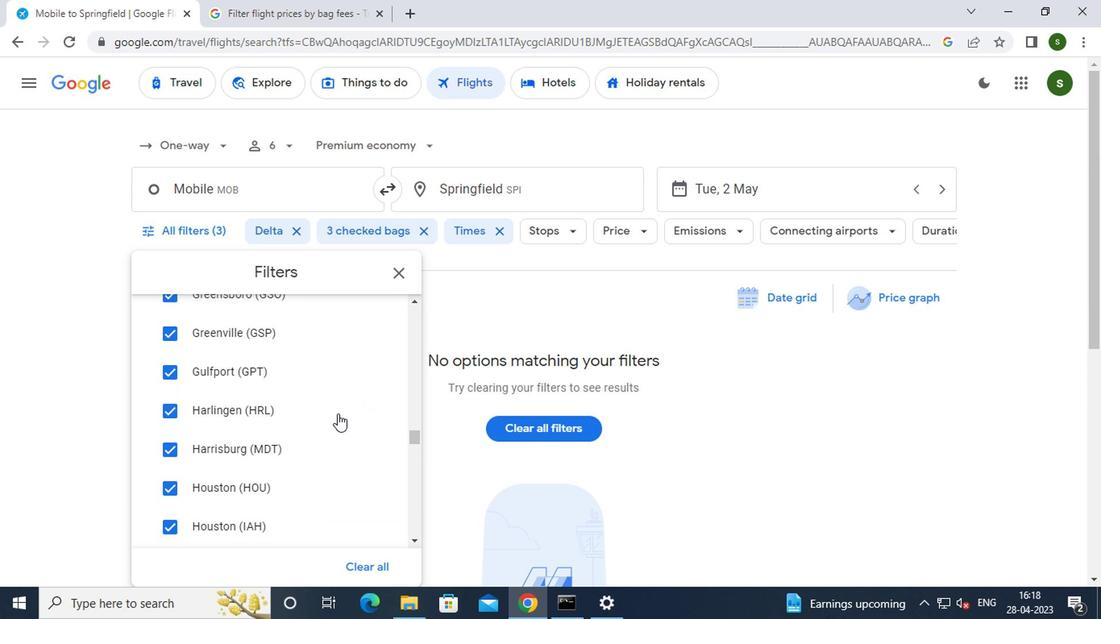 
Action: Mouse scrolled (334, 415) with delta (0, 0)
Screenshot: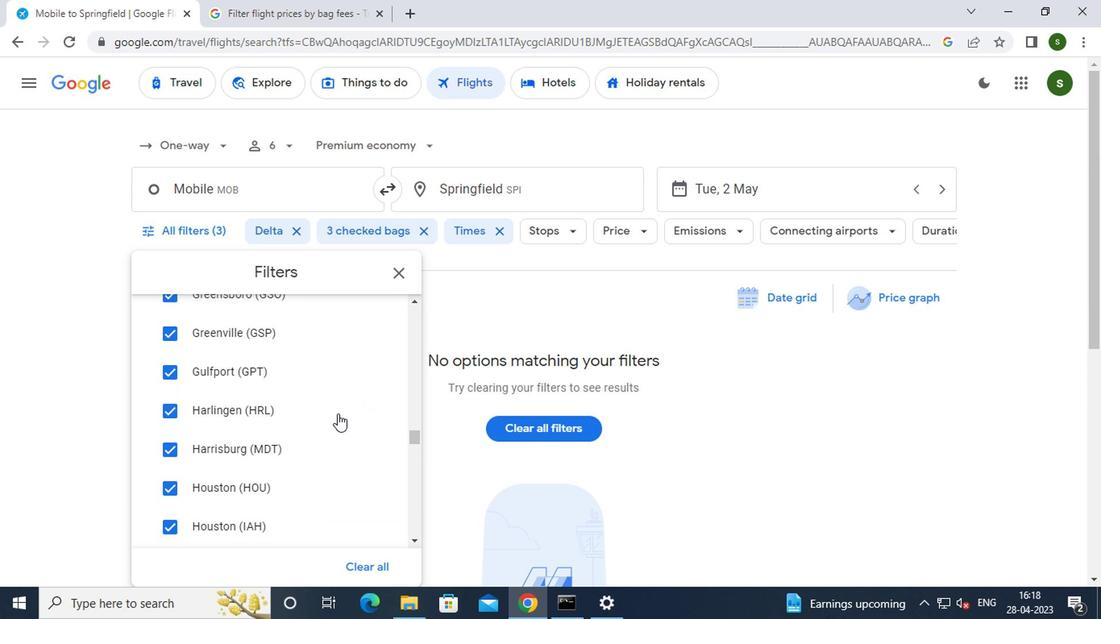 
Action: Mouse scrolled (334, 415) with delta (0, 0)
Screenshot: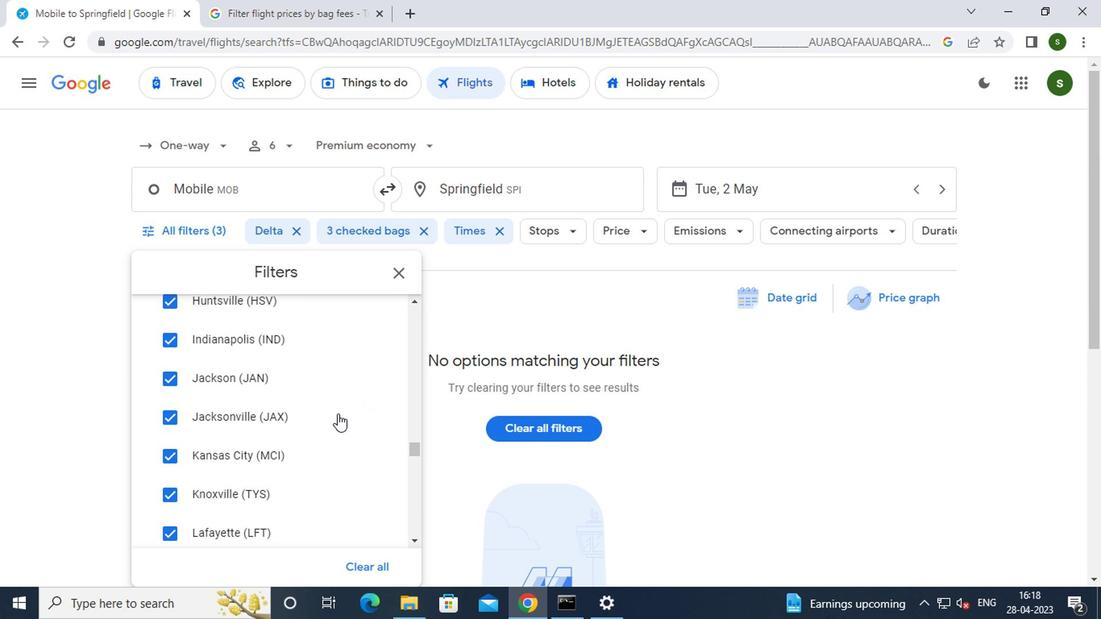 
Action: Mouse scrolled (334, 415) with delta (0, 0)
Screenshot: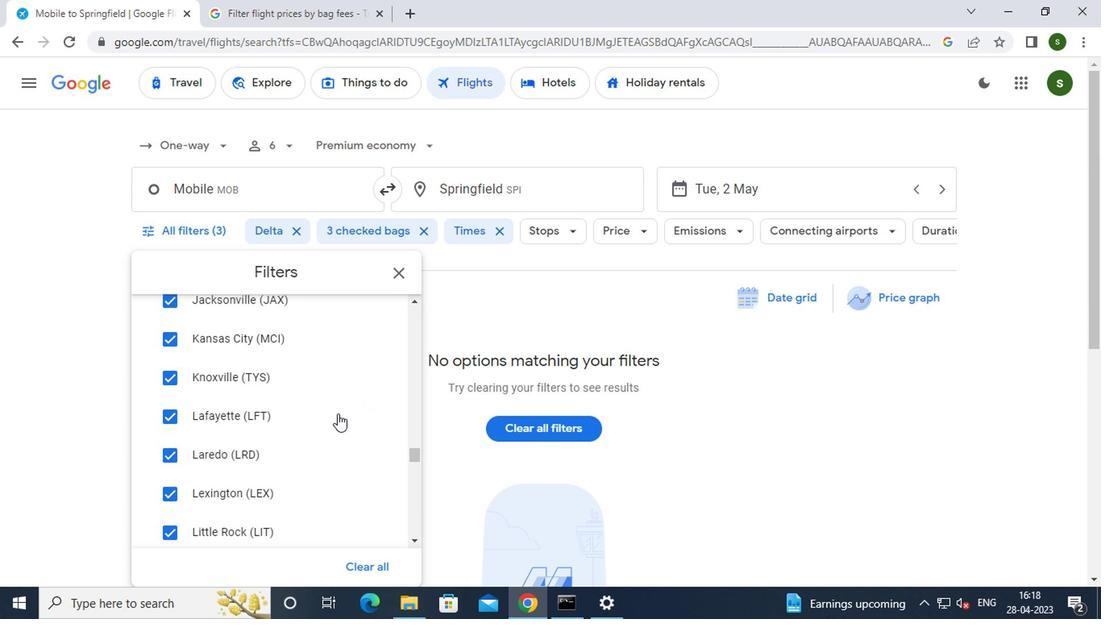 
Action: Mouse scrolled (334, 415) with delta (0, 0)
Screenshot: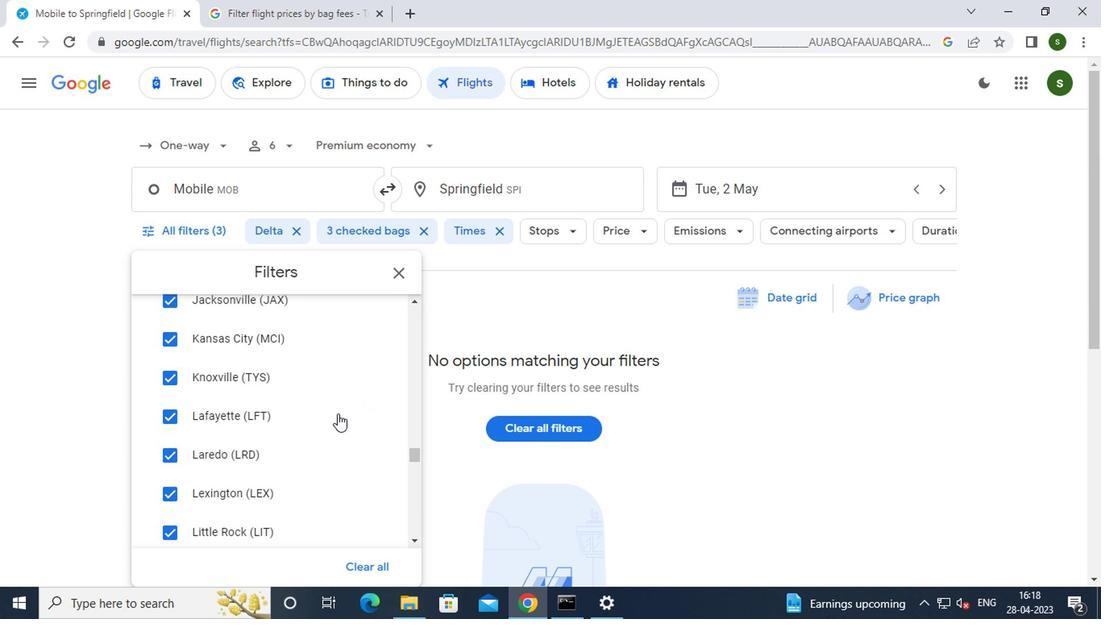 
Action: Mouse scrolled (334, 415) with delta (0, 0)
Screenshot: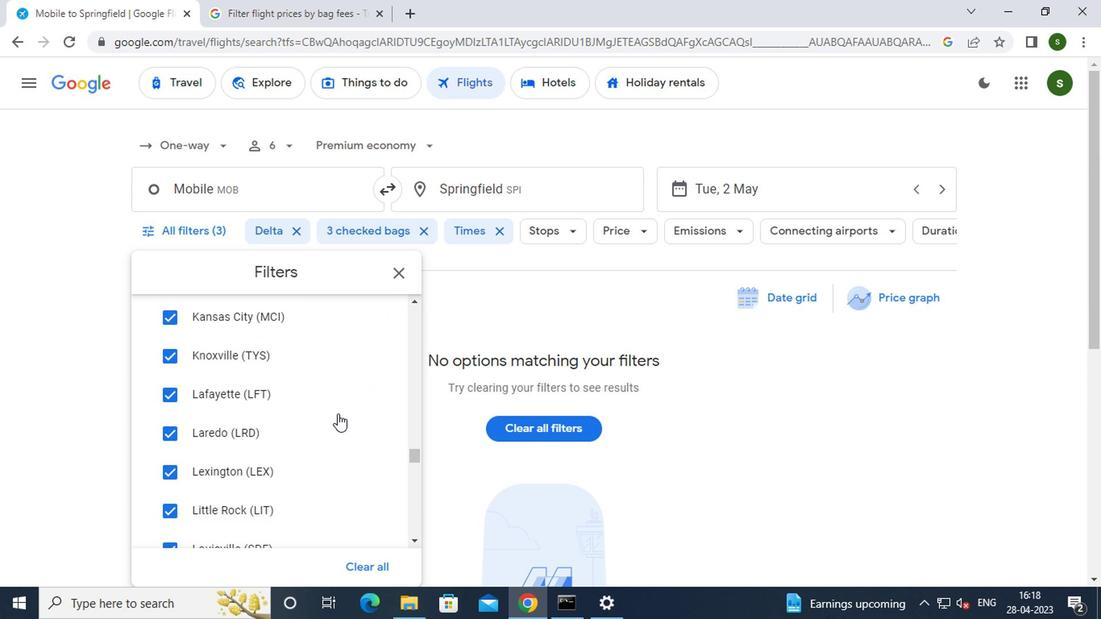 
Action: Mouse scrolled (334, 415) with delta (0, 0)
Screenshot: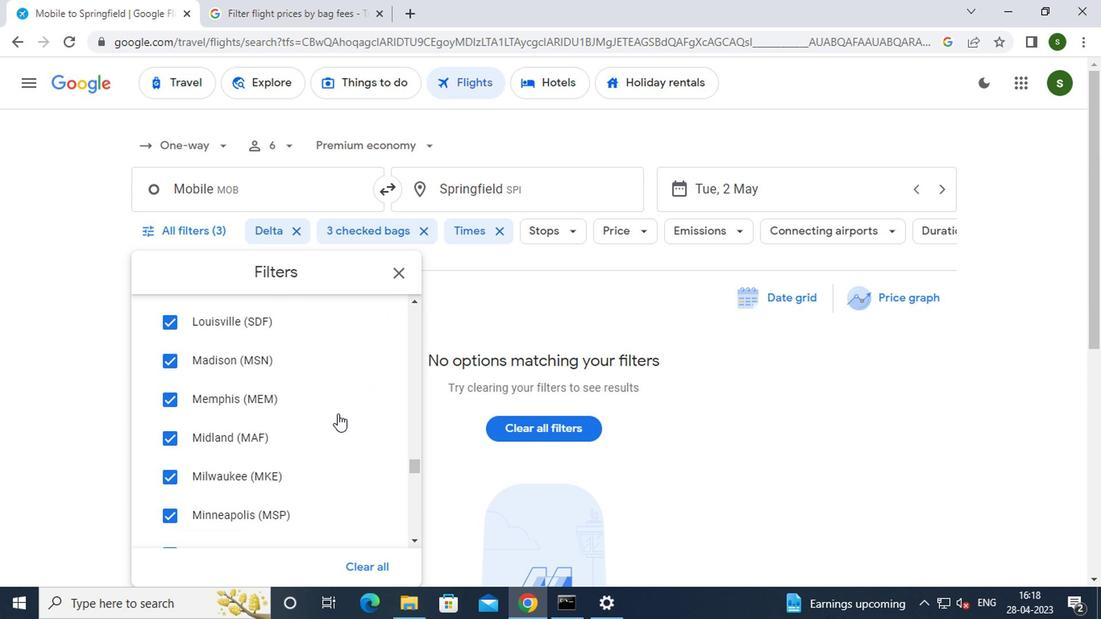 
Action: Mouse scrolled (334, 415) with delta (0, 0)
Screenshot: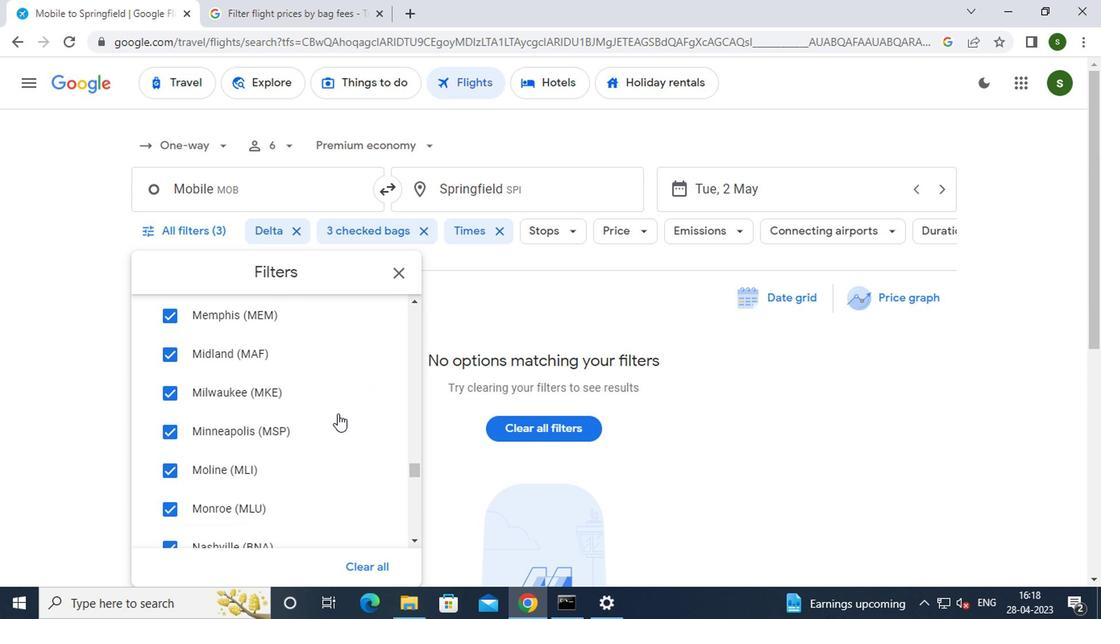 
Action: Mouse scrolled (334, 415) with delta (0, 0)
Screenshot: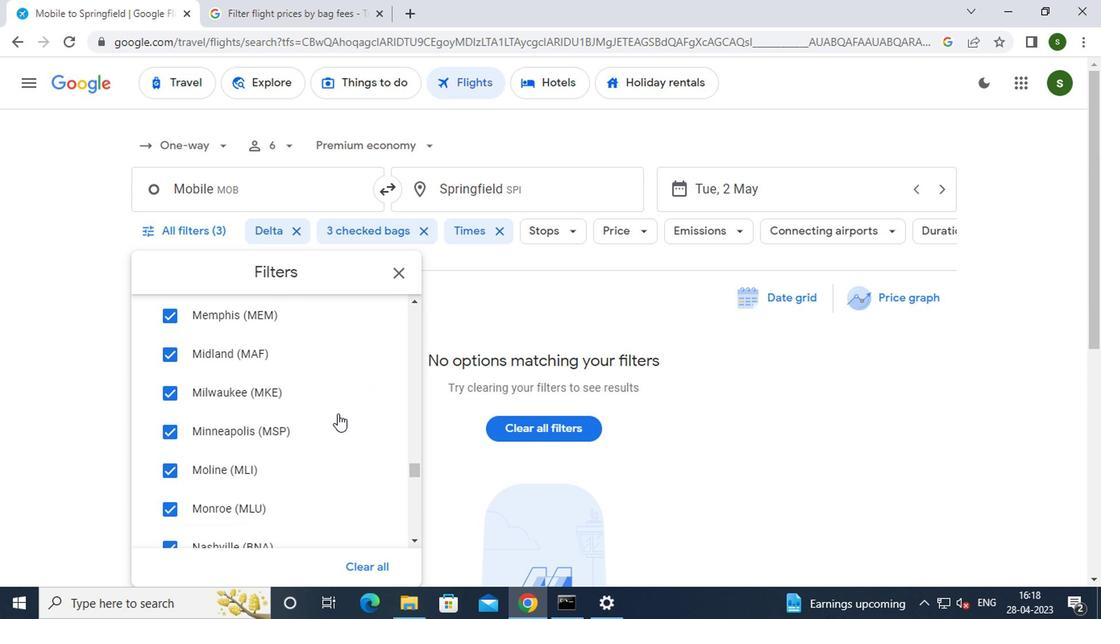 
Action: Mouse scrolled (334, 415) with delta (0, 0)
Screenshot: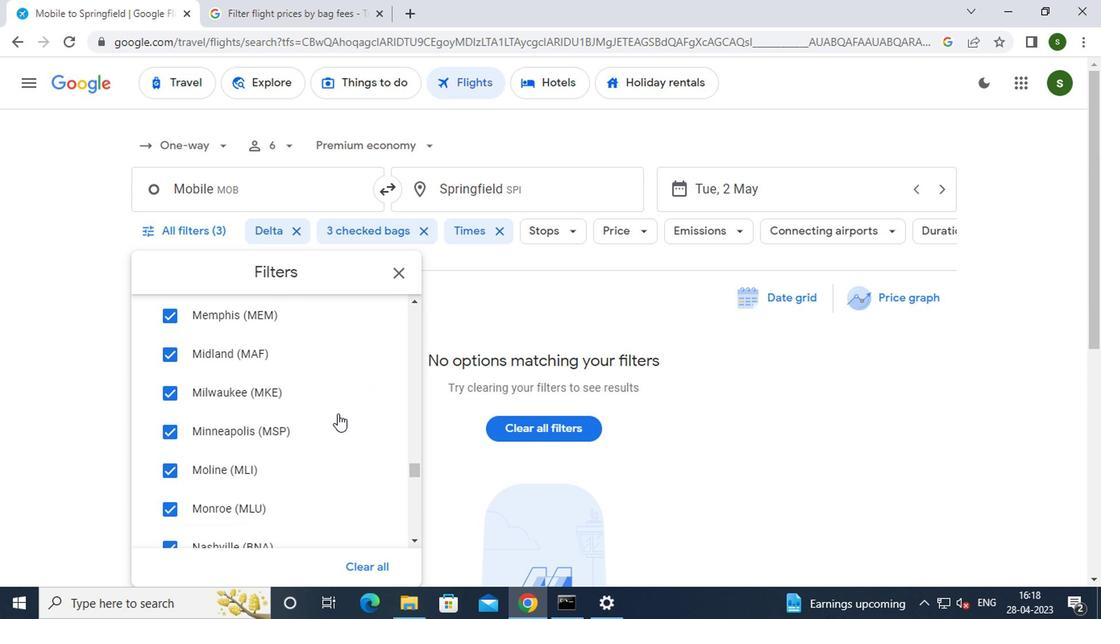 
Action: Mouse scrolled (334, 415) with delta (0, 0)
Screenshot: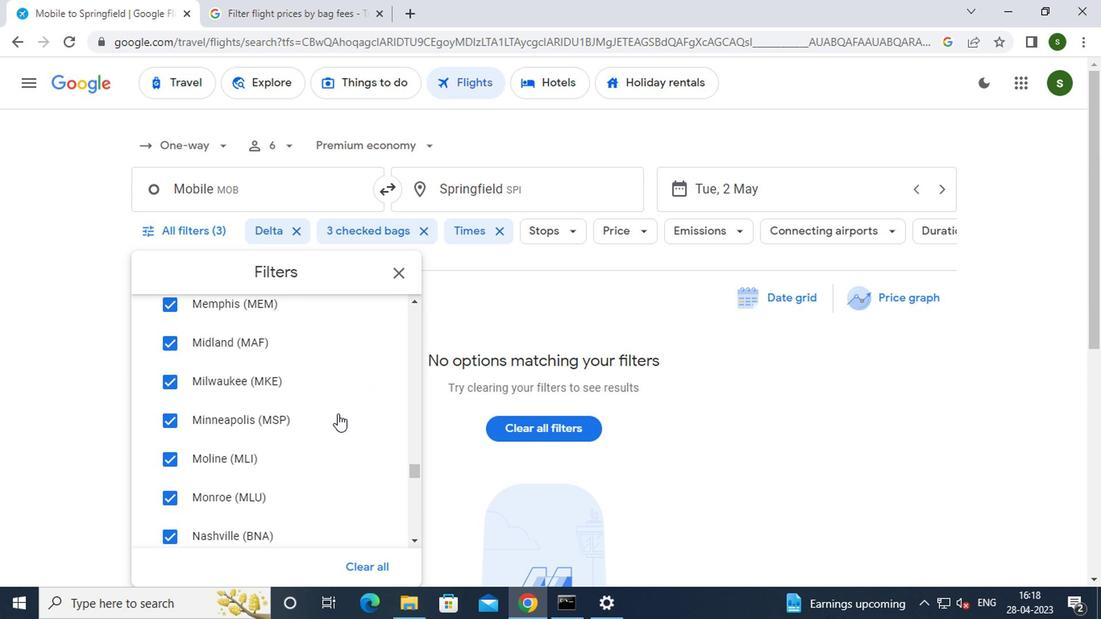 
Action: Mouse scrolled (334, 415) with delta (0, 0)
Screenshot: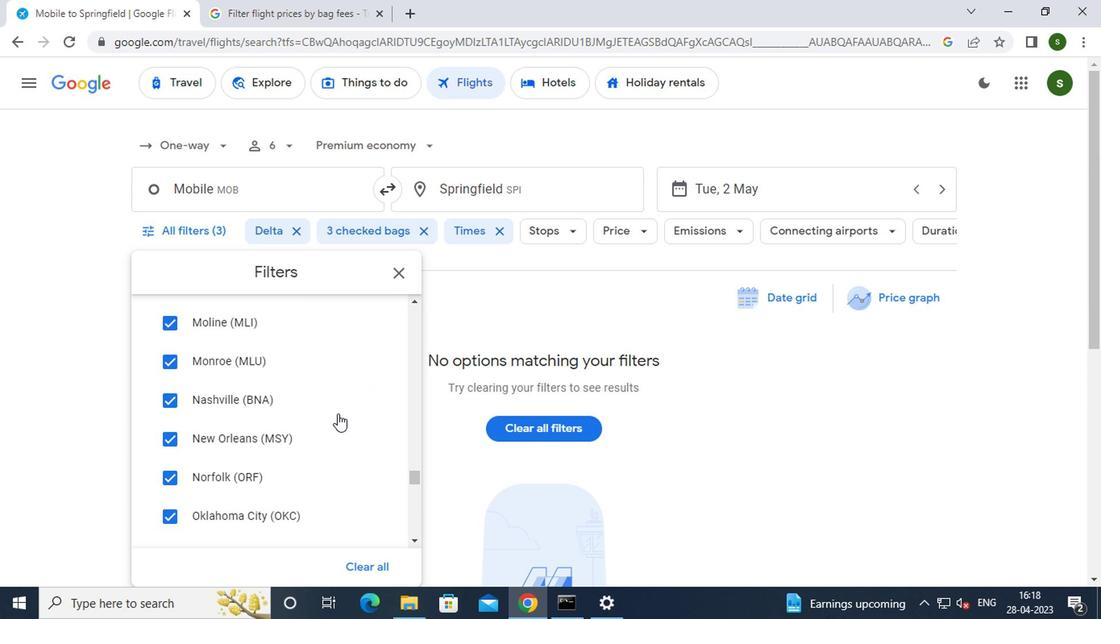 
Action: Mouse scrolled (334, 415) with delta (0, 0)
Screenshot: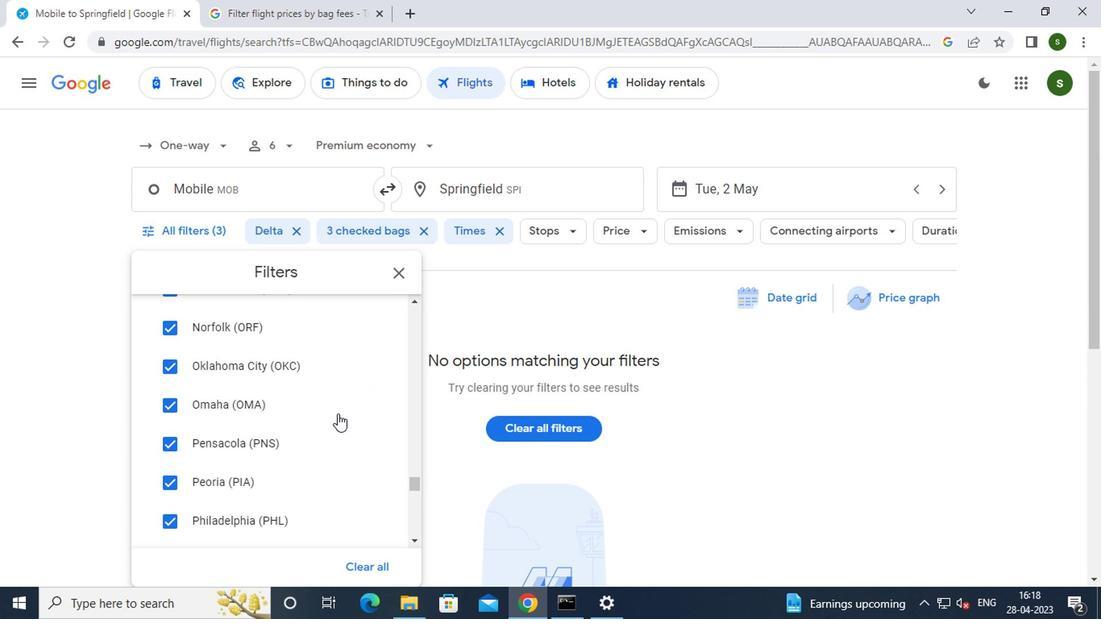 
Action: Mouse scrolled (334, 415) with delta (0, 0)
Screenshot: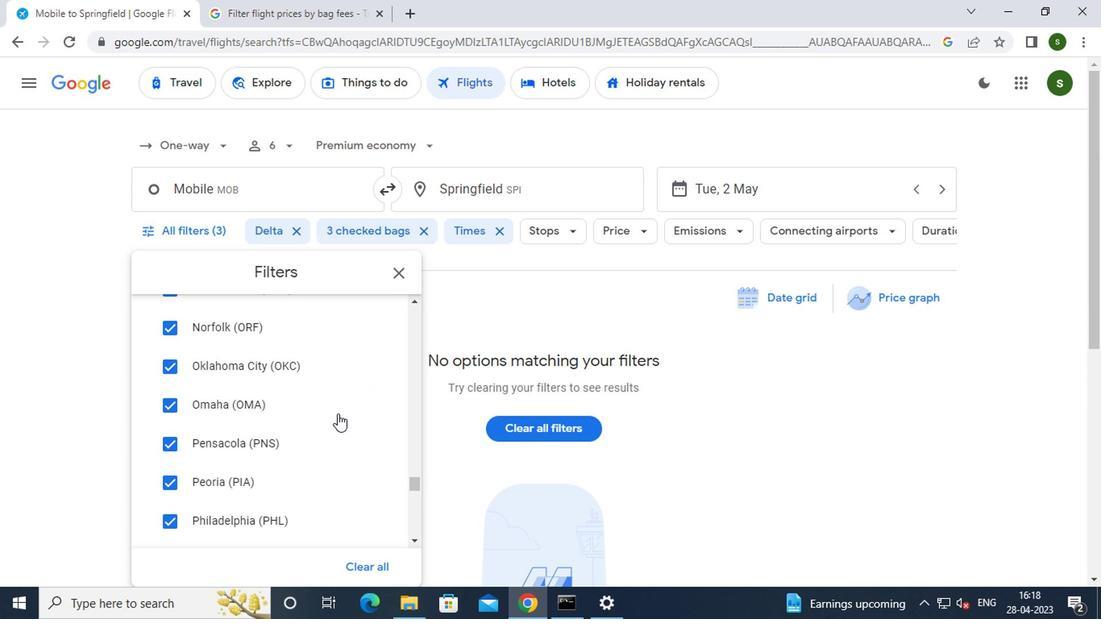 
Action: Mouse scrolled (334, 415) with delta (0, 0)
Screenshot: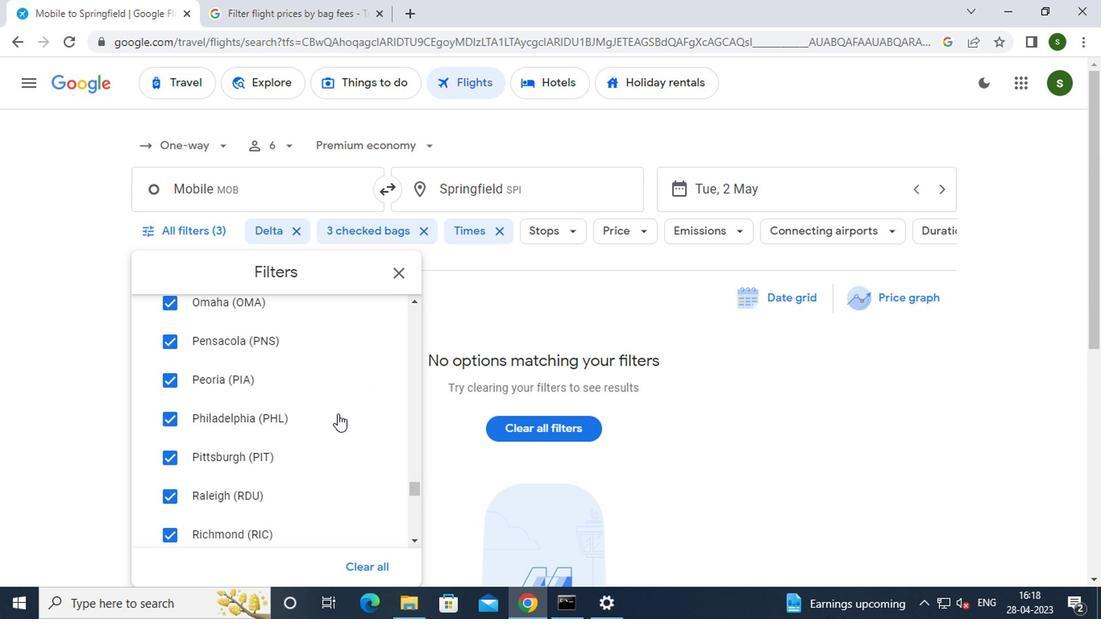 
Action: Mouse scrolled (334, 415) with delta (0, 0)
Screenshot: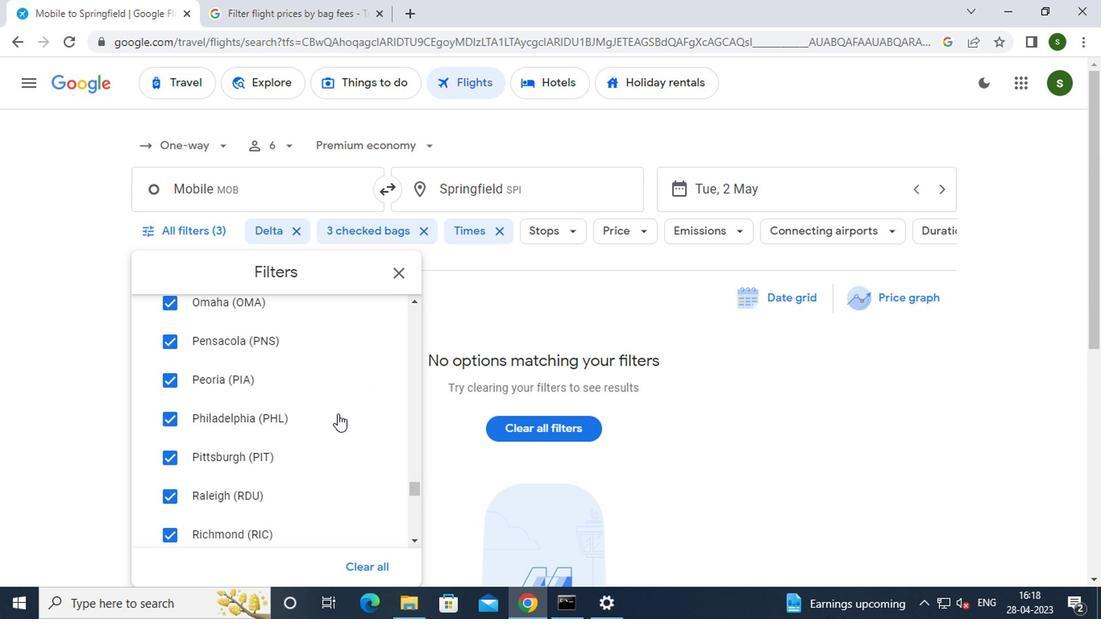 
Action: Mouse moved to (334, 417)
Screenshot: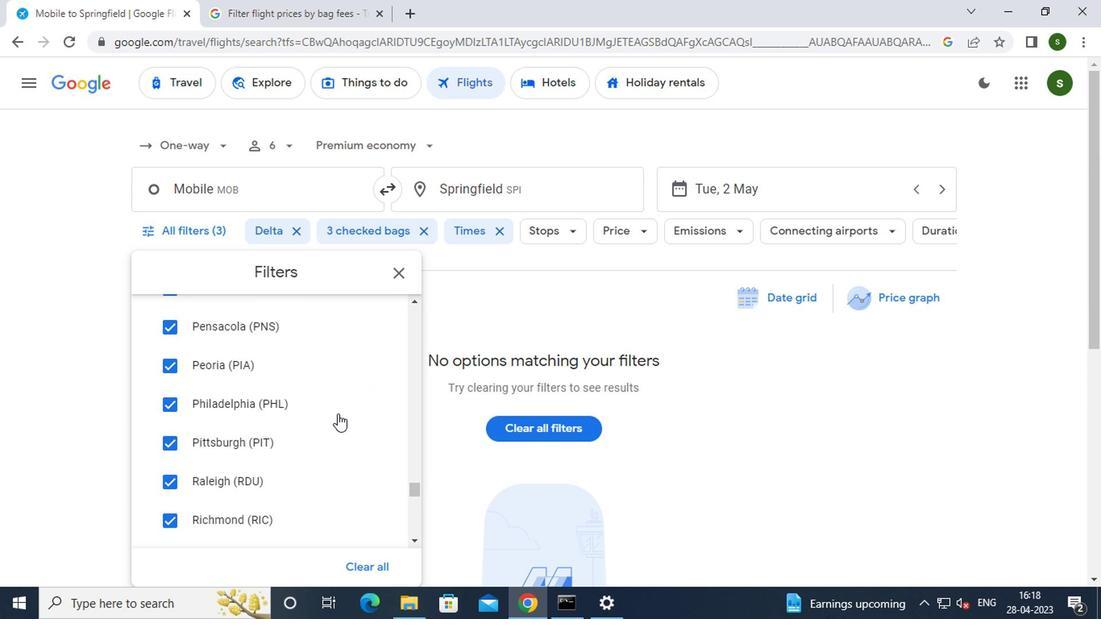 
Action: Mouse scrolled (334, 416) with delta (0, -1)
Screenshot: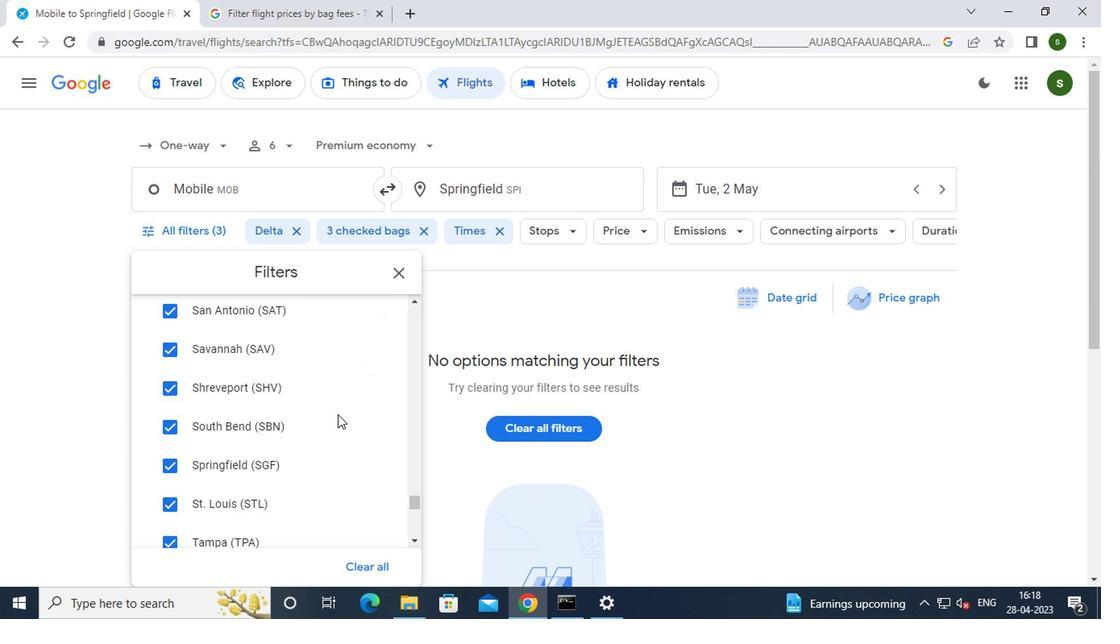 
Action: Mouse scrolled (334, 416) with delta (0, -1)
Screenshot: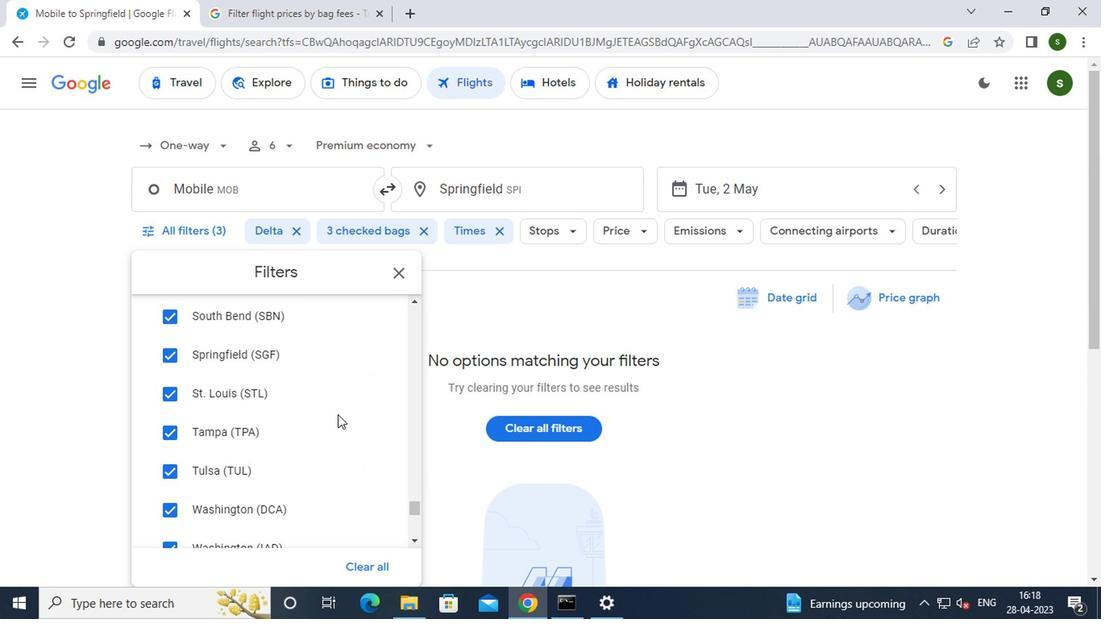 
Action: Mouse scrolled (334, 416) with delta (0, -1)
Screenshot: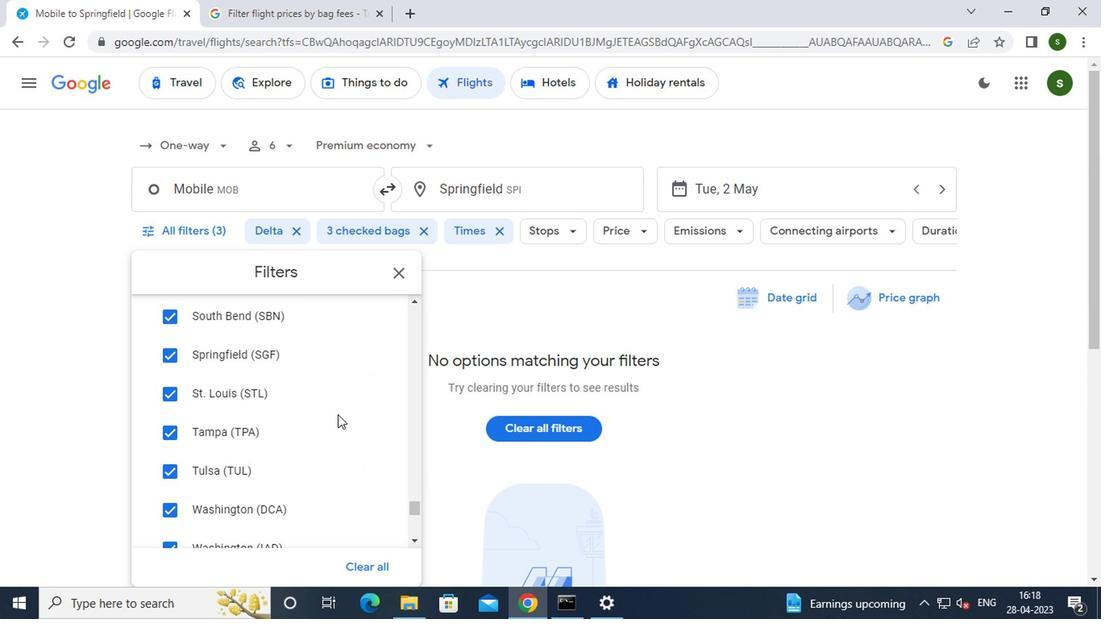 
Action: Mouse scrolled (334, 416) with delta (0, -1)
Screenshot: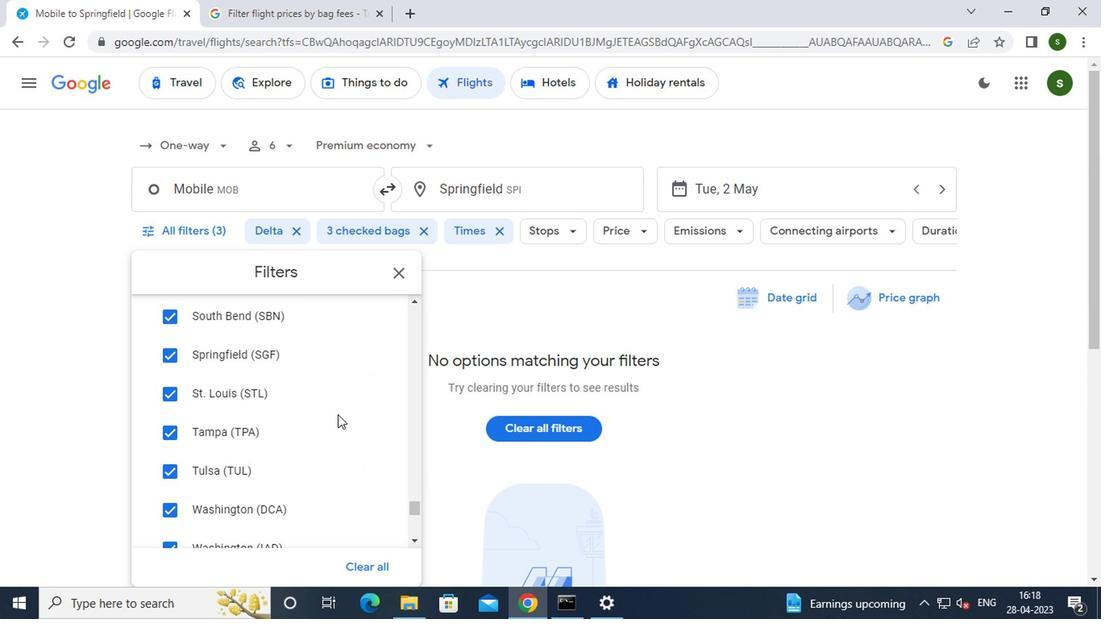 
Action: Mouse scrolled (334, 416) with delta (0, -1)
Screenshot: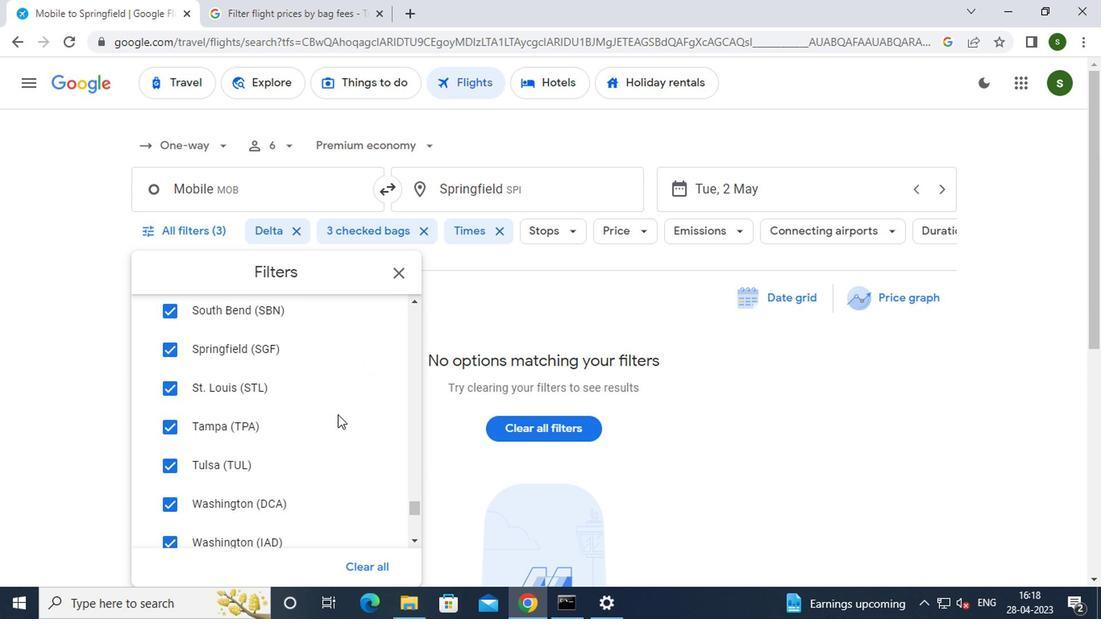 
Action: Mouse scrolled (334, 416) with delta (0, -1)
Screenshot: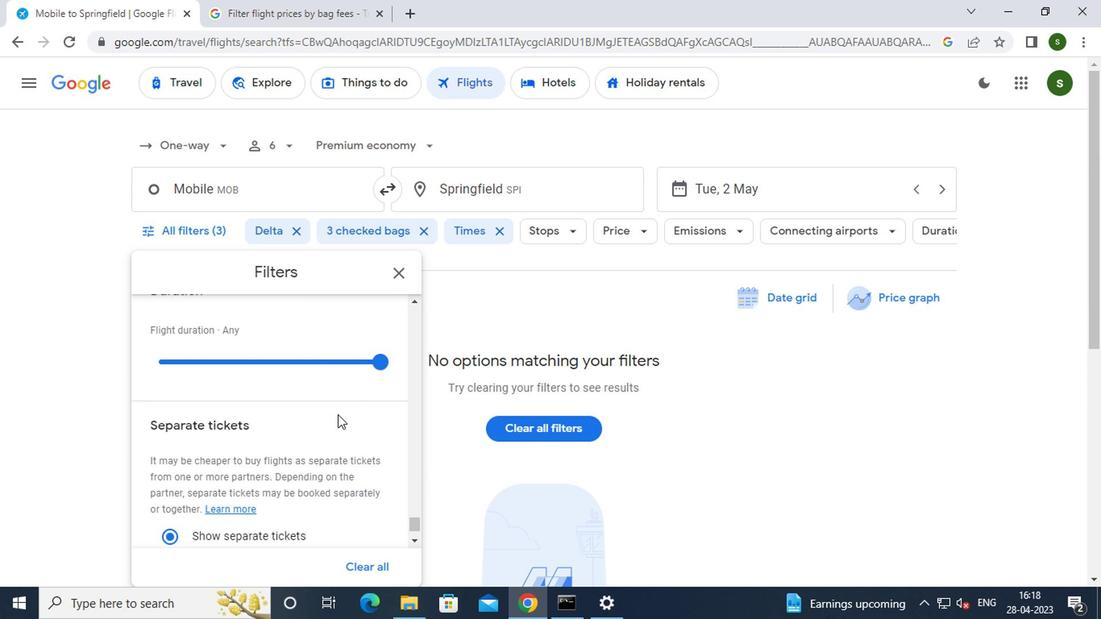 
Action: Mouse scrolled (334, 416) with delta (0, -1)
Screenshot: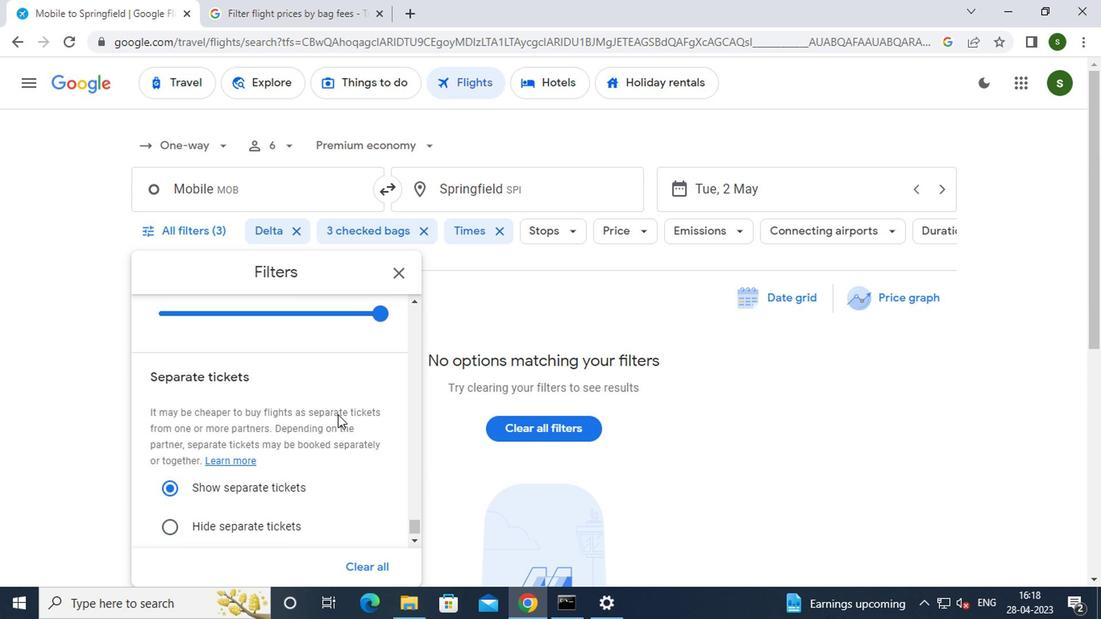 
Action: Mouse scrolled (334, 416) with delta (0, -1)
Screenshot: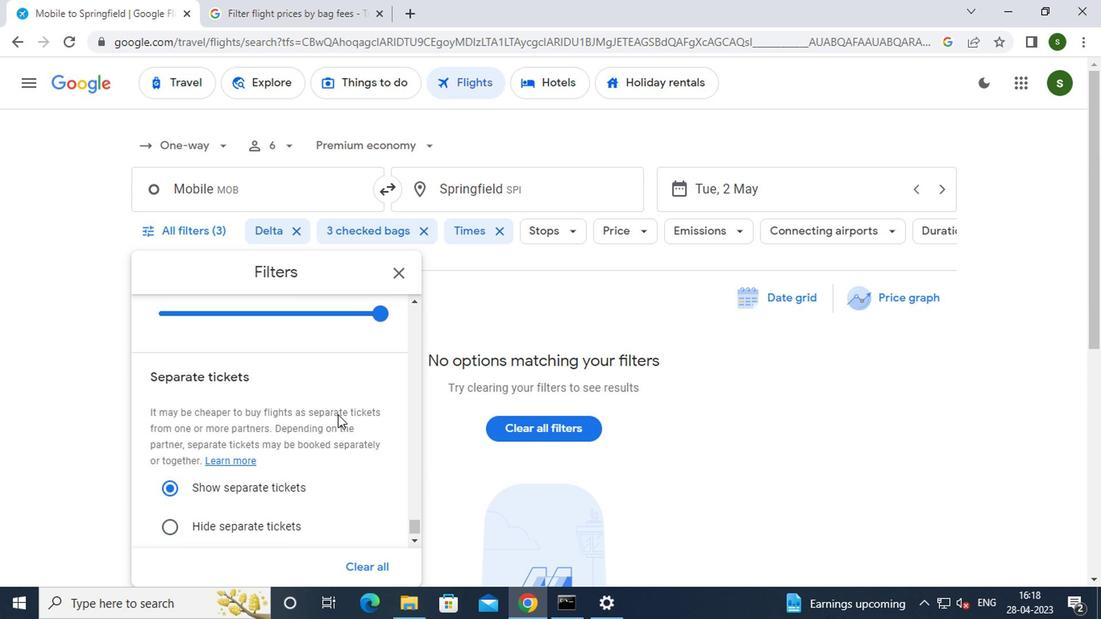 
Action: Mouse scrolled (334, 416) with delta (0, -1)
Screenshot: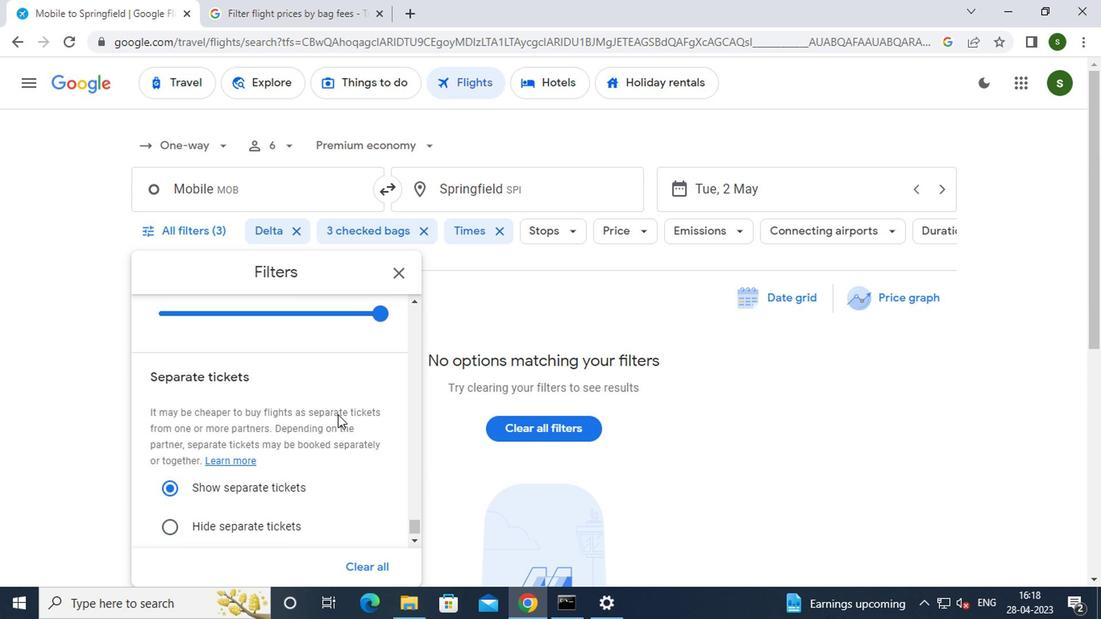 
Action: Mouse scrolled (334, 416) with delta (0, -1)
Screenshot: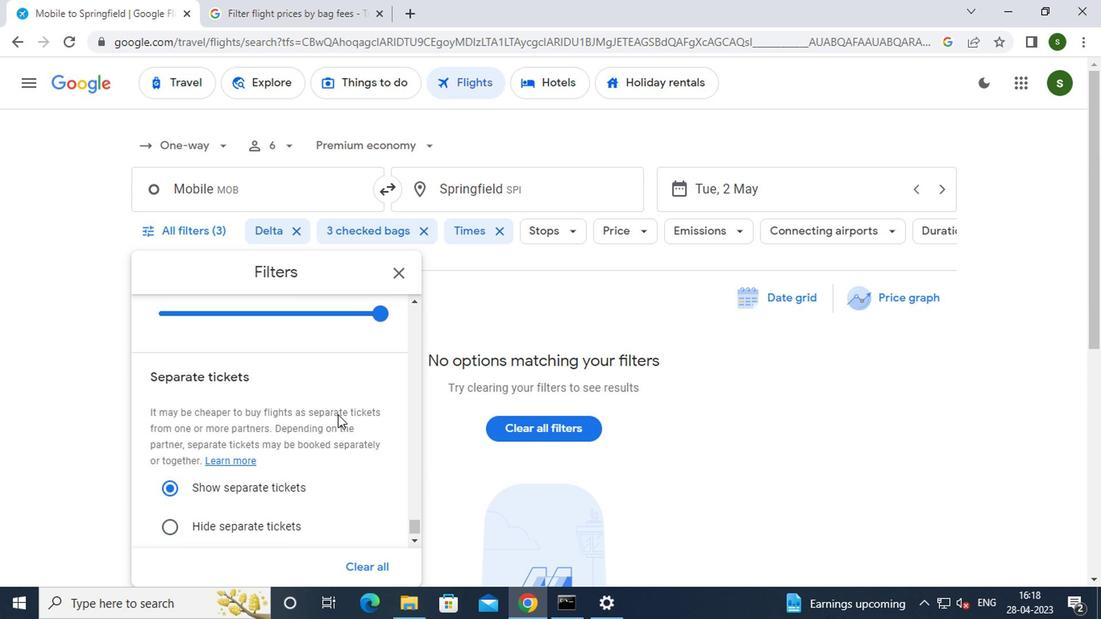 
Action: Mouse moved to (572, 315)
Screenshot: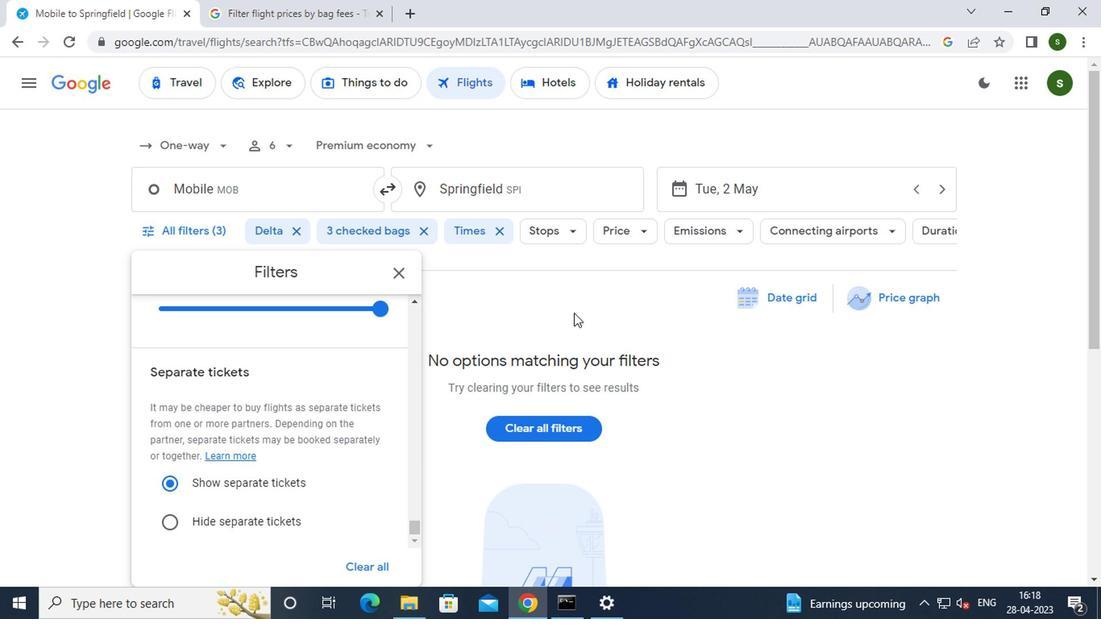 
Action: Mouse pressed left at (572, 315)
Screenshot: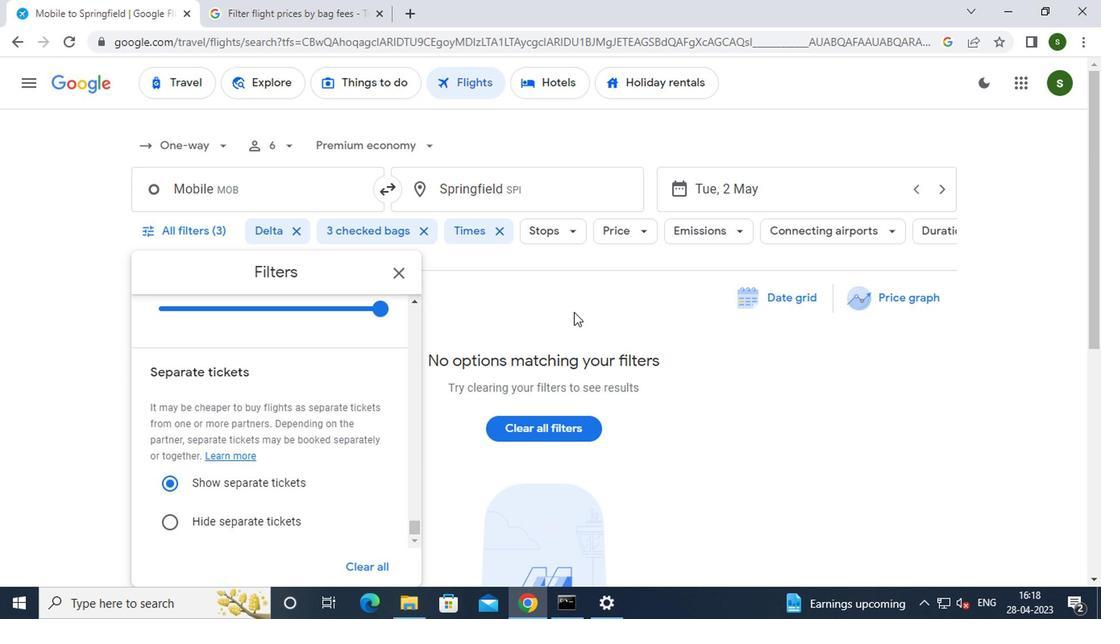 
Action: Mouse moved to (566, 315)
Screenshot: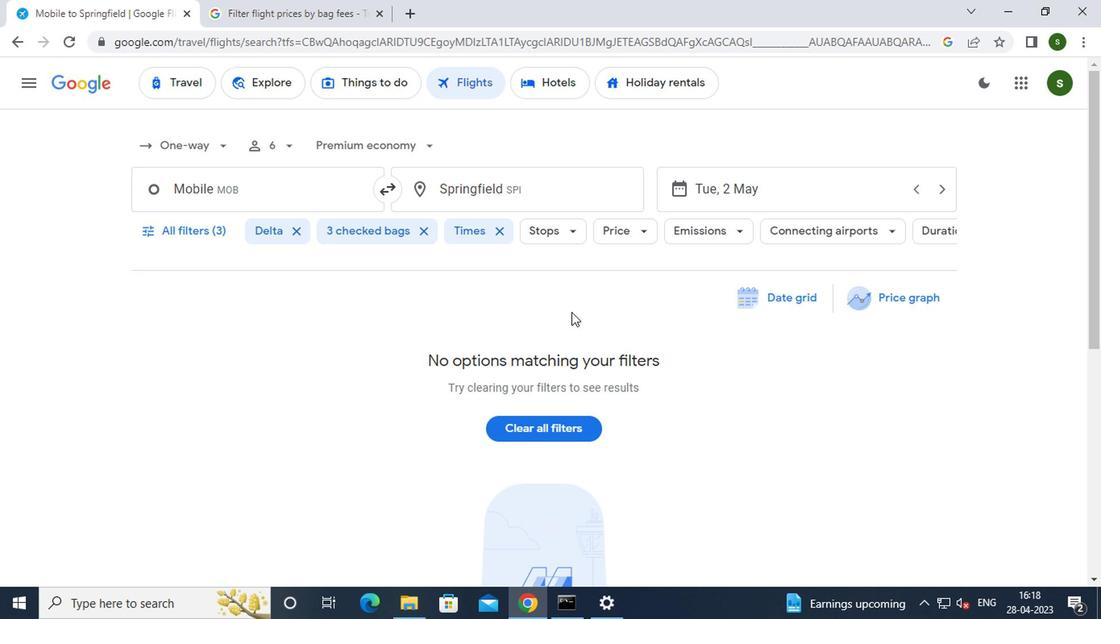 
